 Task: Explore salesforce appexchange for third party applications and install some of the applications.
Action: Mouse moved to (649, 51)
Screenshot: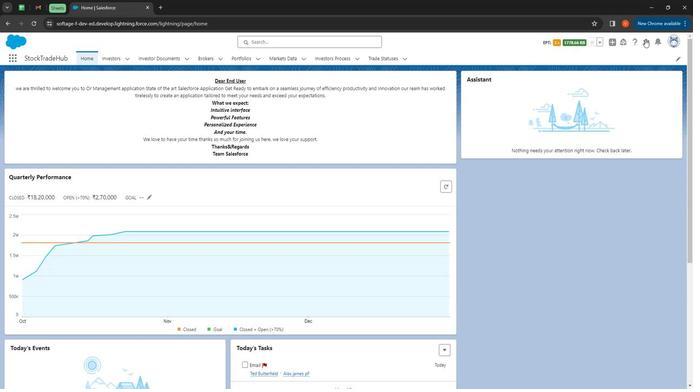 
Action: Mouse pressed left at (649, 51)
Screenshot: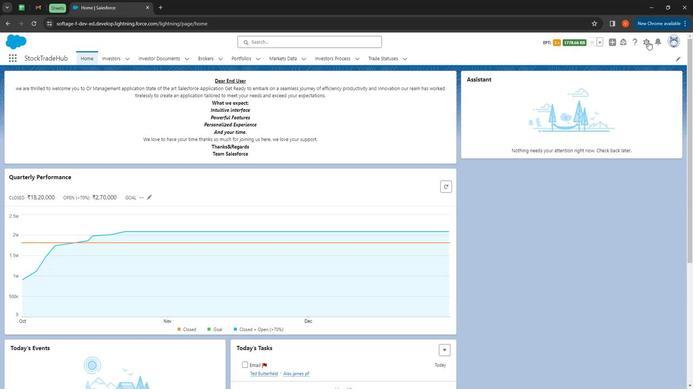 
Action: Mouse moved to (643, 65)
Screenshot: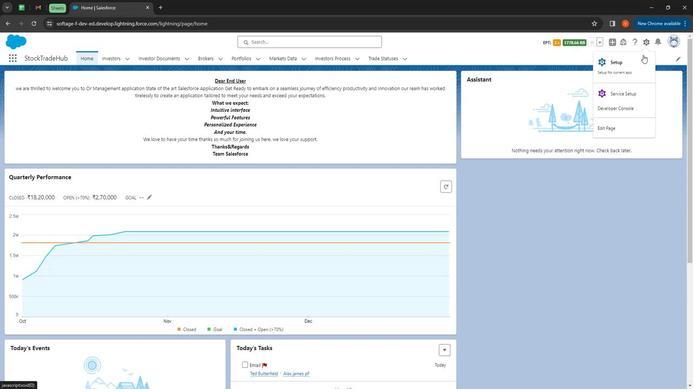 
Action: Mouse pressed left at (643, 65)
Screenshot: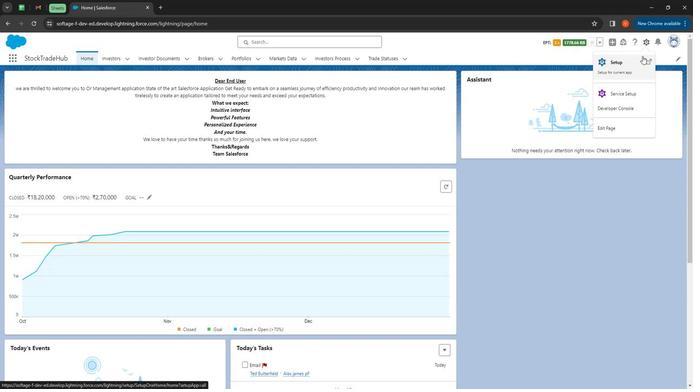 
Action: Mouse moved to (34, 82)
Screenshot: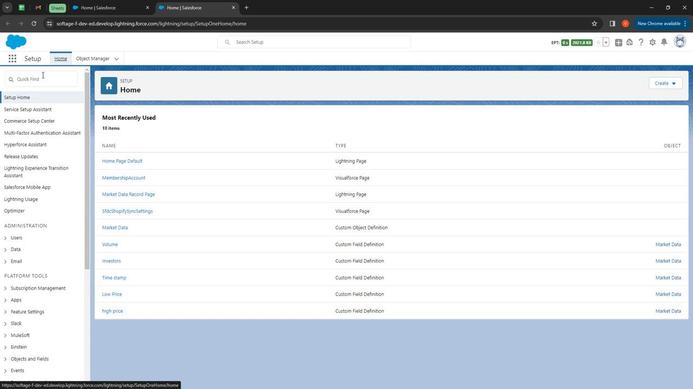 
Action: Mouse pressed left at (34, 82)
Screenshot: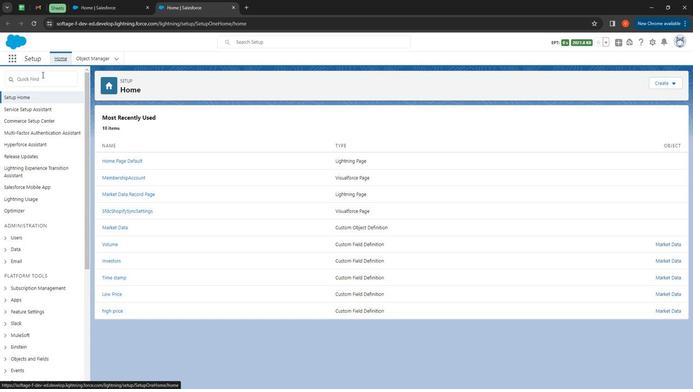 
Action: Mouse moved to (37, 86)
Screenshot: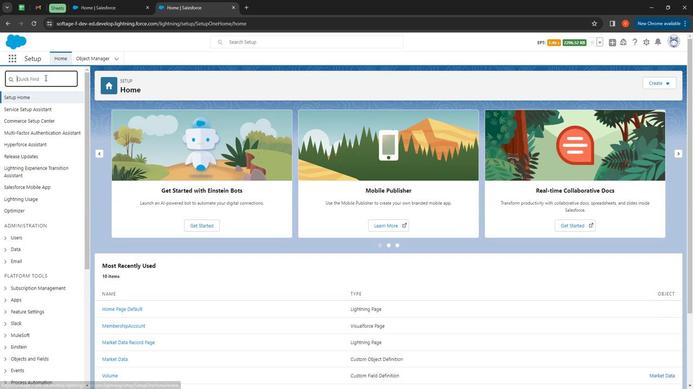 
Action: Mouse pressed left at (37, 86)
Screenshot: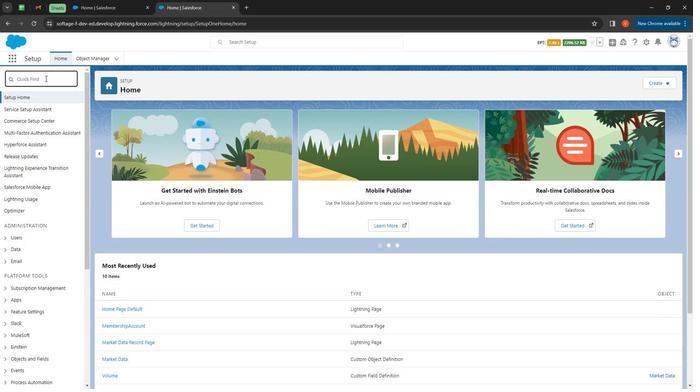 
Action: Key pressed installed
Screenshot: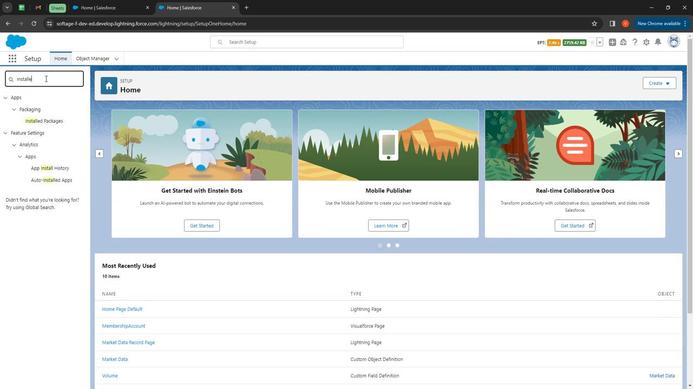 
Action: Mouse moved to (42, 126)
Screenshot: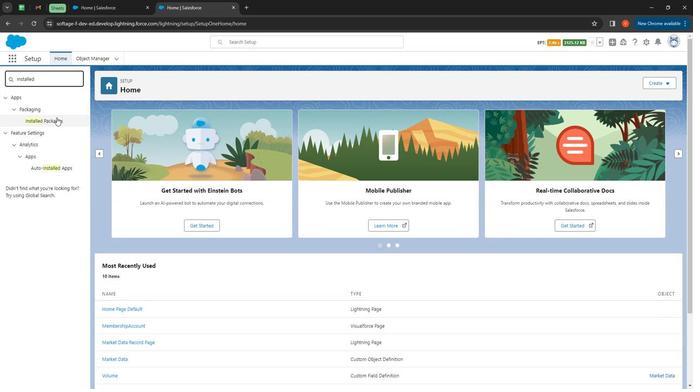 
Action: Mouse pressed left at (42, 126)
Screenshot: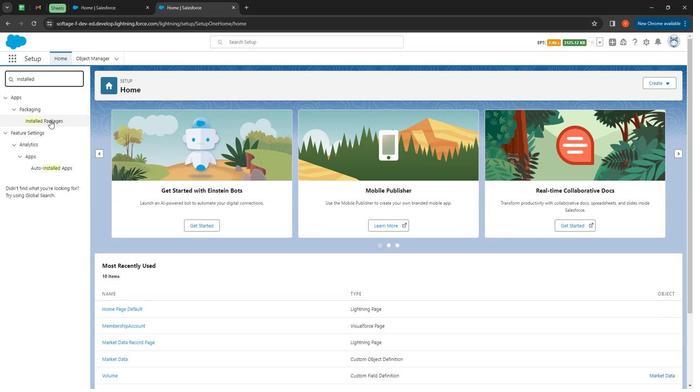 
Action: Mouse moved to (668, 161)
Screenshot: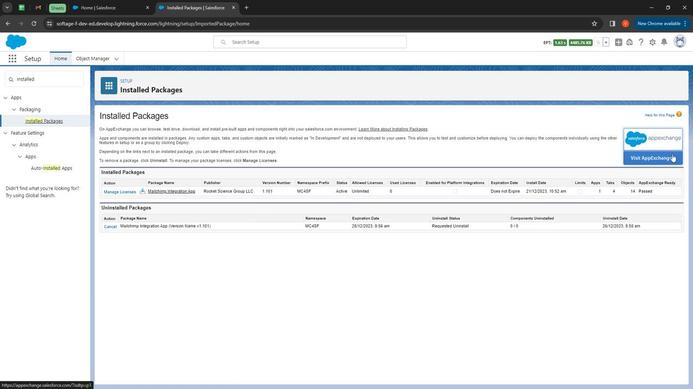 
Action: Mouse pressed left at (668, 161)
Screenshot: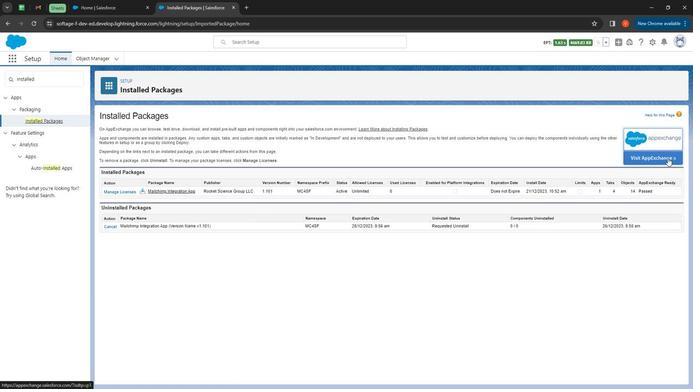 
Action: Mouse moved to (234, 273)
Screenshot: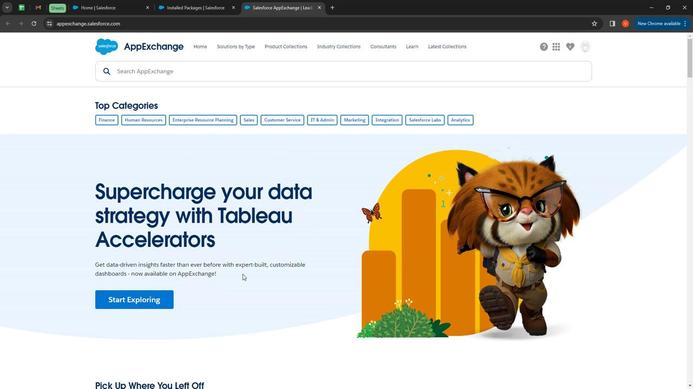 
Action: Mouse scrolled (234, 273) with delta (0, 0)
Screenshot: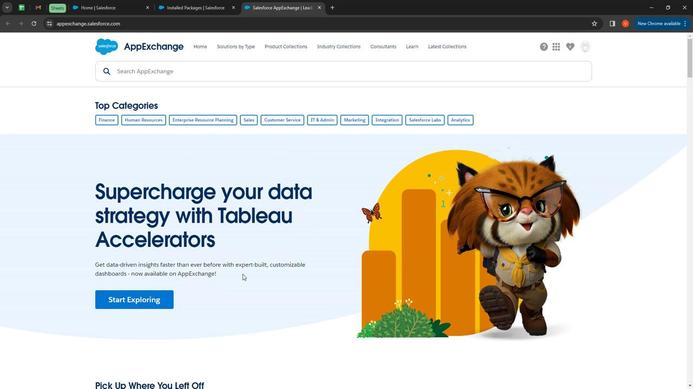 
Action: Mouse moved to (198, 279)
Screenshot: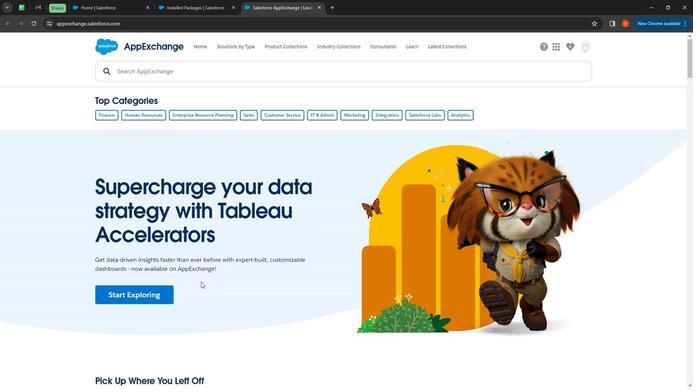 
Action: Mouse scrolled (198, 278) with delta (0, 0)
Screenshot: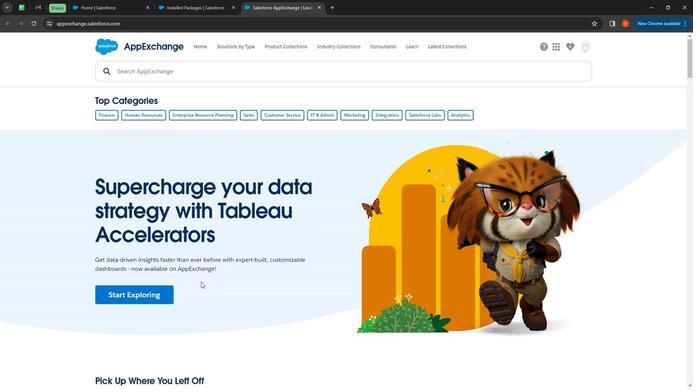 
Action: Mouse moved to (191, 281)
Screenshot: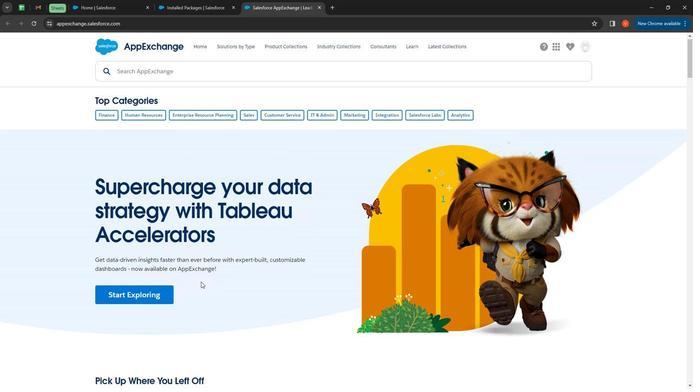 
Action: Mouse scrolled (191, 280) with delta (0, 0)
Screenshot: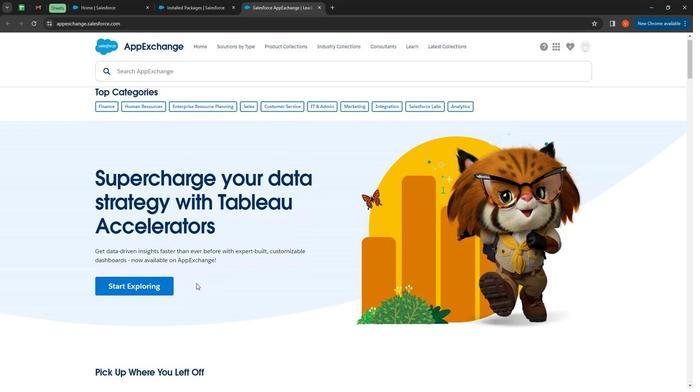 
Action: Mouse moved to (189, 281)
Screenshot: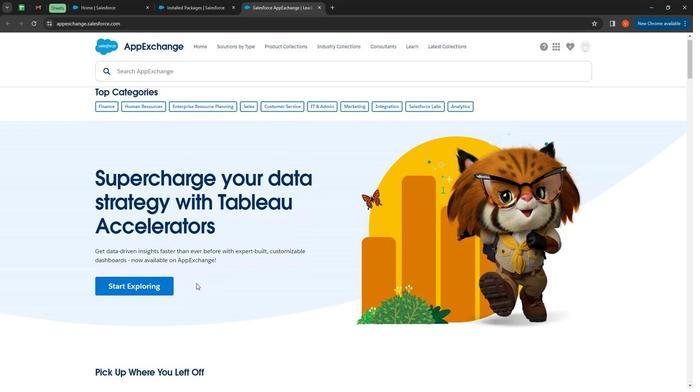 
Action: Mouse scrolled (189, 281) with delta (0, 0)
Screenshot: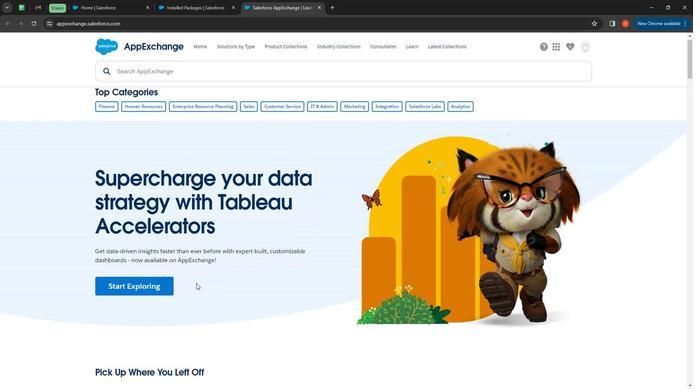 
Action: Mouse moved to (186, 171)
Screenshot: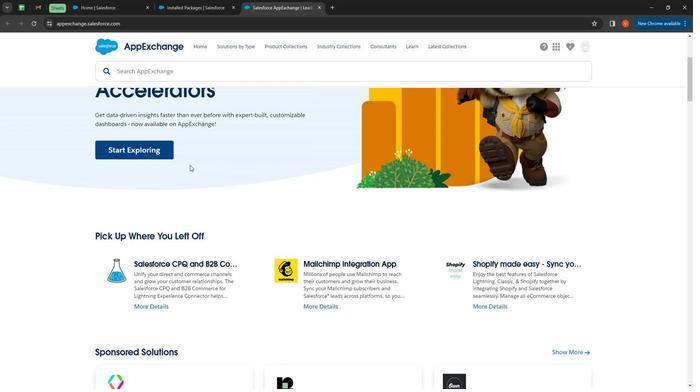 
Action: Mouse scrolled (186, 170) with delta (0, 0)
Screenshot: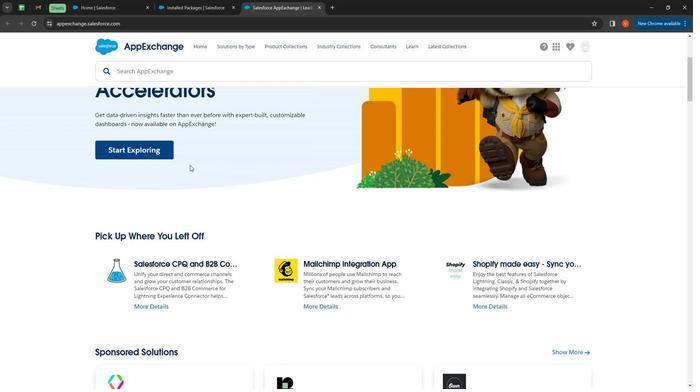 
Action: Mouse moved to (196, 180)
Screenshot: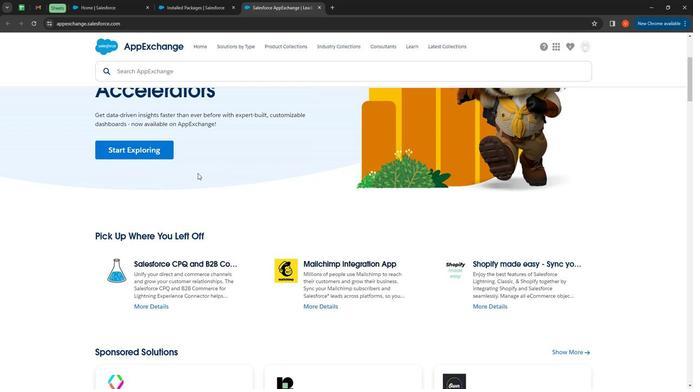 
Action: Mouse scrolled (196, 180) with delta (0, 0)
Screenshot: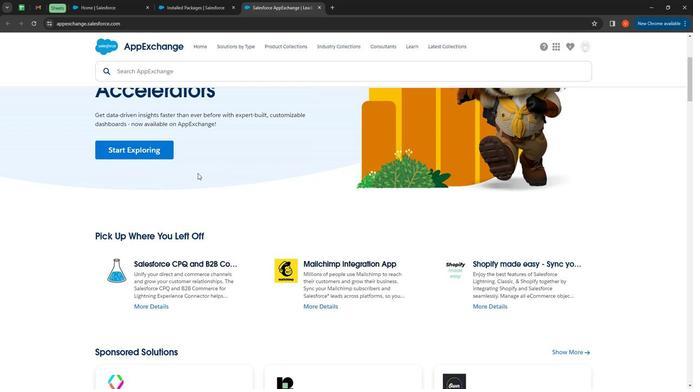 
Action: Mouse moved to (199, 183)
Screenshot: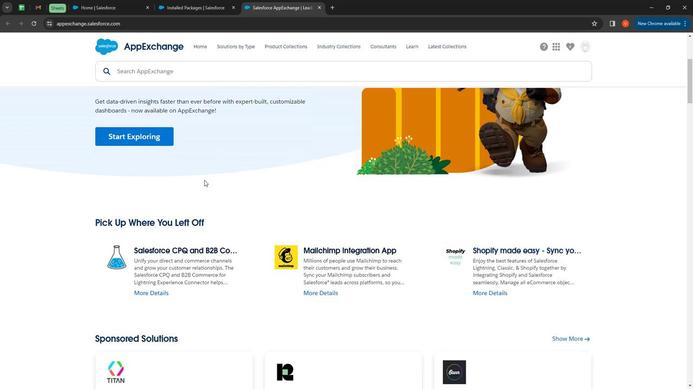 
Action: Mouse scrolled (199, 183) with delta (0, 0)
Screenshot: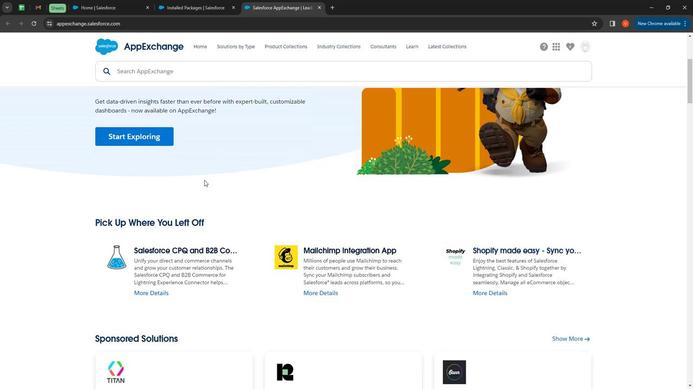 
Action: Mouse moved to (244, 202)
Screenshot: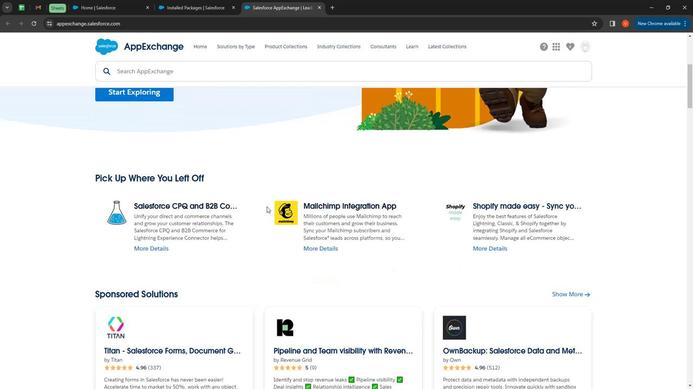 
Action: Mouse scrolled (244, 202) with delta (0, 0)
Screenshot: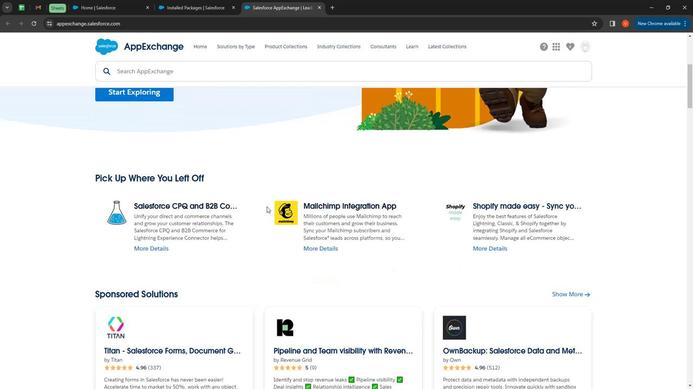 
Action: Mouse moved to (333, 252)
Screenshot: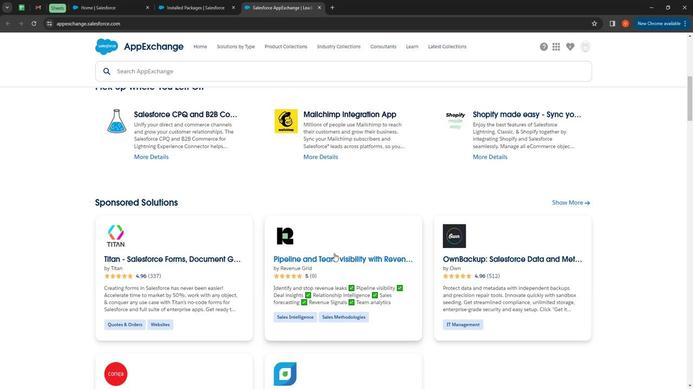 
Action: Mouse scrolled (333, 252) with delta (0, 0)
Screenshot: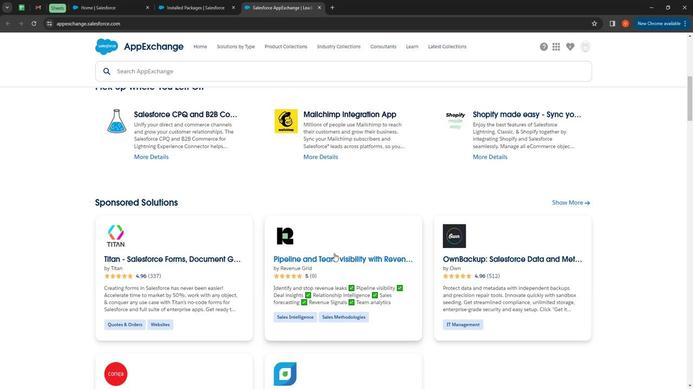 
Action: Mouse moved to (367, 250)
Screenshot: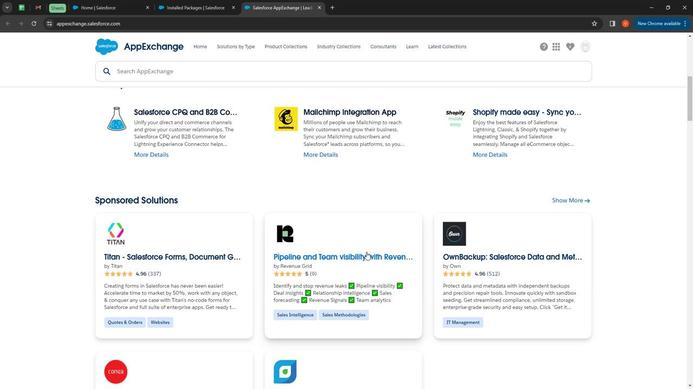 
Action: Mouse scrolled (367, 250) with delta (0, 0)
Screenshot: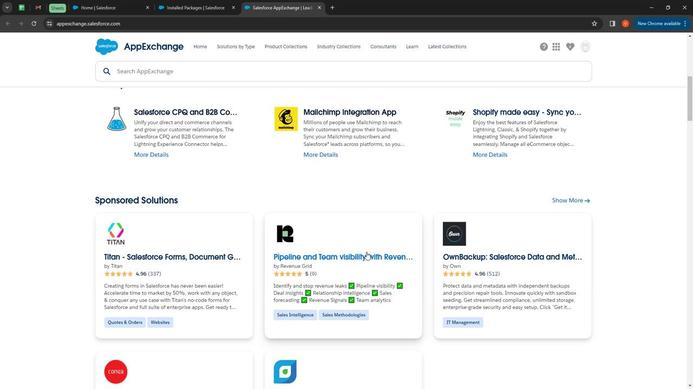 
Action: Mouse moved to (394, 252)
Screenshot: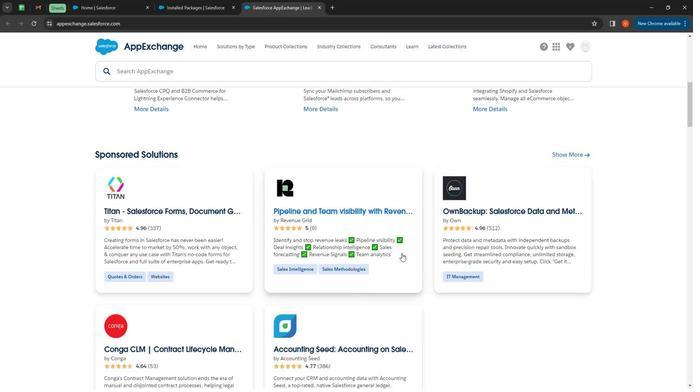 
Action: Mouse scrolled (394, 252) with delta (0, 0)
Screenshot: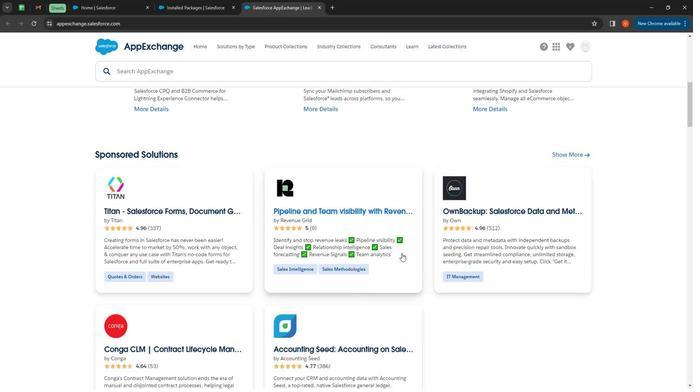 
Action: Mouse moved to (497, 258)
Screenshot: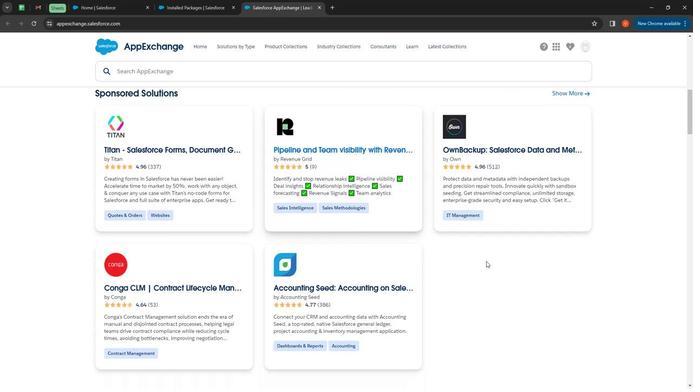 
Action: Mouse scrolled (497, 258) with delta (0, 0)
Screenshot: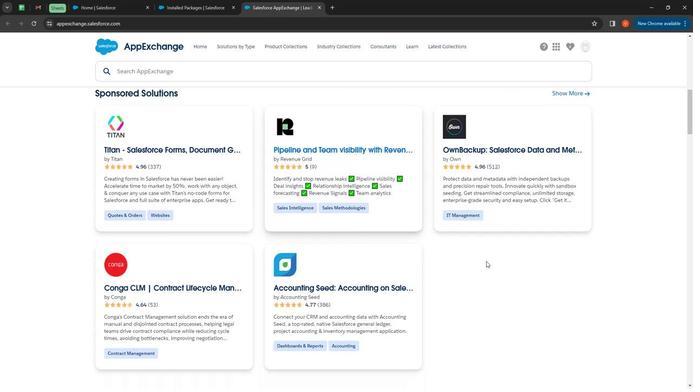 
Action: Mouse moved to (512, 256)
Screenshot: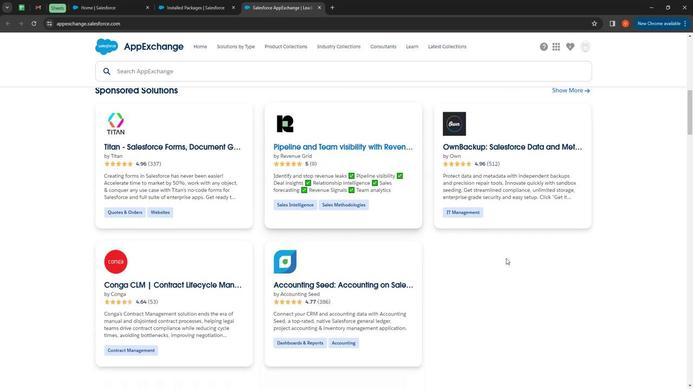 
Action: Mouse scrolled (512, 255) with delta (0, 0)
Screenshot: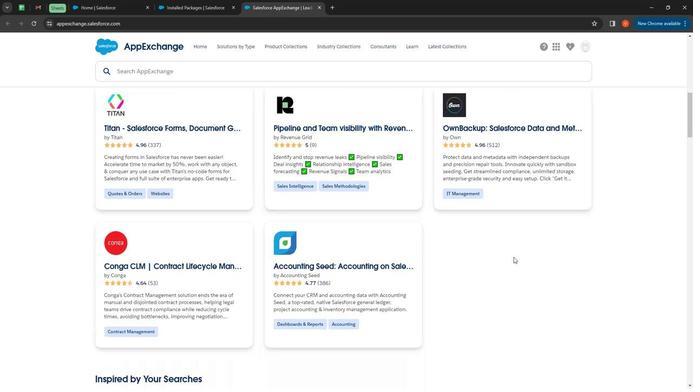 
Action: Mouse moved to (299, 286)
Screenshot: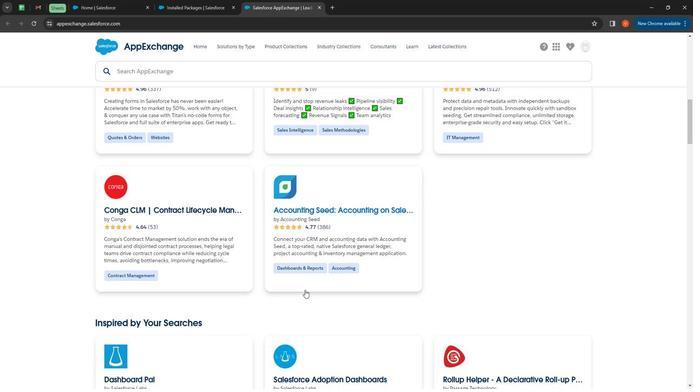 
Action: Mouse scrolled (299, 286) with delta (0, 0)
Screenshot: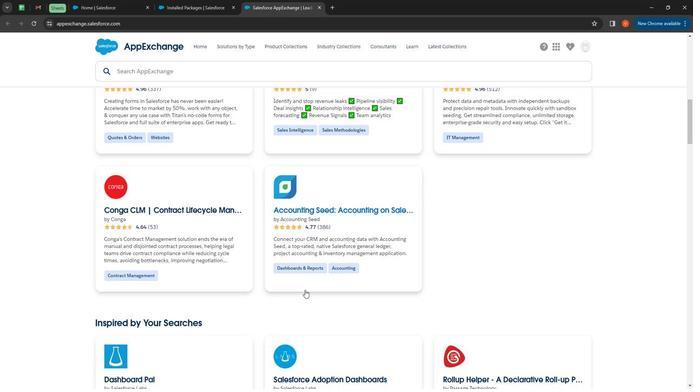 
Action: Mouse moved to (294, 284)
Screenshot: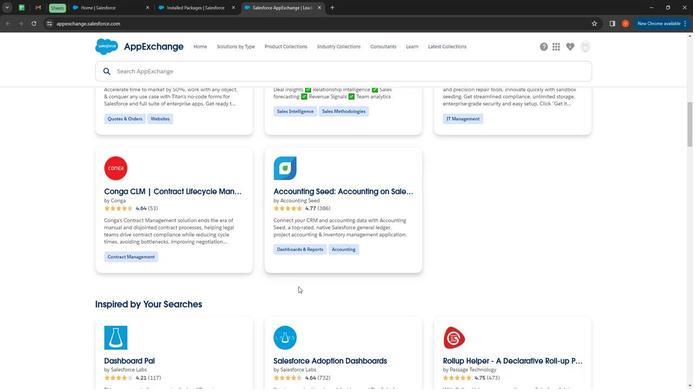 
Action: Mouse scrolled (294, 283) with delta (0, 0)
Screenshot: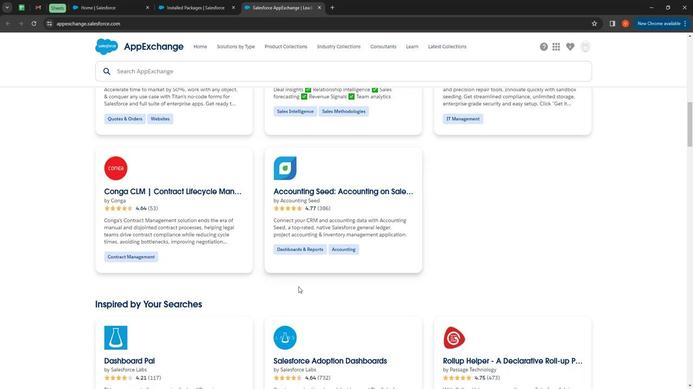 
Action: Mouse moved to (295, 282)
Screenshot: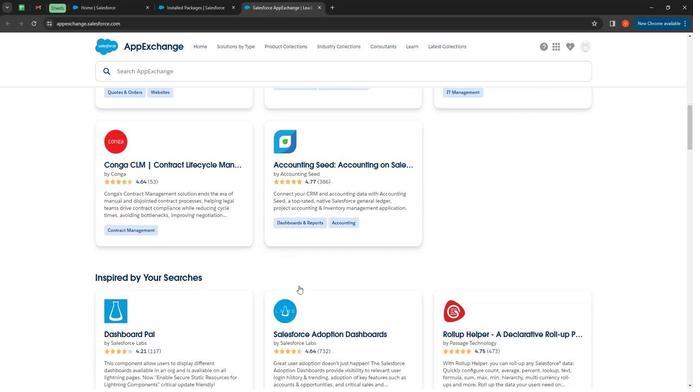 
Action: Mouse scrolled (295, 282) with delta (0, 0)
Screenshot: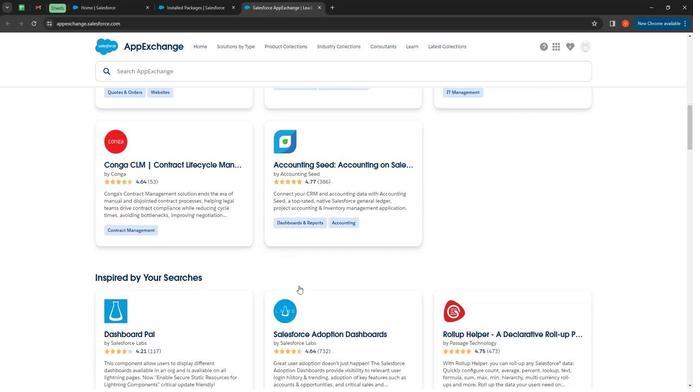 
Action: Mouse moved to (299, 280)
Screenshot: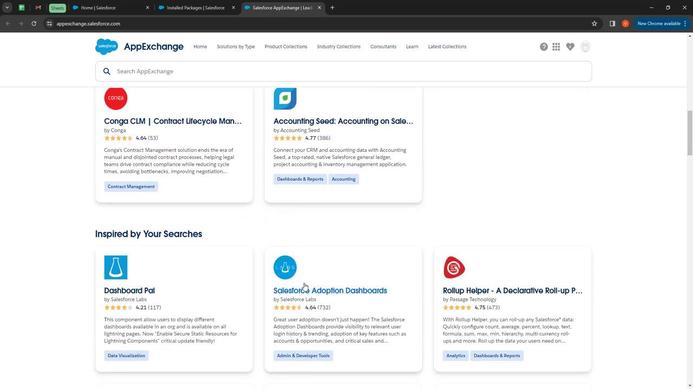 
Action: Mouse scrolled (299, 279) with delta (0, 0)
Screenshot: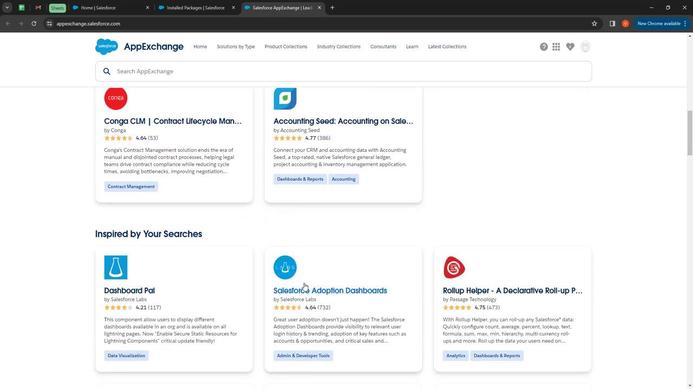 
Action: Mouse moved to (331, 275)
Screenshot: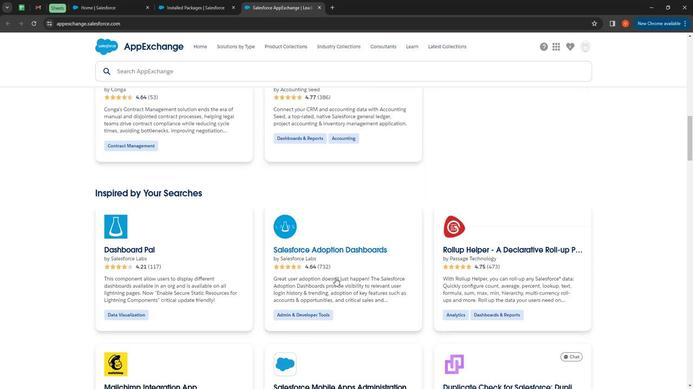
Action: Mouse scrolled (331, 275) with delta (0, 0)
Screenshot: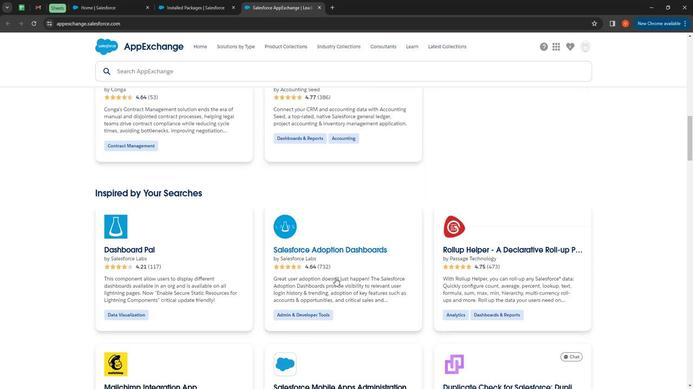 
Action: Mouse moved to (467, 285)
Screenshot: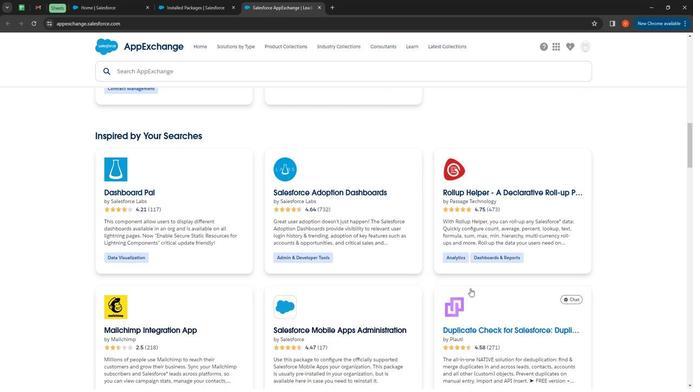 
Action: Mouse scrolled (467, 285) with delta (0, 0)
Screenshot: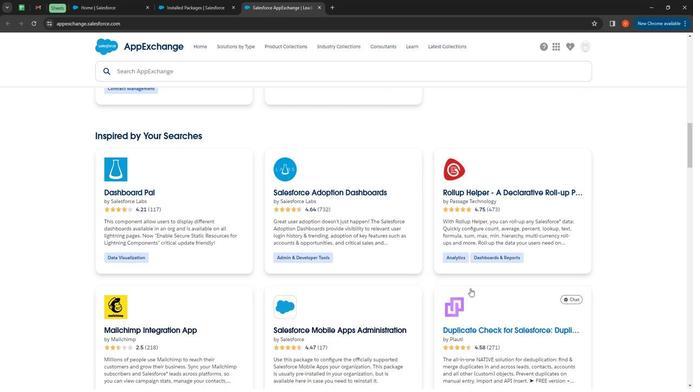 
Action: Mouse moved to (461, 286)
Screenshot: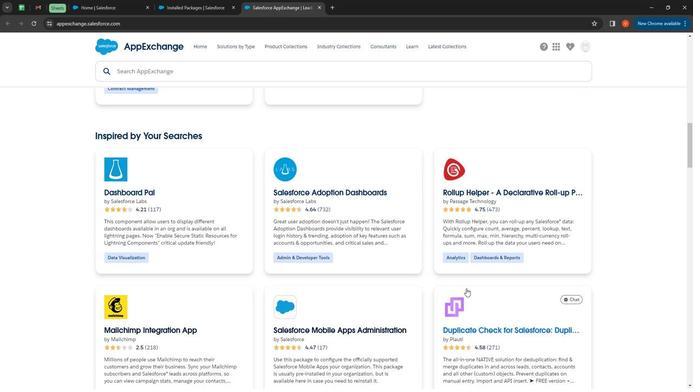 
Action: Mouse scrolled (461, 285) with delta (0, 0)
Screenshot: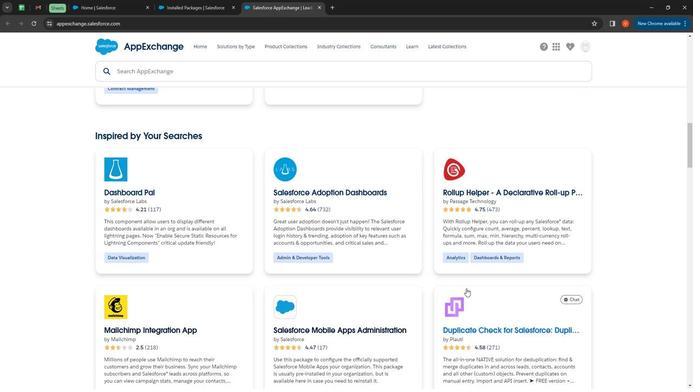 
Action: Mouse moved to (290, 308)
Screenshot: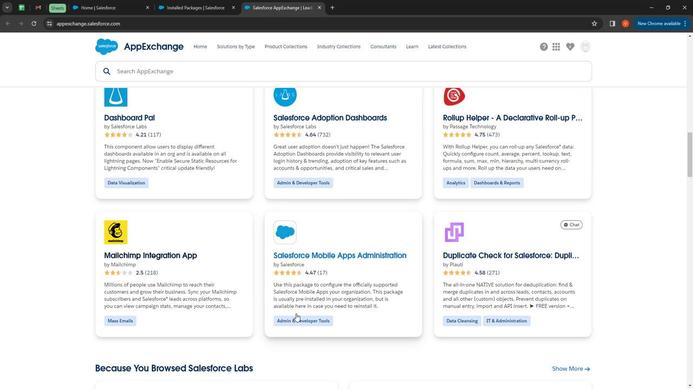 
Action: Mouse scrolled (290, 307) with delta (0, 0)
Screenshot: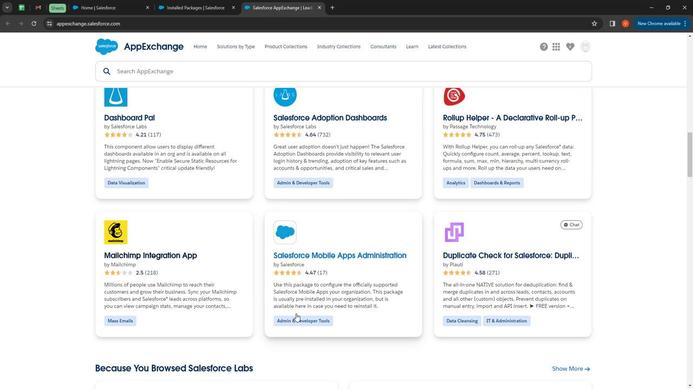 
Action: Mouse moved to (299, 315)
Screenshot: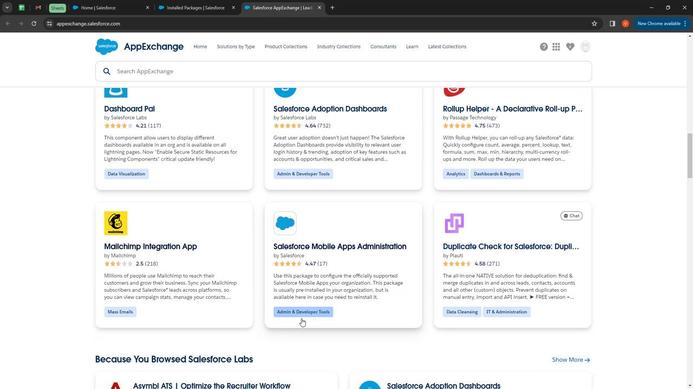 
Action: Mouse scrolled (299, 315) with delta (0, 0)
Screenshot: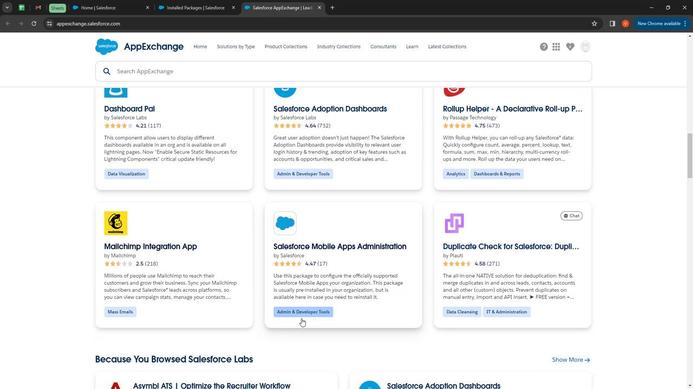 
Action: Mouse moved to (333, 315)
Screenshot: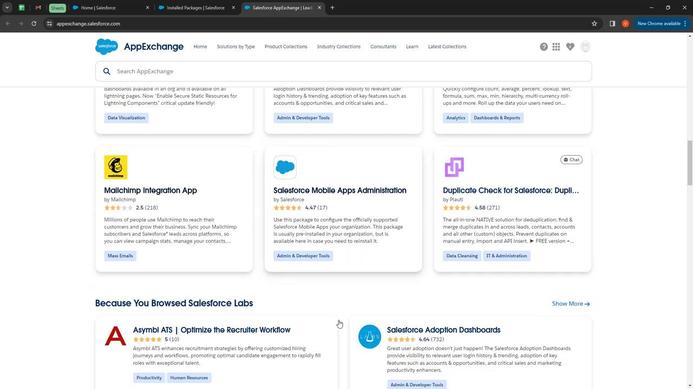 
Action: Mouse scrolled (333, 315) with delta (0, 0)
Screenshot: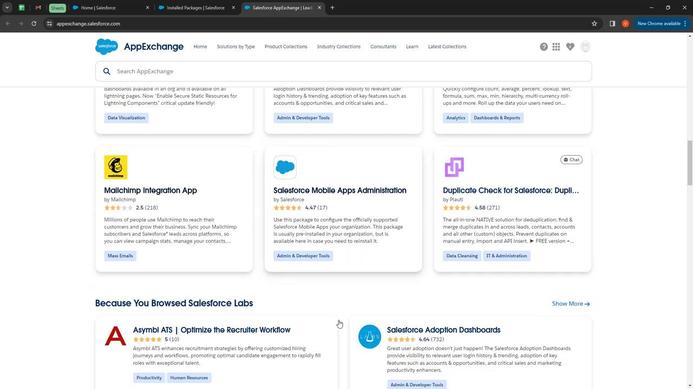
Action: Mouse moved to (314, 240)
Screenshot: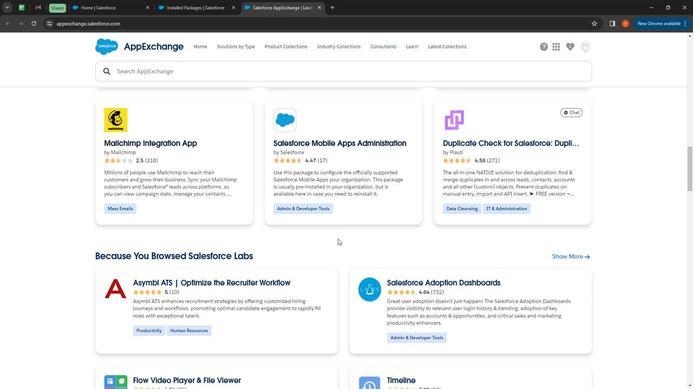 
Action: Mouse scrolled (314, 240) with delta (0, 0)
Screenshot: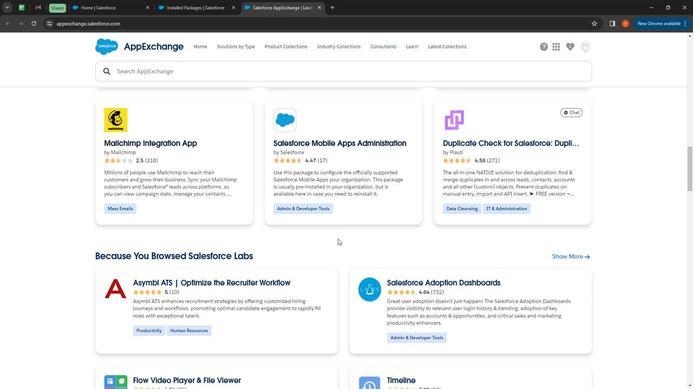 
Action: Mouse moved to (303, 244)
Screenshot: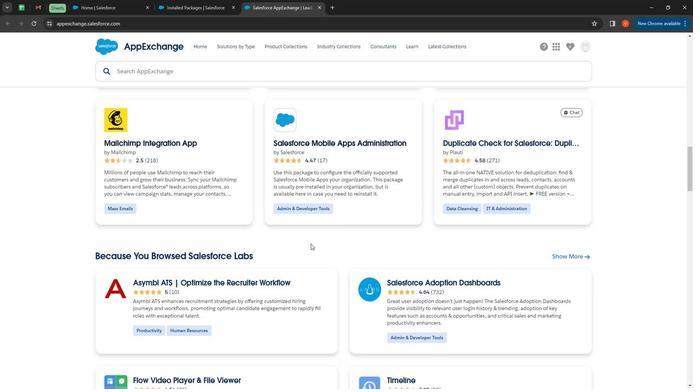 
Action: Mouse scrolled (303, 244) with delta (0, 0)
Screenshot: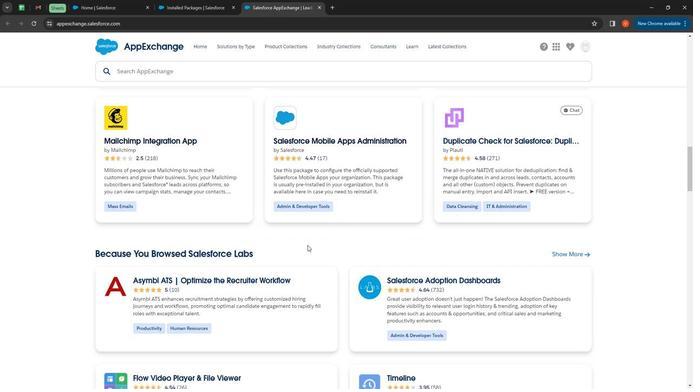 
Action: Mouse scrolled (303, 244) with delta (0, 0)
Screenshot: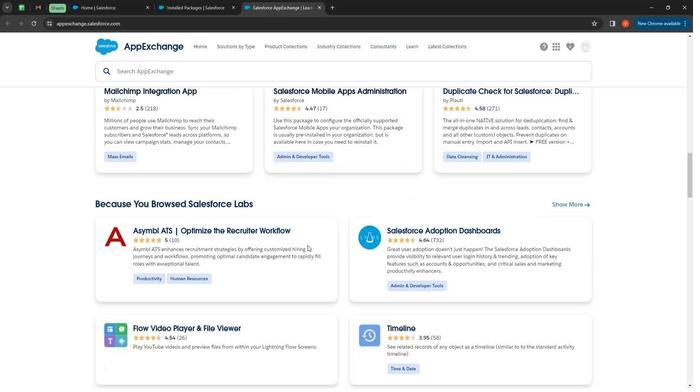 
Action: Mouse moved to (303, 244)
Screenshot: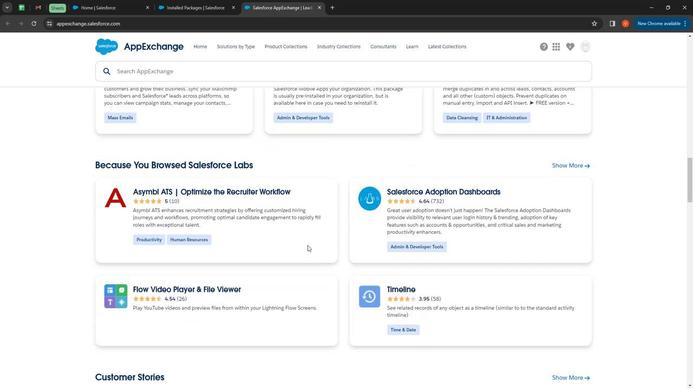 
Action: Mouse scrolled (303, 244) with delta (0, 0)
Screenshot: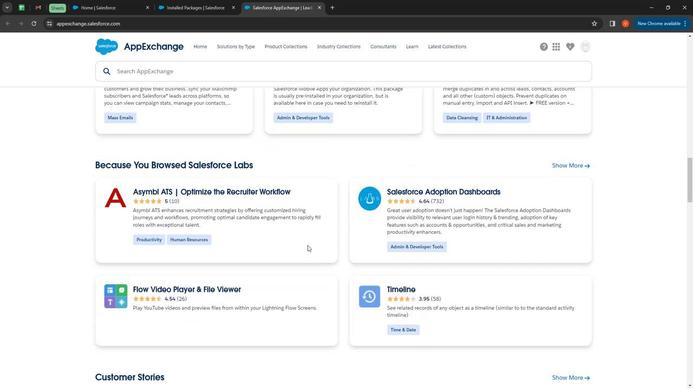 
Action: Mouse moved to (327, 256)
Screenshot: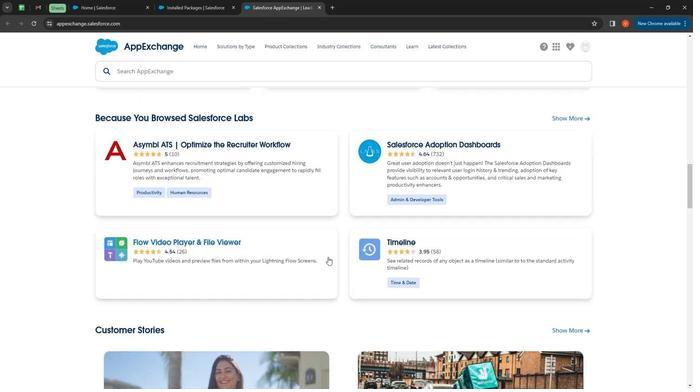 
Action: Mouse scrolled (327, 255) with delta (0, 0)
Screenshot: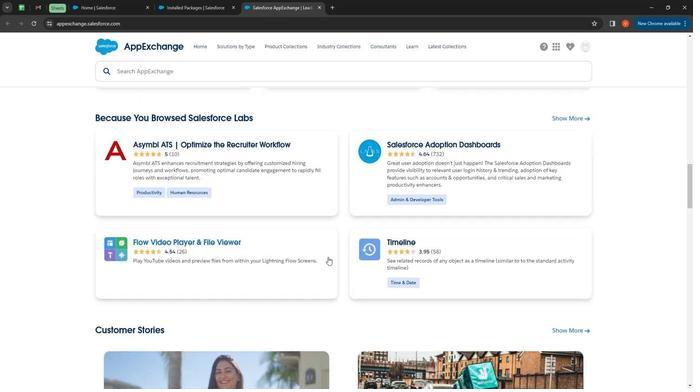 
Action: Mouse moved to (372, 258)
Screenshot: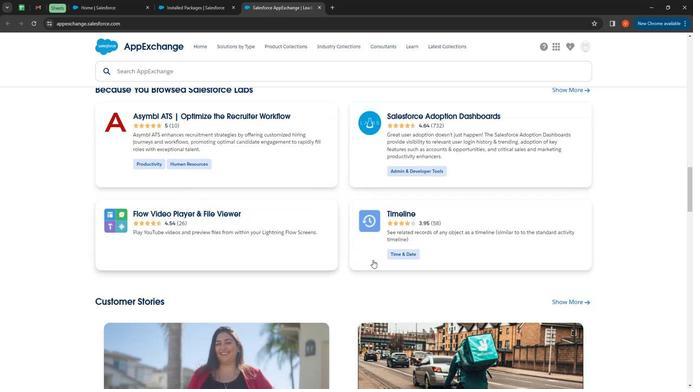 
Action: Mouse scrolled (372, 258) with delta (0, 0)
Screenshot: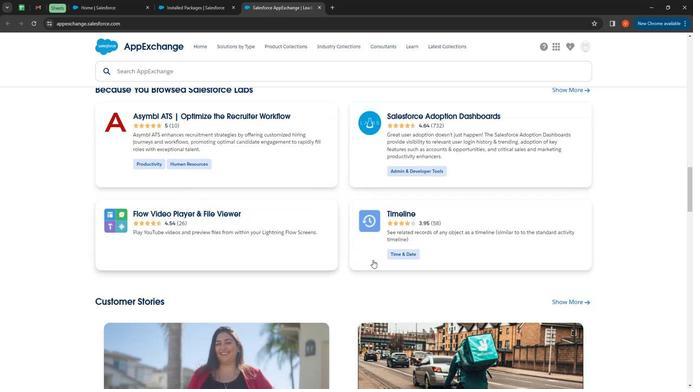 
Action: Mouse moved to (543, 276)
Screenshot: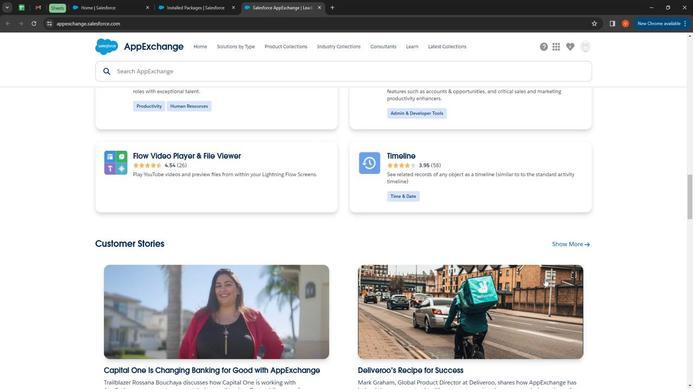 
Action: Mouse scrolled (543, 276) with delta (0, 0)
Screenshot: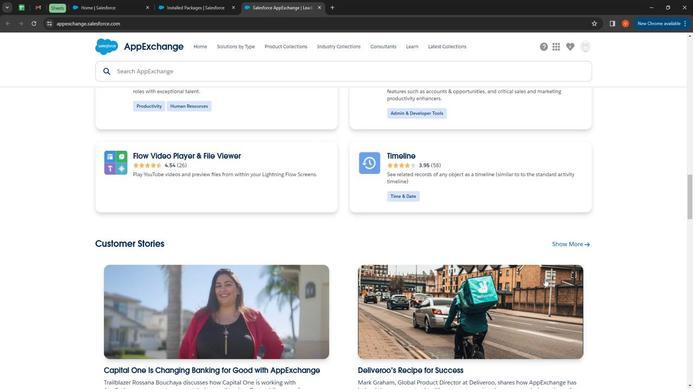 
Action: Mouse moved to (540, 277)
Screenshot: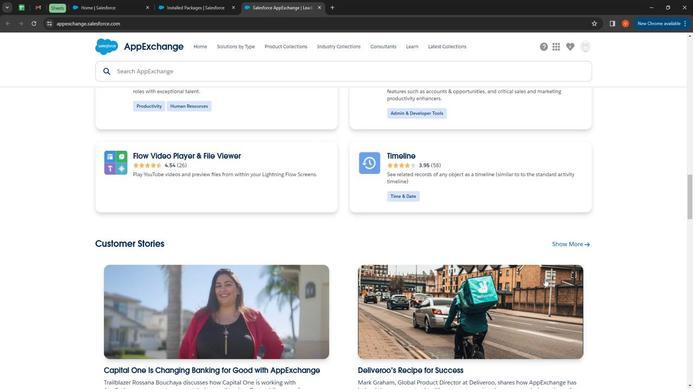 
Action: Mouse scrolled (540, 276) with delta (0, 0)
Screenshot: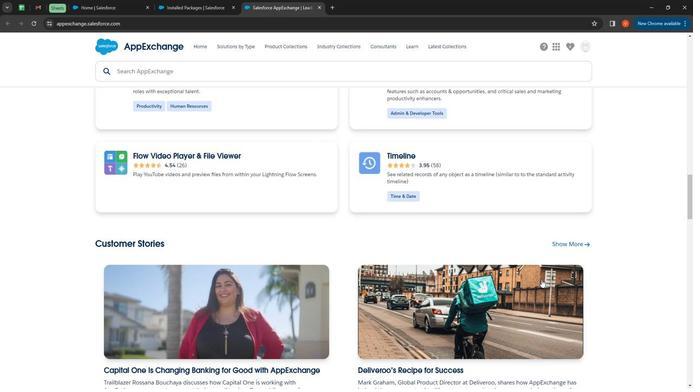 
Action: Mouse moved to (531, 278)
Screenshot: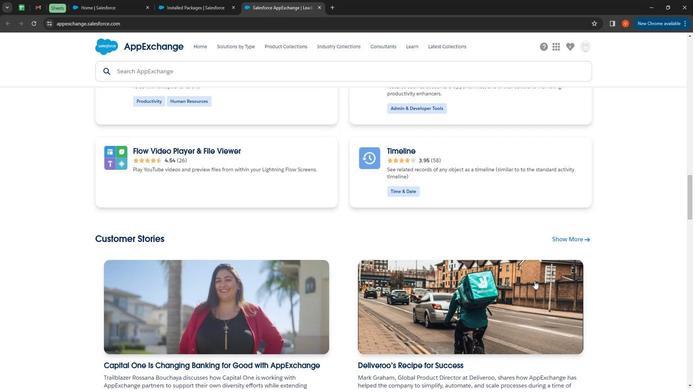 
Action: Mouse scrolled (531, 278) with delta (0, 0)
Screenshot: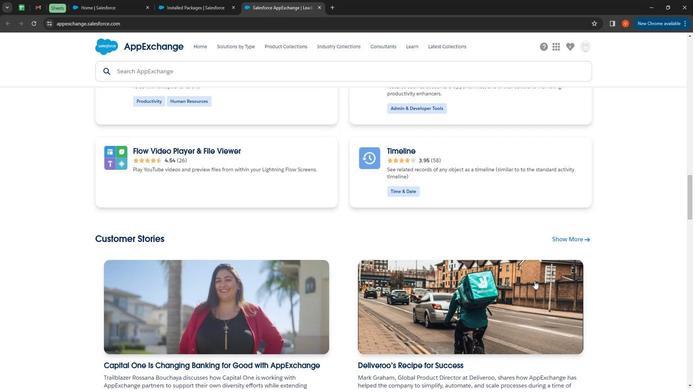 
Action: Mouse moved to (503, 281)
Screenshot: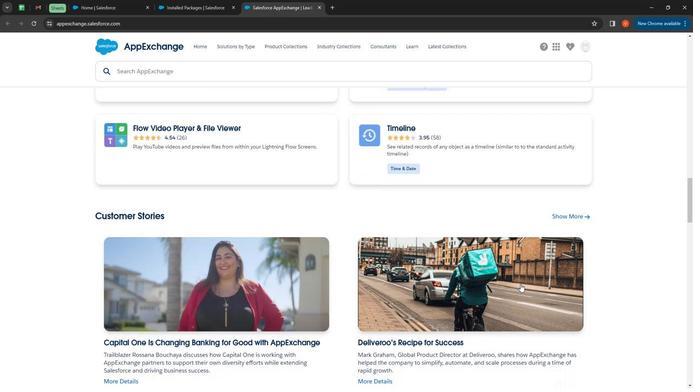 
Action: Mouse scrolled (503, 281) with delta (0, 0)
Screenshot: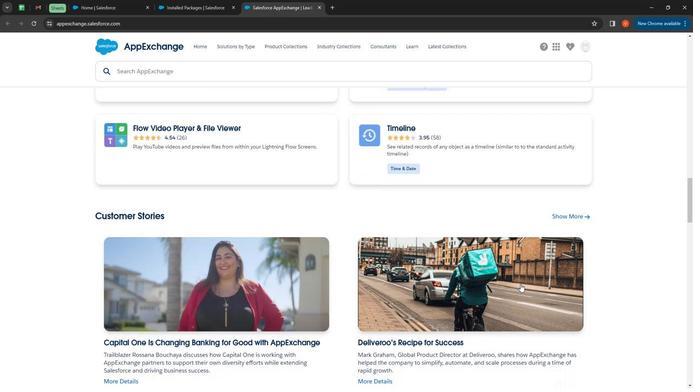 
Action: Mouse moved to (475, 277)
Screenshot: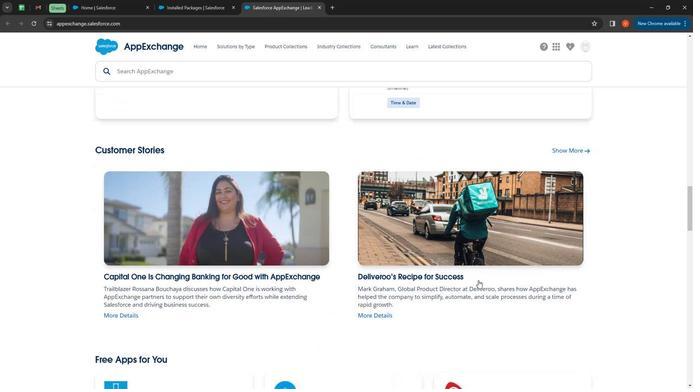
Action: Mouse scrolled (475, 277) with delta (0, 0)
Screenshot: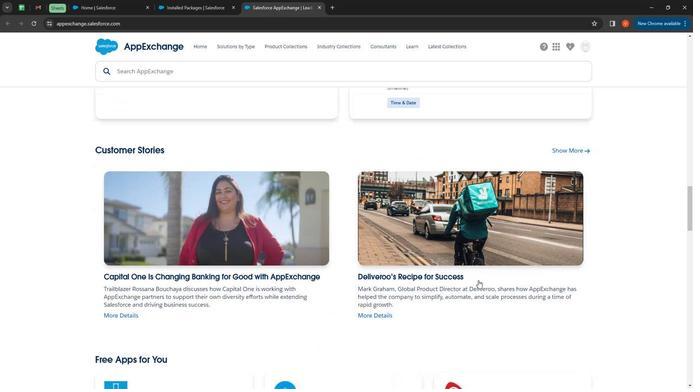 
Action: Mouse moved to (347, 268)
Screenshot: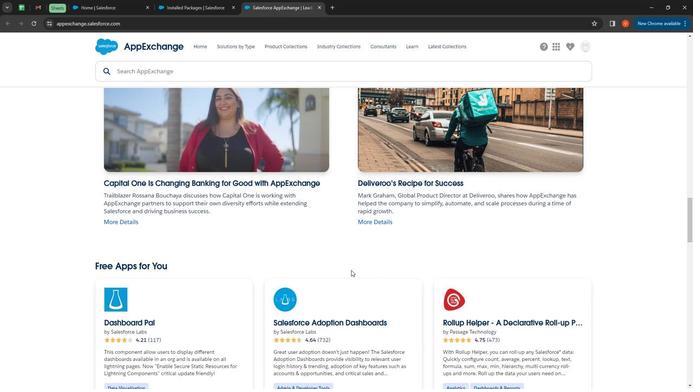 
Action: Mouse scrolled (347, 268) with delta (0, 0)
Screenshot: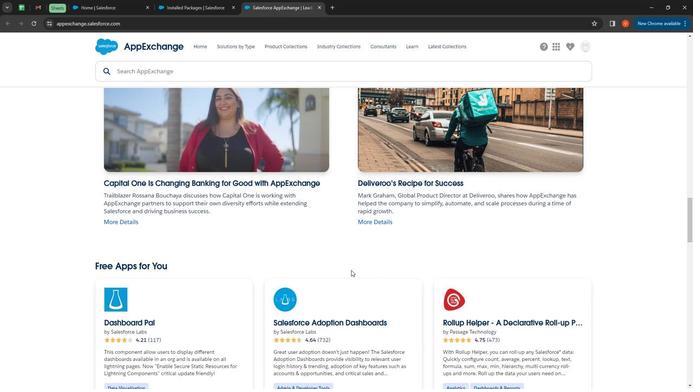 
Action: Mouse moved to (346, 268)
Screenshot: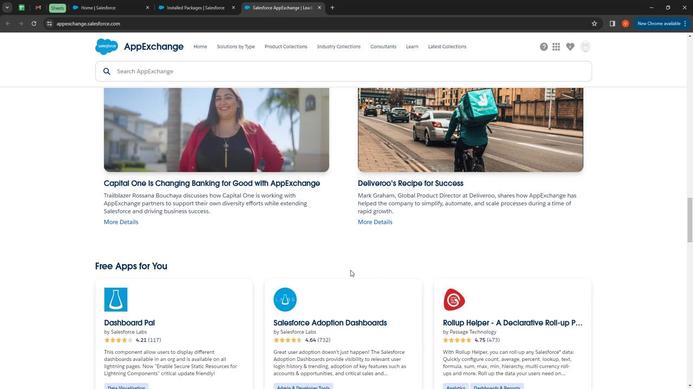 
Action: Mouse scrolled (346, 268) with delta (0, 0)
Screenshot: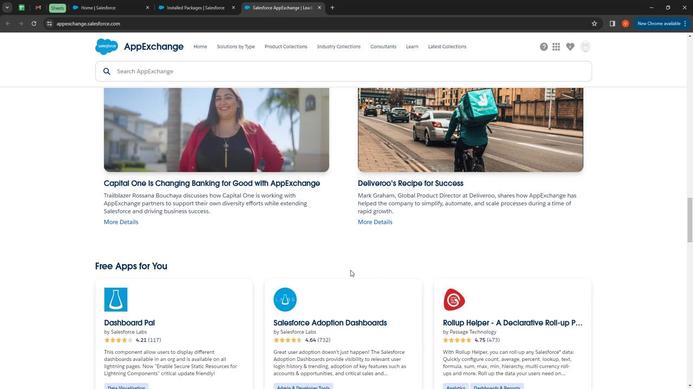 
Action: Mouse moved to (321, 268)
Screenshot: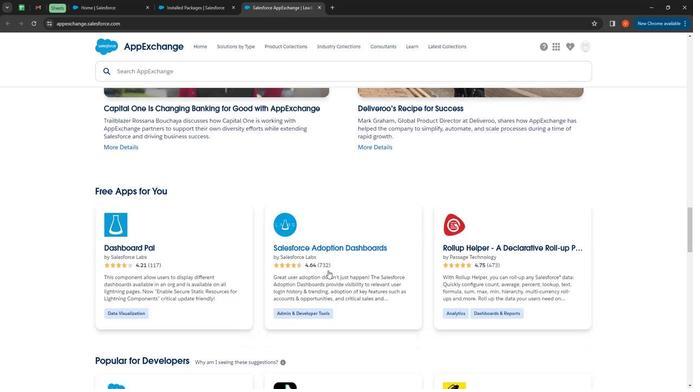 
Action: Mouse scrolled (321, 268) with delta (0, 0)
Screenshot: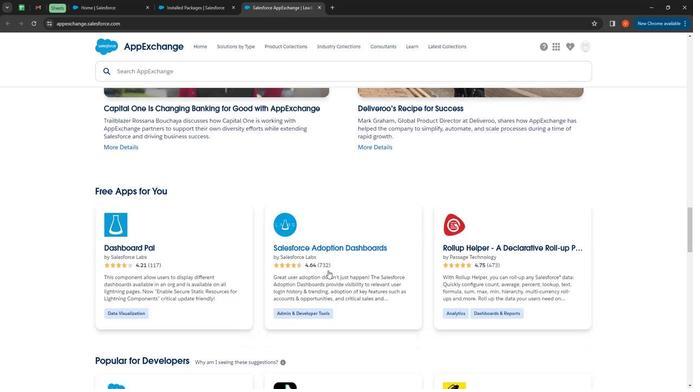 
Action: Mouse moved to (245, 264)
Screenshot: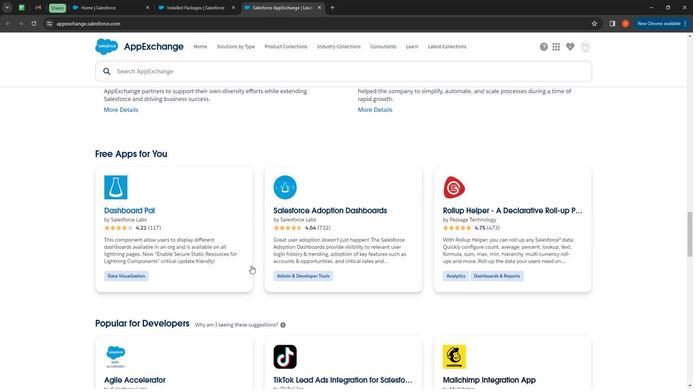 
Action: Mouse scrolled (245, 263) with delta (0, 0)
Screenshot: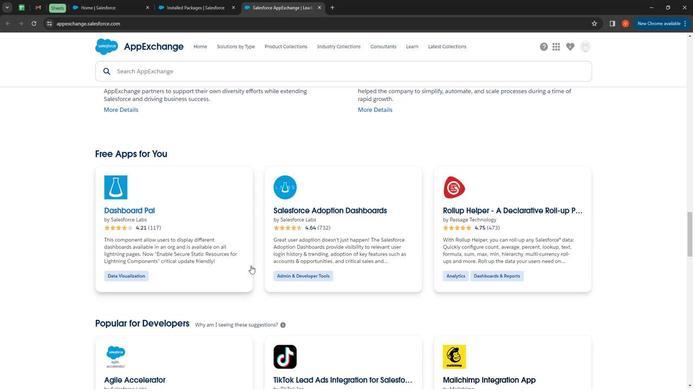 
Action: Mouse scrolled (245, 263) with delta (0, 0)
Screenshot: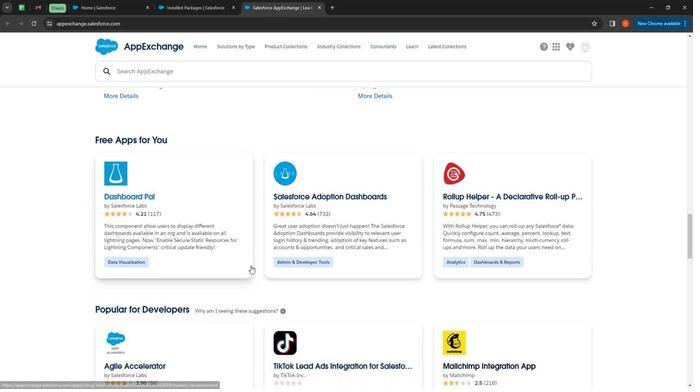 
Action: Mouse moved to (418, 312)
Screenshot: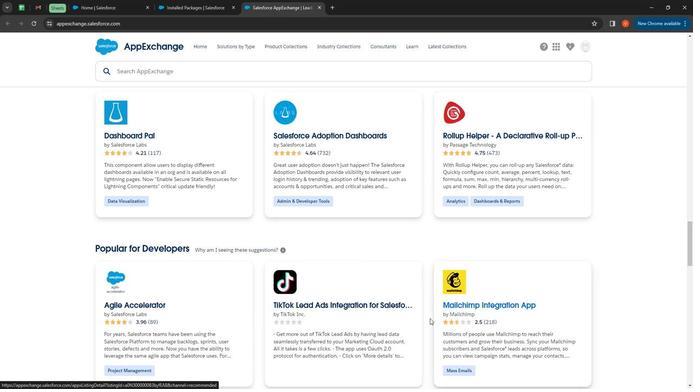 
Action: Mouse scrolled (418, 312) with delta (0, 0)
Screenshot: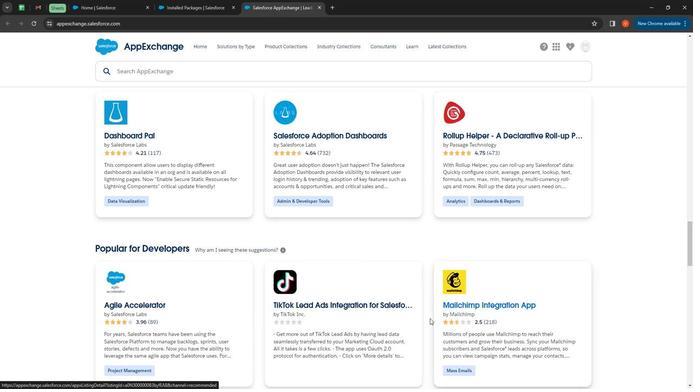 
Action: Mouse moved to (386, 309)
Screenshot: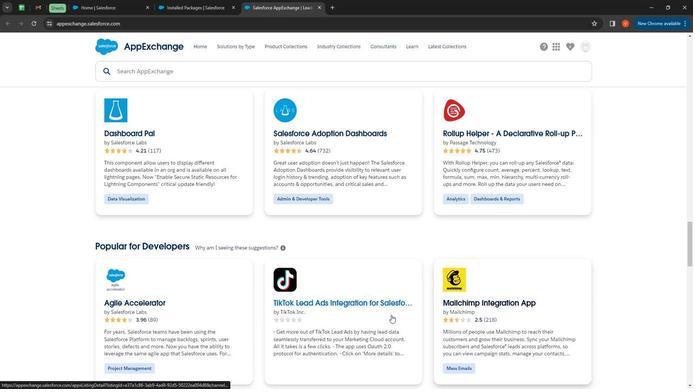 
Action: Mouse scrolled (386, 309) with delta (0, 0)
Screenshot: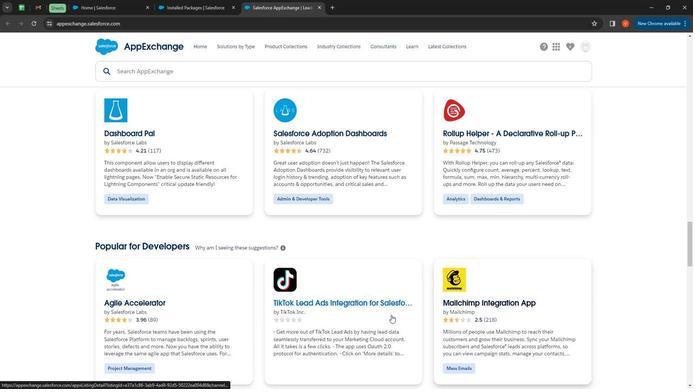 
Action: Mouse moved to (472, 289)
Screenshot: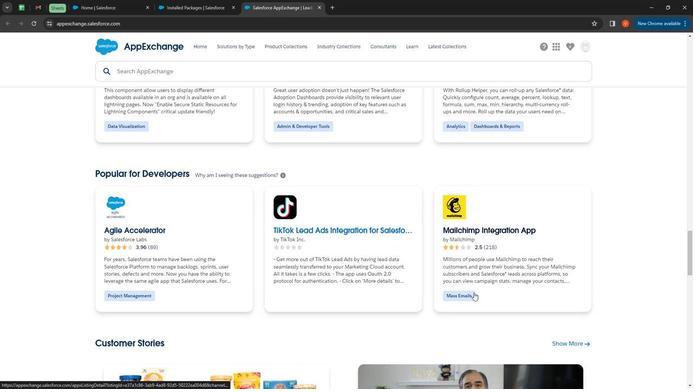 
Action: Mouse scrolled (472, 289) with delta (0, 0)
Screenshot: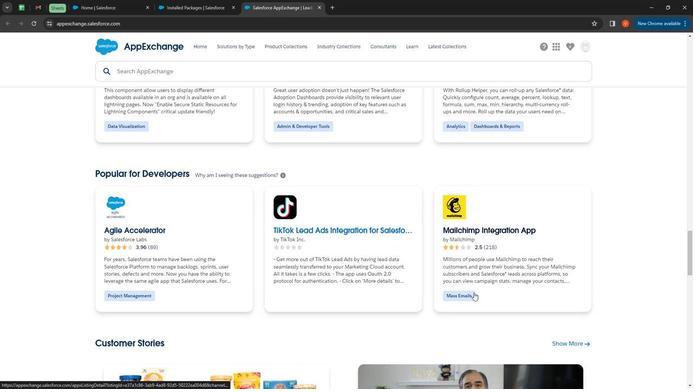 
Action: Mouse moved to (480, 289)
Screenshot: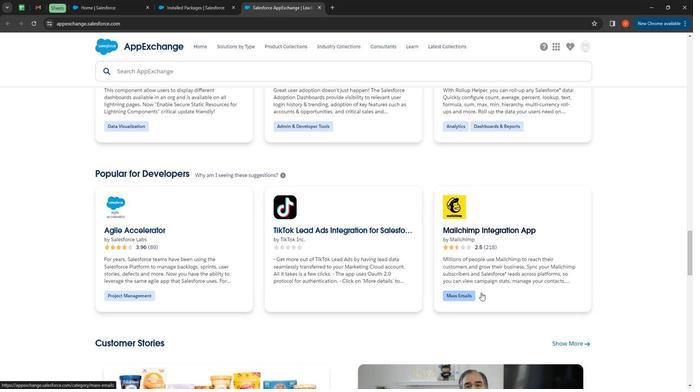 
Action: Mouse scrolled (480, 289) with delta (0, 0)
Screenshot: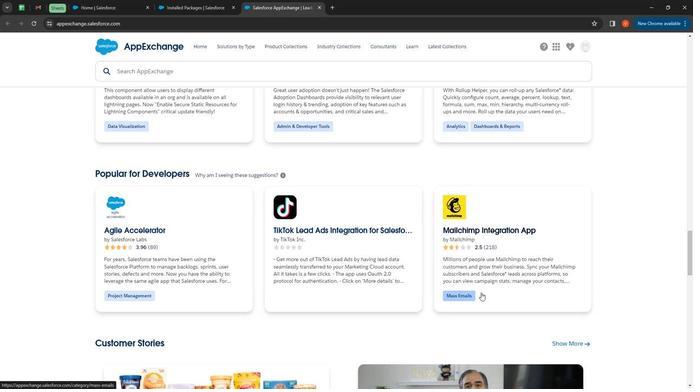 
Action: Mouse moved to (491, 290)
Screenshot: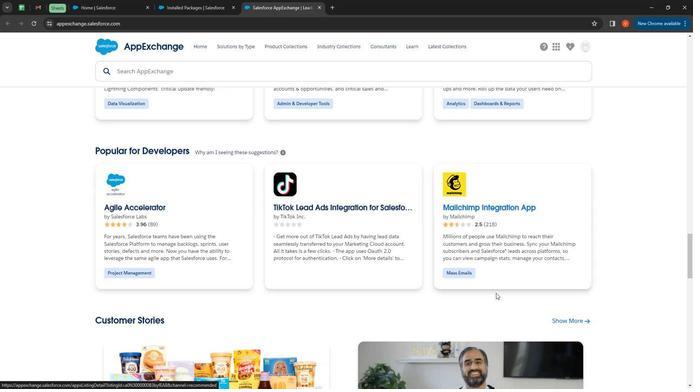 
Action: Mouse scrolled (491, 289) with delta (0, 0)
Screenshot: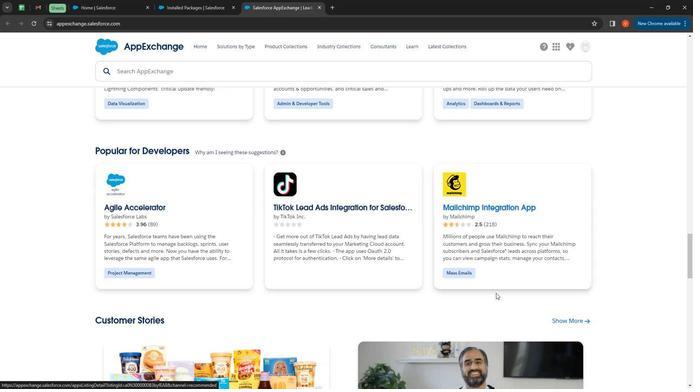 
Action: Mouse moved to (504, 288)
Screenshot: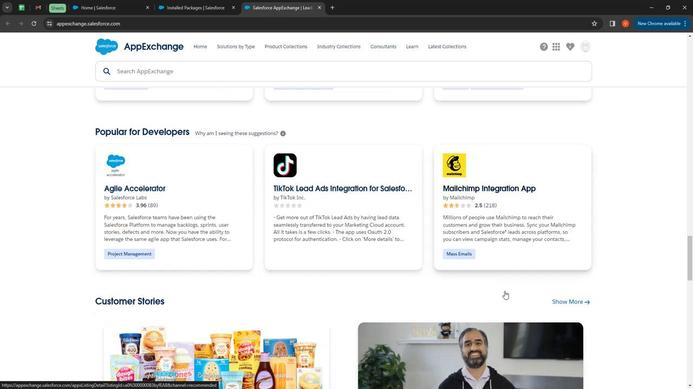 
Action: Mouse scrolled (504, 288) with delta (0, 0)
Screenshot: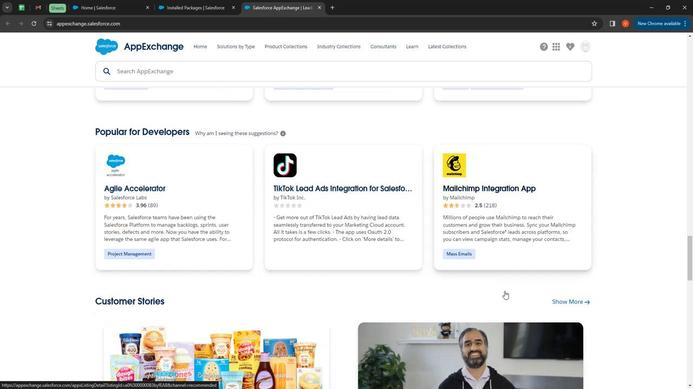 
Action: Mouse moved to (314, 309)
Screenshot: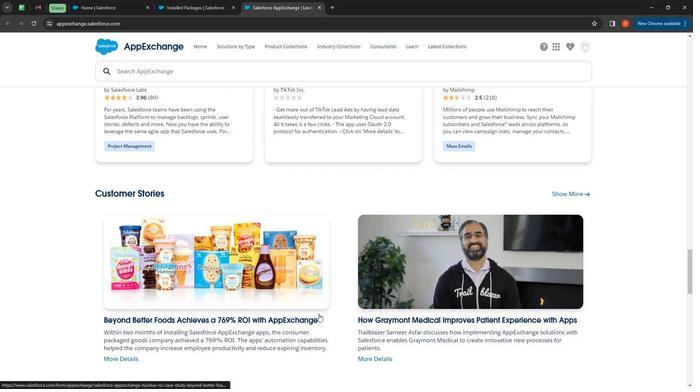 
Action: Mouse scrolled (314, 309) with delta (0, 0)
Screenshot: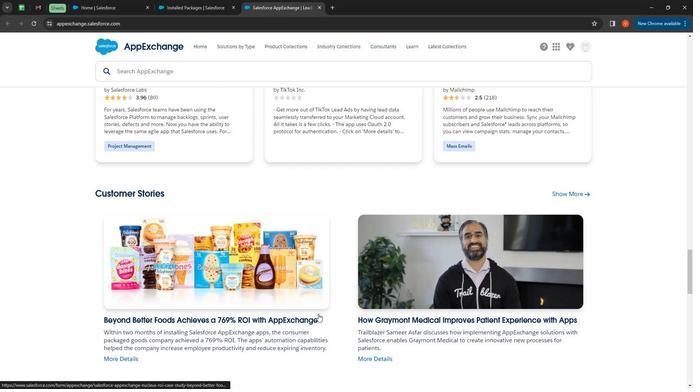 
Action: Mouse moved to (313, 309)
Screenshot: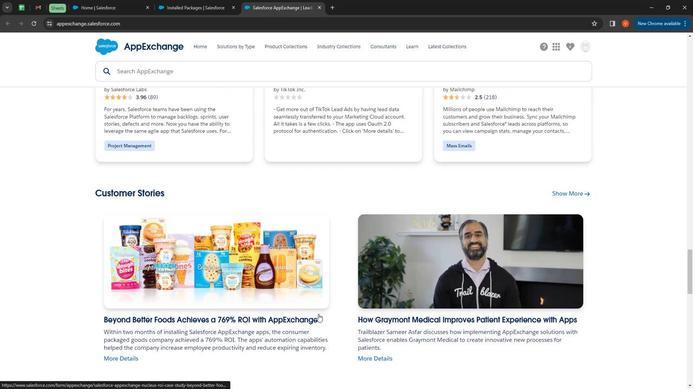 
Action: Mouse scrolled (313, 308) with delta (0, 0)
Screenshot: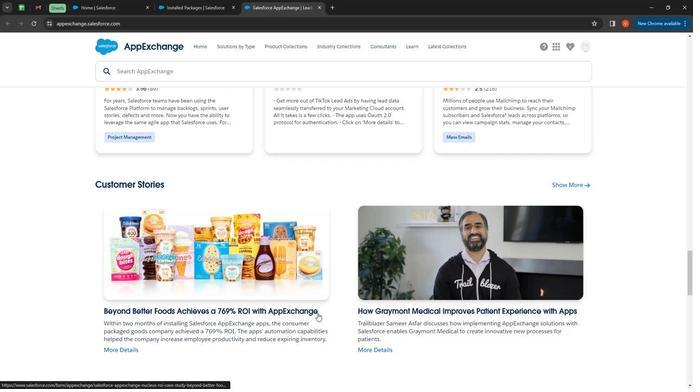
Action: Mouse moved to (321, 208)
Screenshot: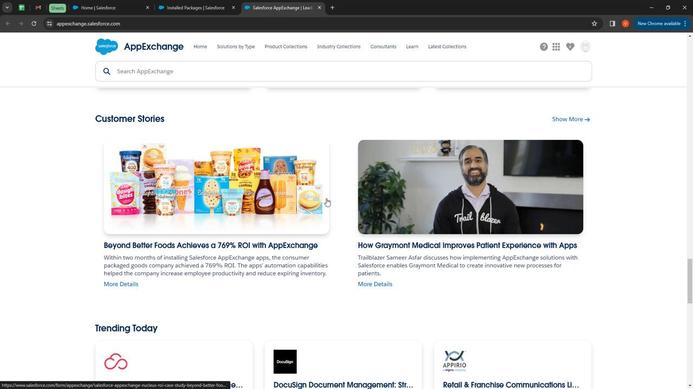 
Action: Mouse scrolled (321, 209) with delta (0, 0)
Screenshot: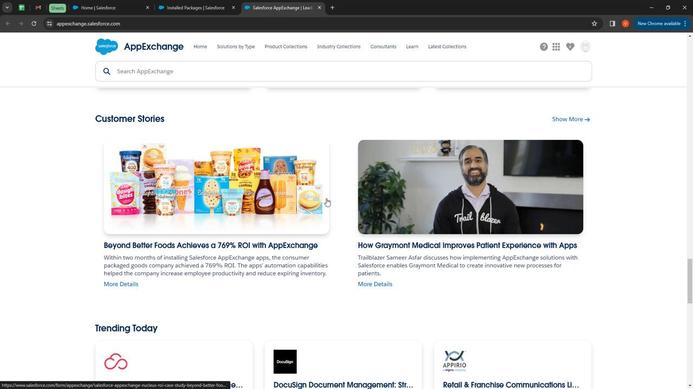 
Action: Mouse moved to (342, 224)
Screenshot: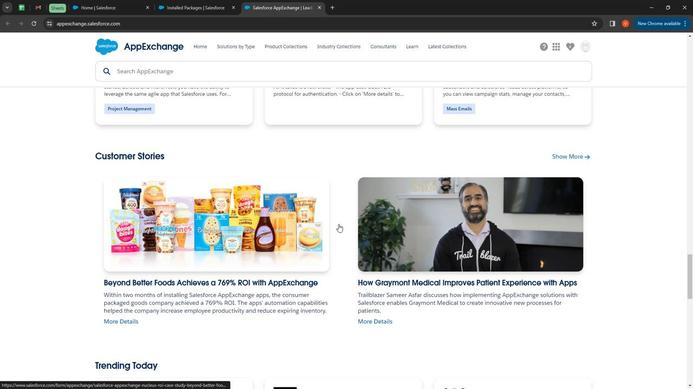 
Action: Mouse scrolled (342, 224) with delta (0, 0)
Screenshot: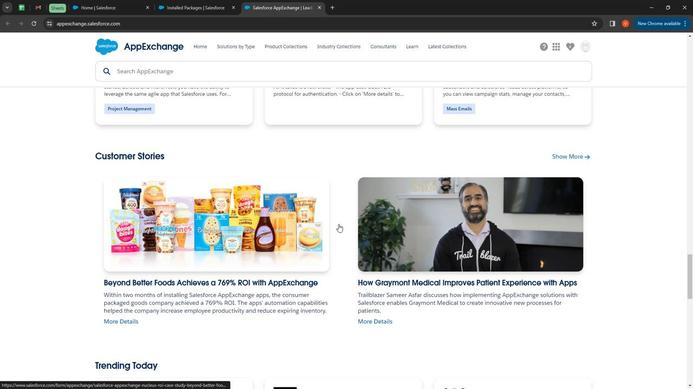 
Action: Mouse moved to (357, 224)
Screenshot: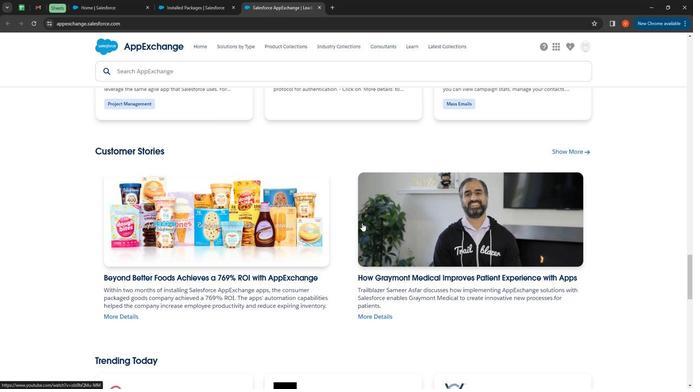 
Action: Mouse scrolled (357, 223) with delta (0, 0)
Screenshot: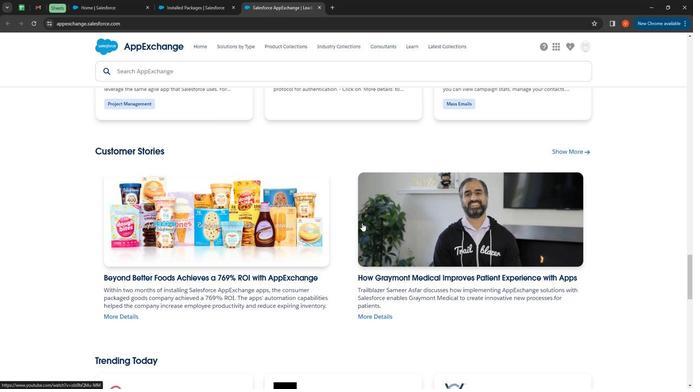 
Action: Mouse moved to (366, 224)
Screenshot: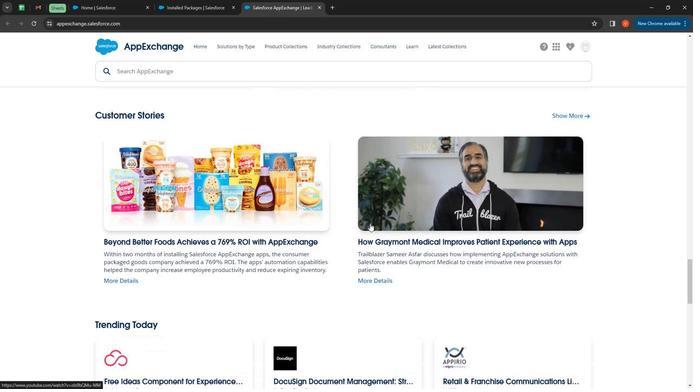
Action: Mouse scrolled (366, 223) with delta (0, 0)
Screenshot: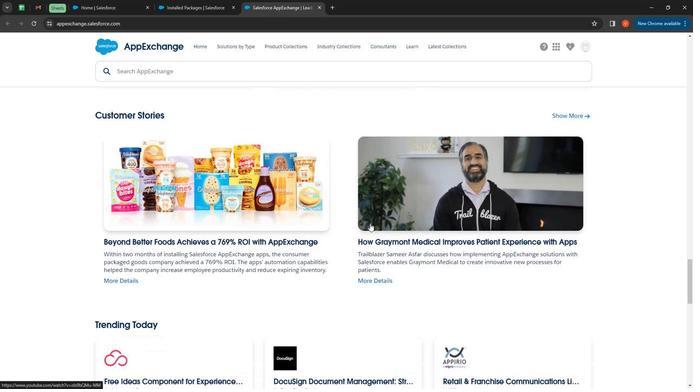 
Action: Mouse moved to (445, 242)
Screenshot: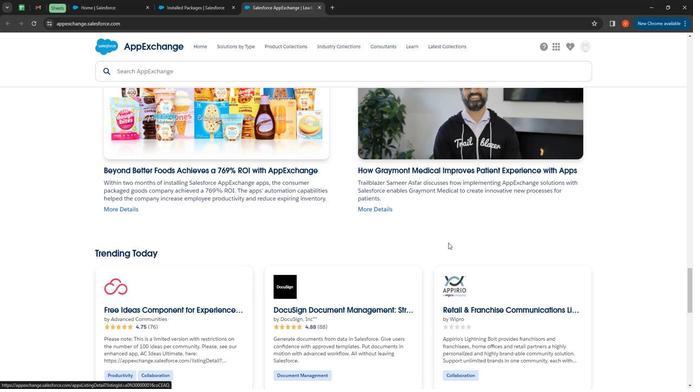 
Action: Mouse scrolled (445, 242) with delta (0, 0)
Screenshot: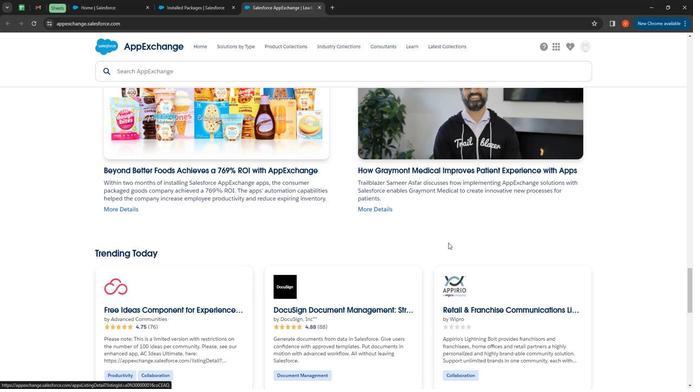 
Action: Mouse moved to (441, 241)
Screenshot: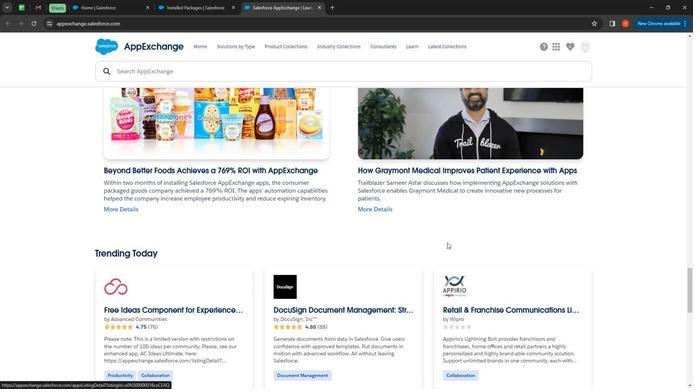 
Action: Mouse scrolled (441, 242) with delta (0, 0)
Screenshot: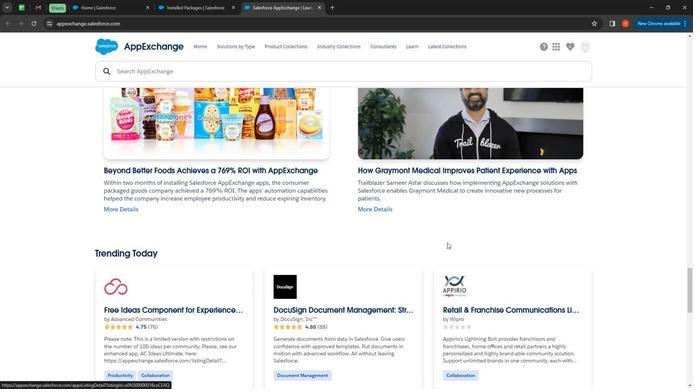 
Action: Mouse moved to (440, 240)
Screenshot: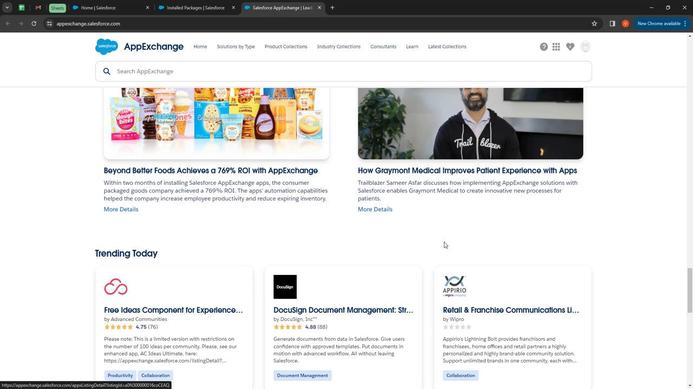 
Action: Mouse scrolled (440, 241) with delta (0, 0)
Screenshot: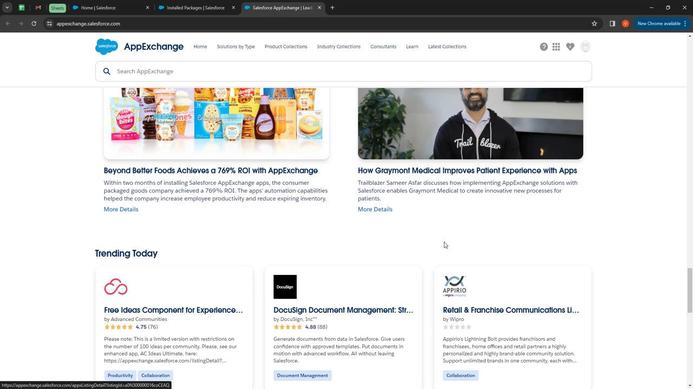 
Action: Mouse scrolled (440, 241) with delta (0, 0)
Screenshot: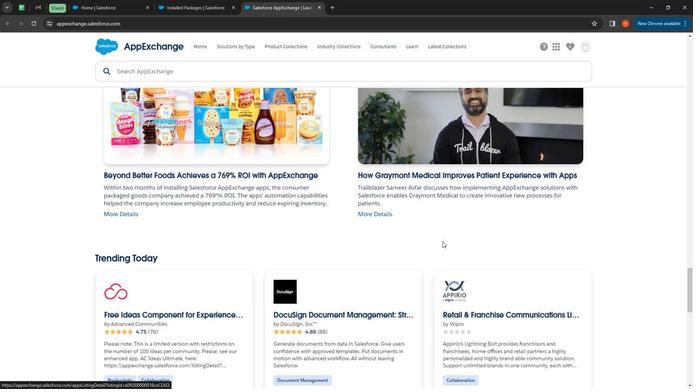 
Action: Mouse scrolled (440, 241) with delta (0, 0)
Screenshot: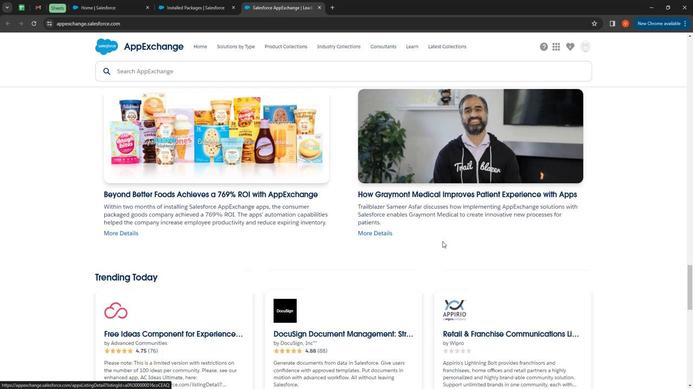 
Action: Mouse scrolled (440, 241) with delta (0, 0)
Screenshot: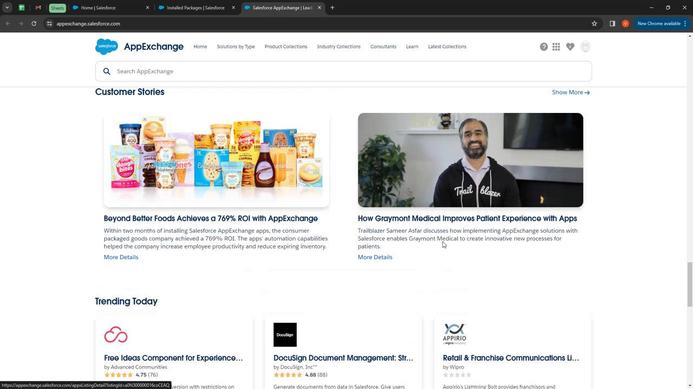 
Action: Mouse scrolled (440, 241) with delta (0, 0)
Screenshot: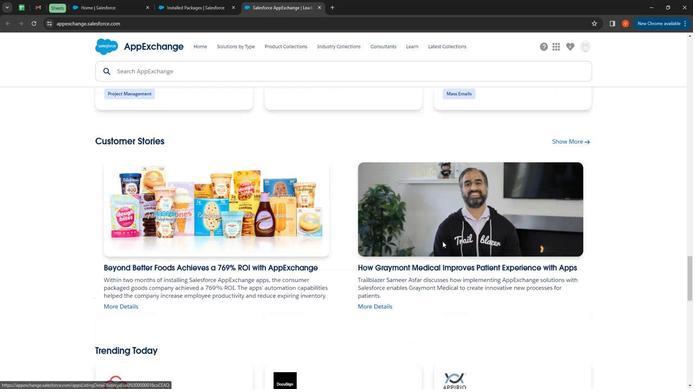 
Action: Mouse scrolled (440, 241) with delta (0, 0)
Screenshot: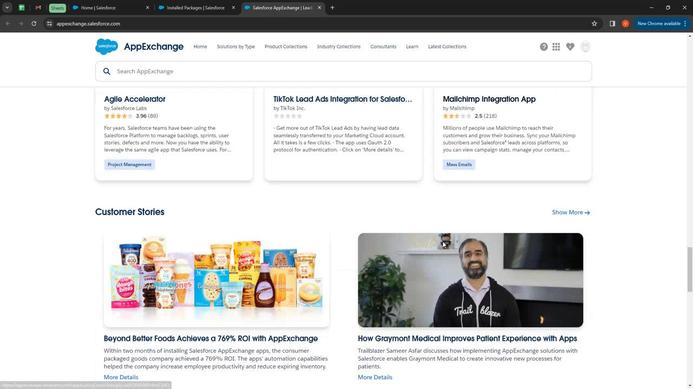 
Action: Mouse moved to (427, 240)
Screenshot: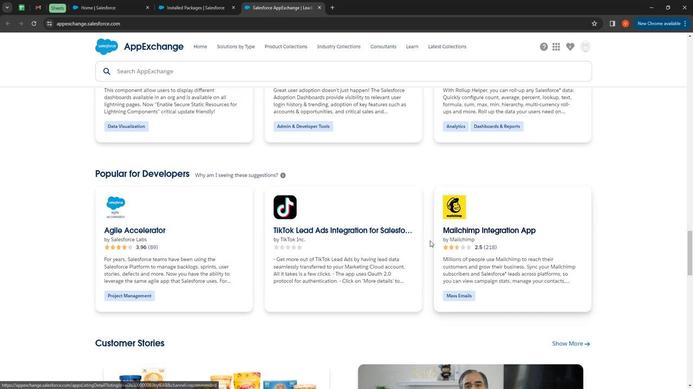 
Action: Mouse scrolled (427, 240) with delta (0, 0)
Screenshot: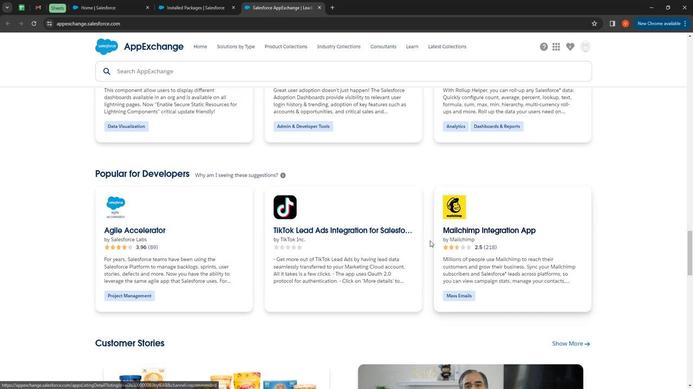 
Action: Mouse moved to (427, 240)
Screenshot: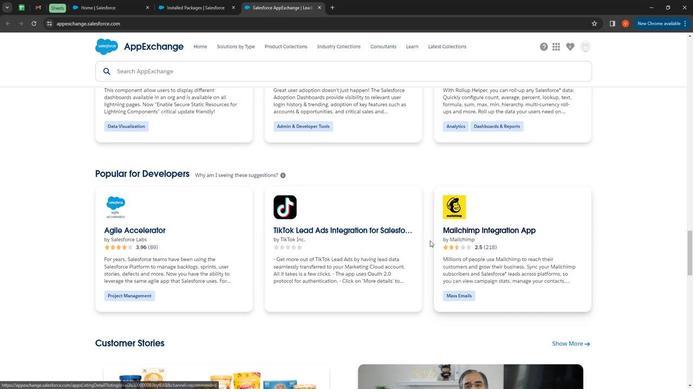 
Action: Mouse scrolled (427, 240) with delta (0, 0)
Screenshot: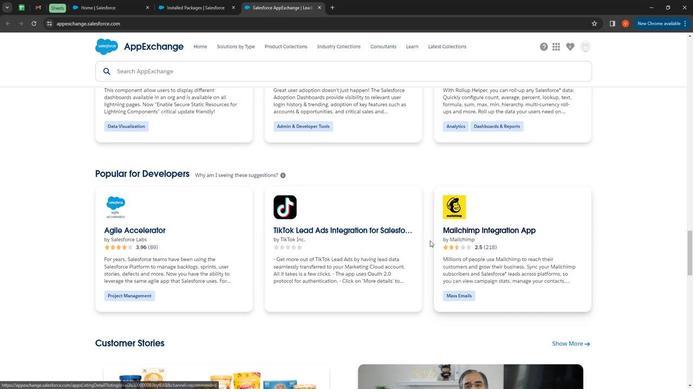 
Action: Mouse moved to (424, 239)
Screenshot: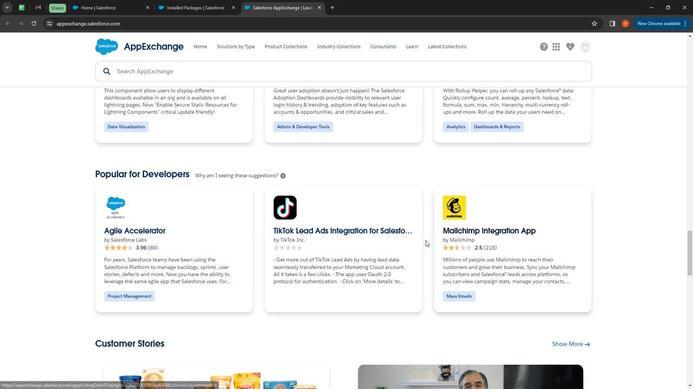 
Action: Mouse scrolled (424, 240) with delta (0, 0)
Screenshot: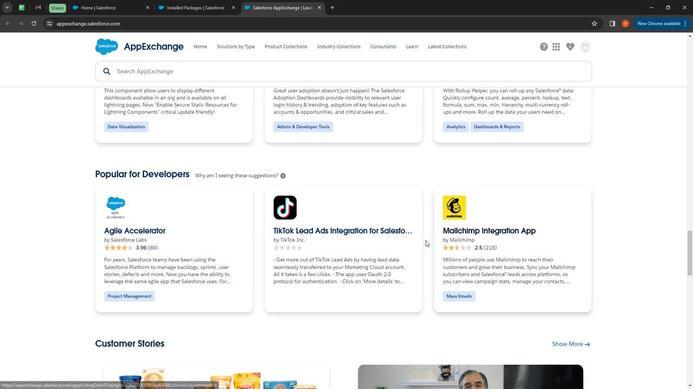 
Action: Mouse moved to (421, 239)
Screenshot: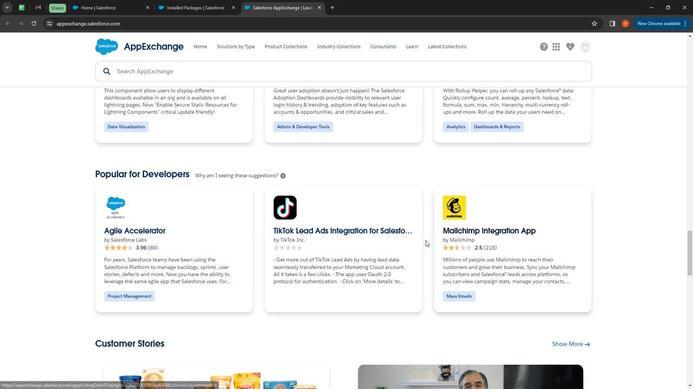 
Action: Mouse scrolled (421, 240) with delta (0, 0)
Screenshot: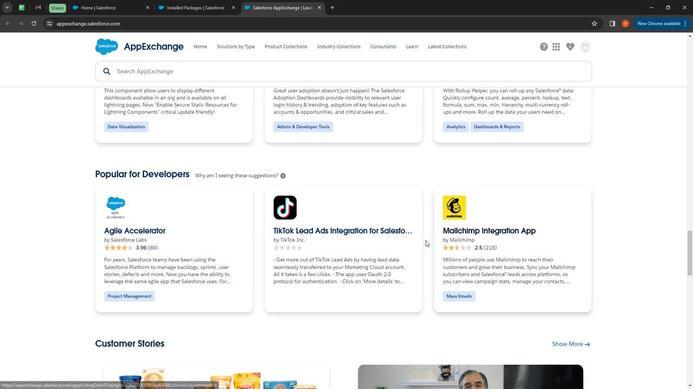 
Action: Mouse moved to (419, 239)
Screenshot: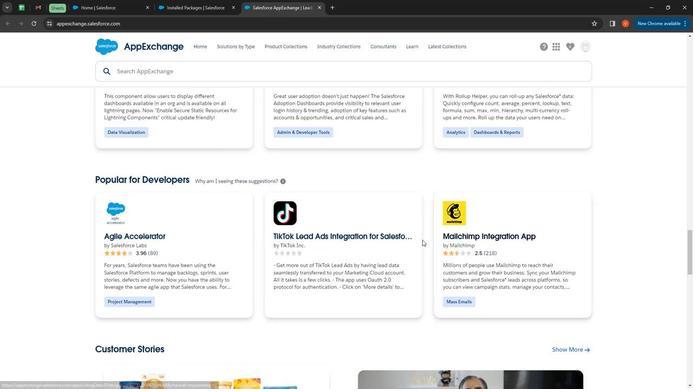 
Action: Mouse scrolled (419, 239) with delta (0, 0)
Screenshot: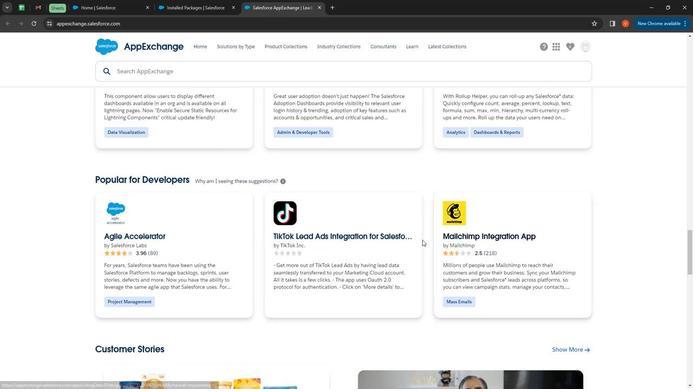 
Action: Mouse moved to (419, 239)
Screenshot: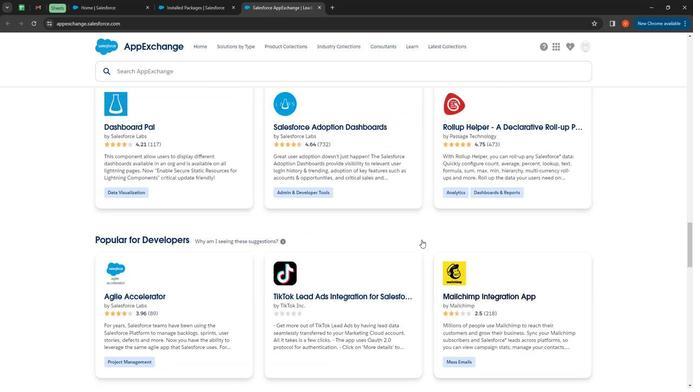 
Action: Mouse scrolled (419, 239) with delta (0, 0)
Screenshot: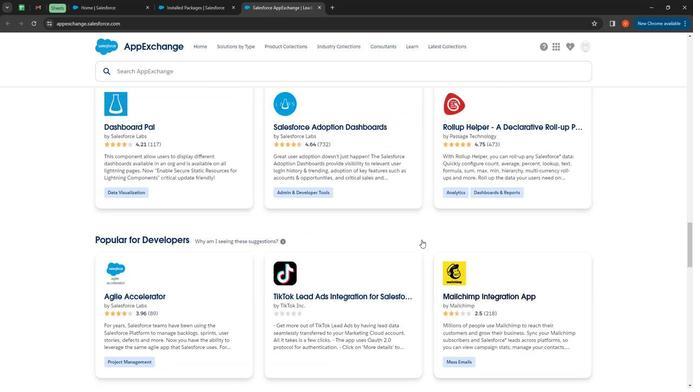 
Action: Mouse moved to (334, 205)
Screenshot: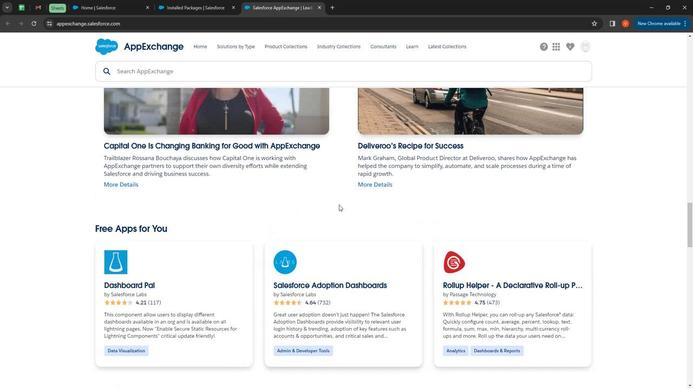 
Action: Mouse scrolled (334, 205) with delta (0, 0)
Screenshot: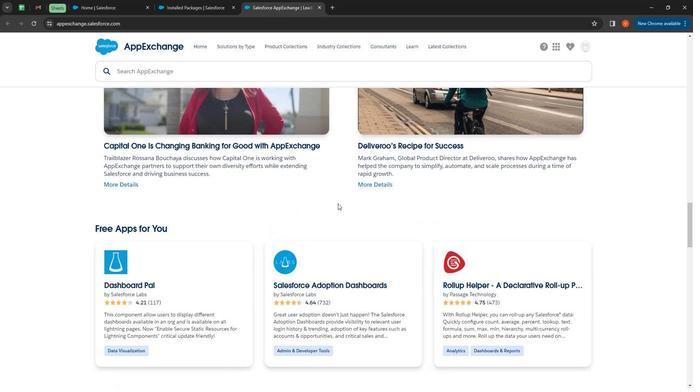 
Action: Mouse scrolled (334, 205) with delta (0, 0)
Screenshot: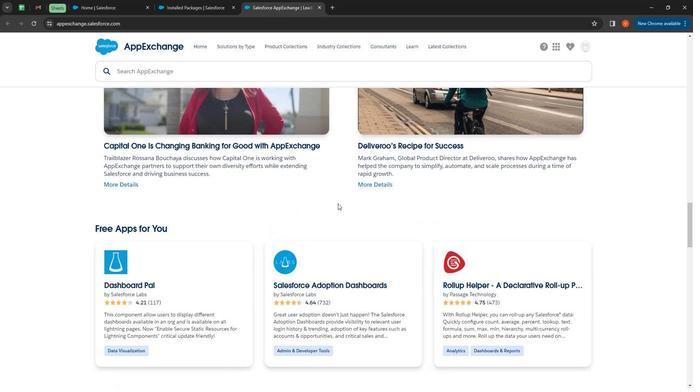 
Action: Mouse scrolled (334, 205) with delta (0, 0)
Screenshot: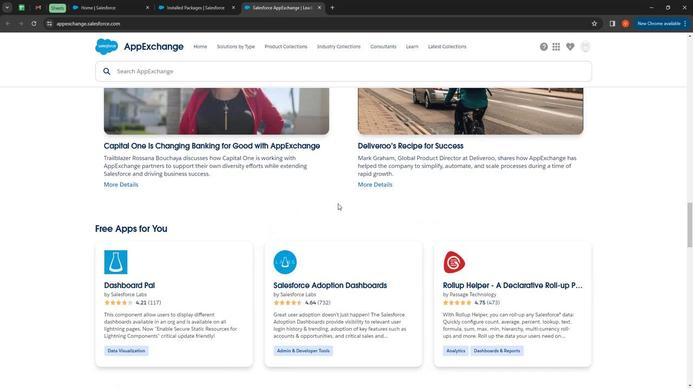 
Action: Mouse scrolled (334, 205) with delta (0, 0)
Screenshot: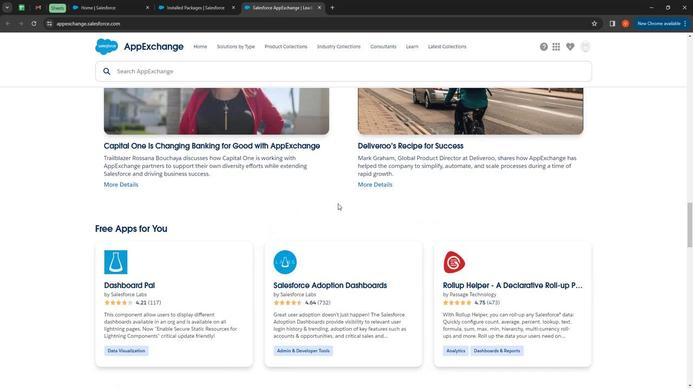 
Action: Mouse moved to (335, 203)
Screenshot: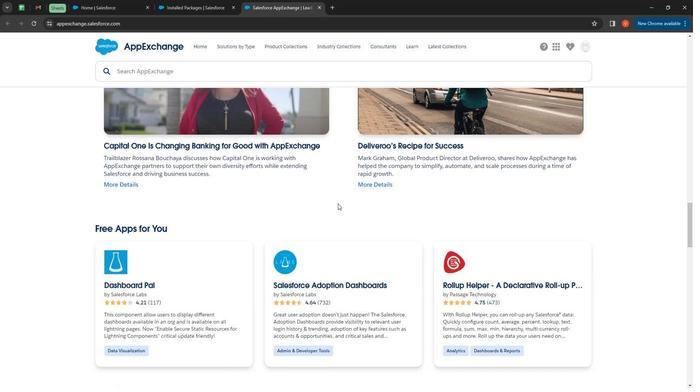
Action: Mouse scrolled (335, 204) with delta (0, 0)
Screenshot: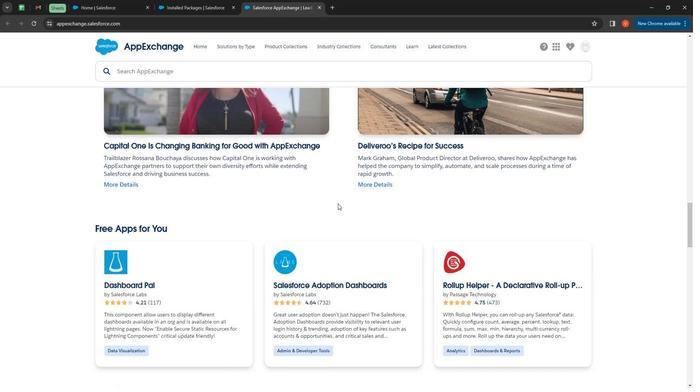 
Action: Mouse moved to (350, 196)
Screenshot: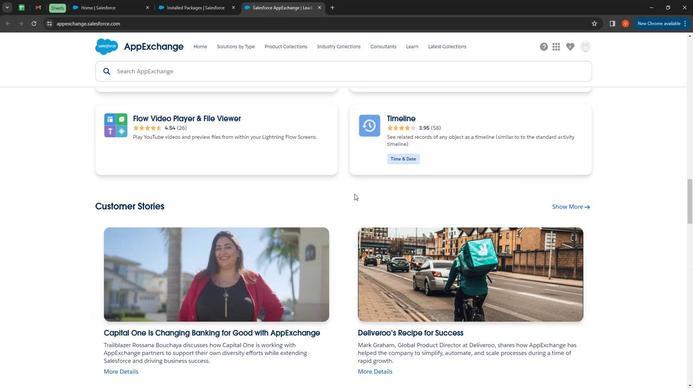 
Action: Mouse scrolled (350, 196) with delta (0, 0)
Screenshot: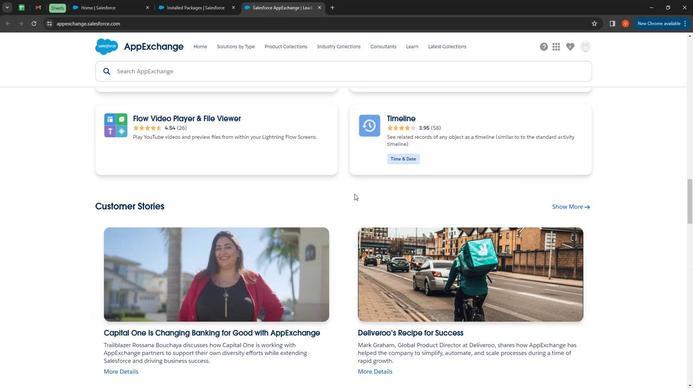 
Action: Mouse scrolled (350, 196) with delta (0, 0)
Screenshot: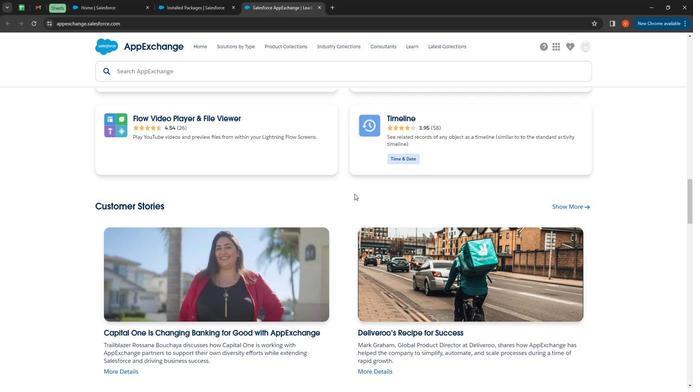 
Action: Mouse scrolled (350, 196) with delta (0, 0)
Screenshot: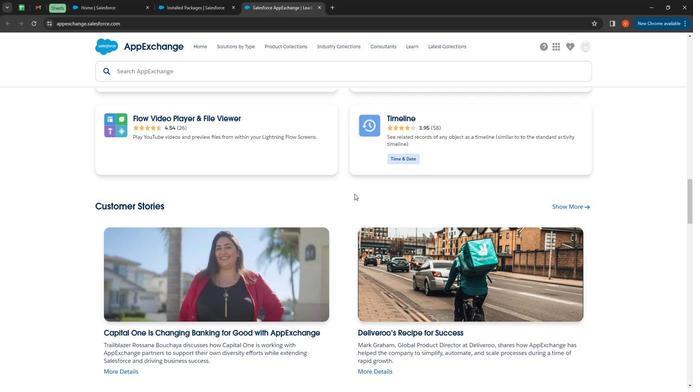 
Action: Mouse scrolled (350, 196) with delta (0, 0)
Screenshot: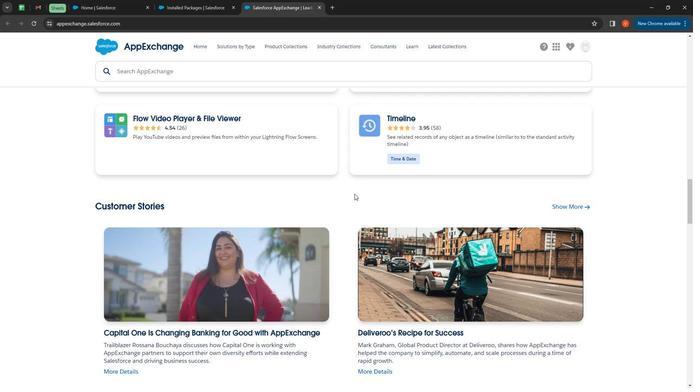 
Action: Mouse scrolled (350, 196) with delta (0, 0)
Screenshot: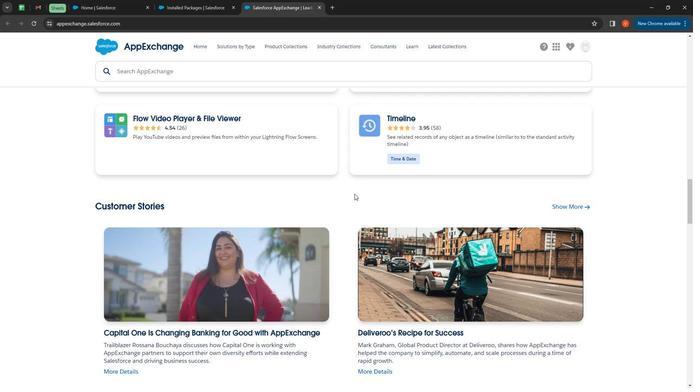 
Action: Mouse scrolled (350, 196) with delta (0, 0)
Screenshot: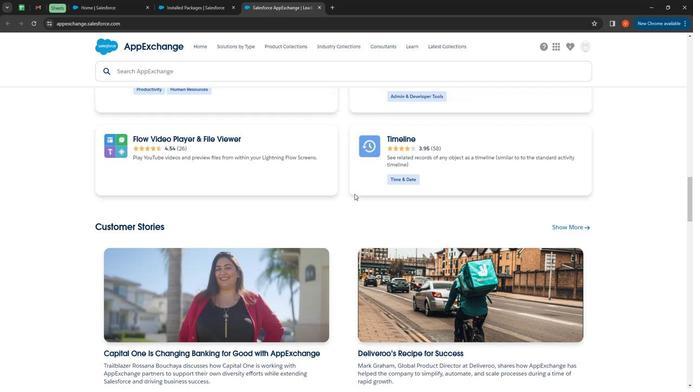 
Action: Mouse moved to (354, 183)
Screenshot: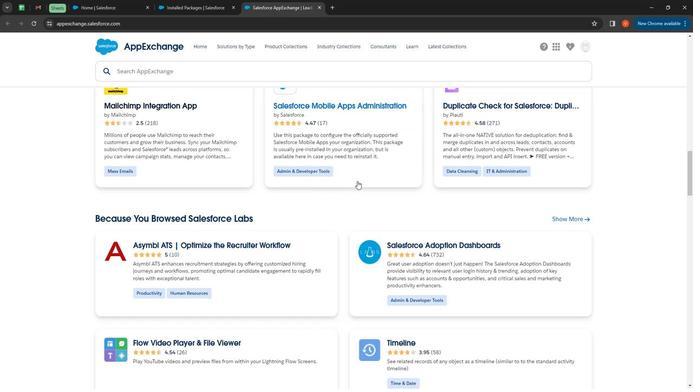 
Action: Mouse scrolled (354, 183) with delta (0, 0)
Screenshot: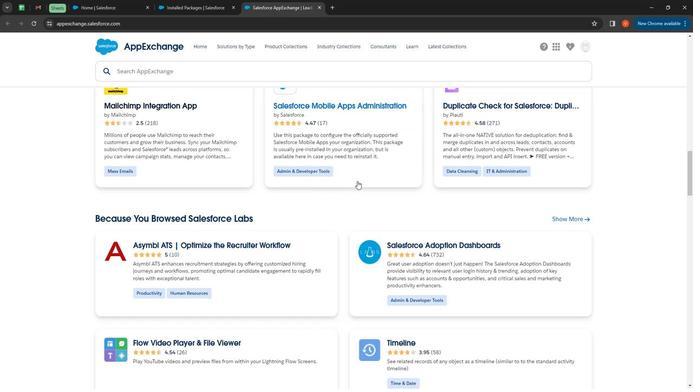 
Action: Mouse moved to (355, 181)
Screenshot: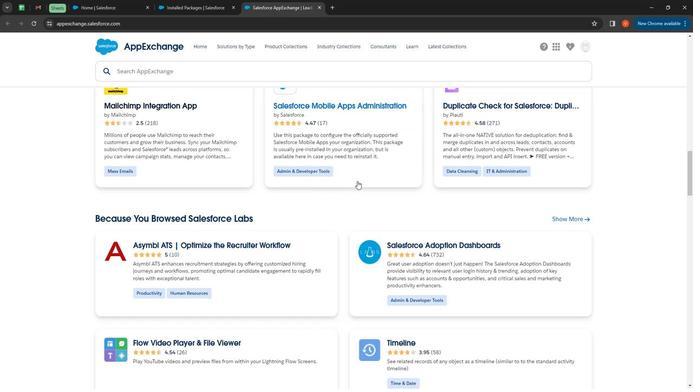 
Action: Mouse scrolled (355, 182) with delta (0, 0)
Screenshot: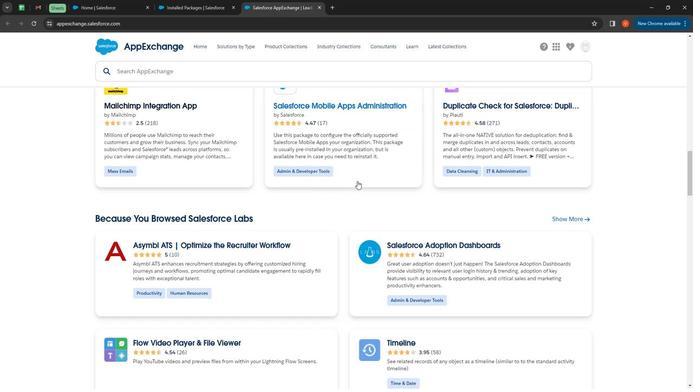 
Action: Mouse moved to (357, 181)
Screenshot: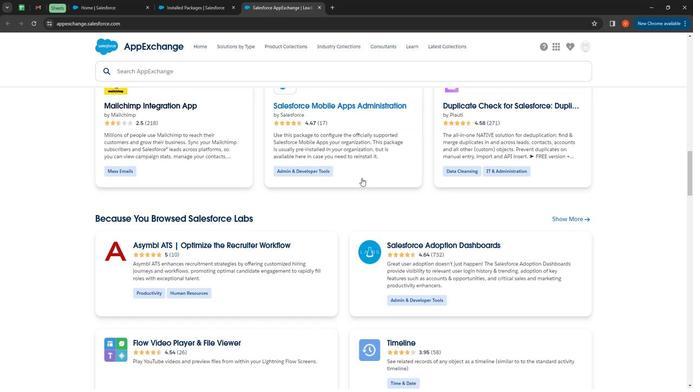 
Action: Mouse scrolled (357, 181) with delta (0, 0)
Screenshot: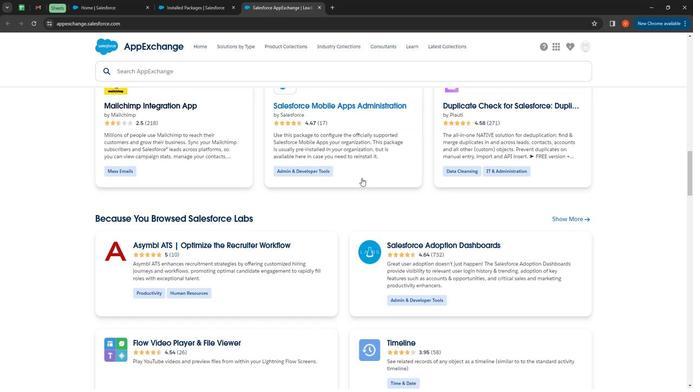 
Action: Mouse moved to (360, 180)
Screenshot: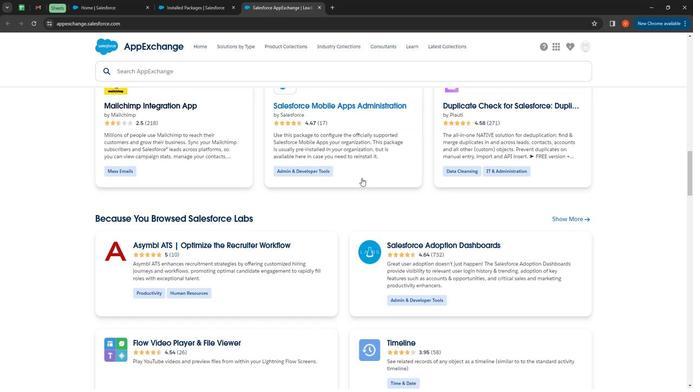 
Action: Mouse scrolled (360, 180) with delta (0, 0)
Screenshot: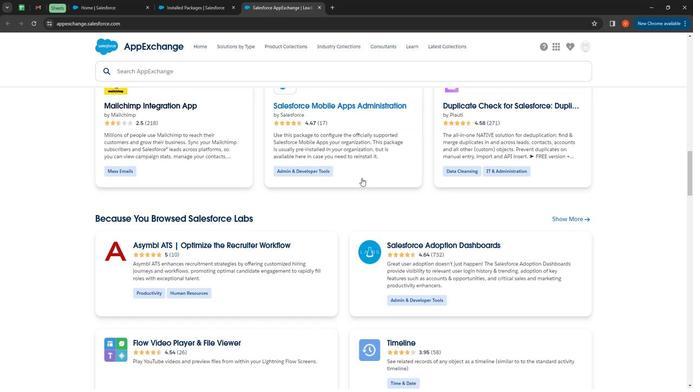 
Action: Mouse moved to (364, 179)
Screenshot: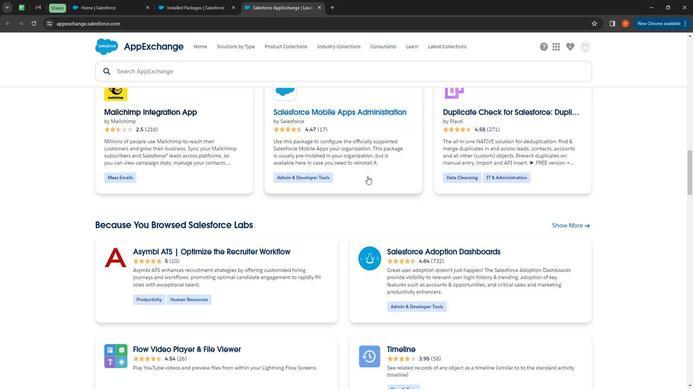 
Action: Mouse scrolled (364, 179) with delta (0, 0)
Screenshot: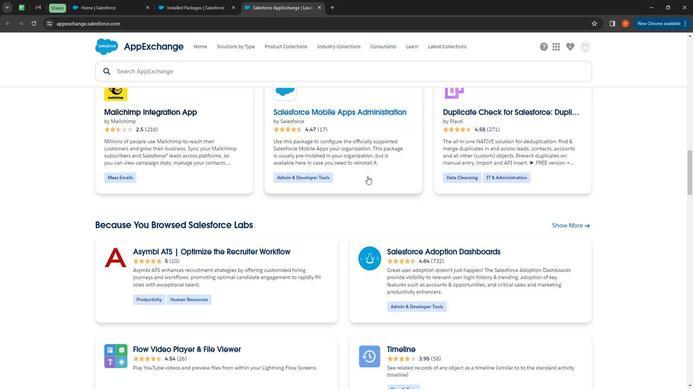 
Action: Mouse moved to (398, 116)
Screenshot: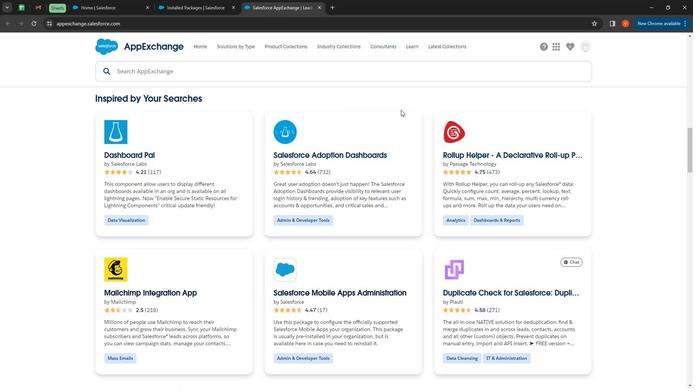 
Action: Mouse scrolled (398, 116) with delta (0, 0)
Screenshot: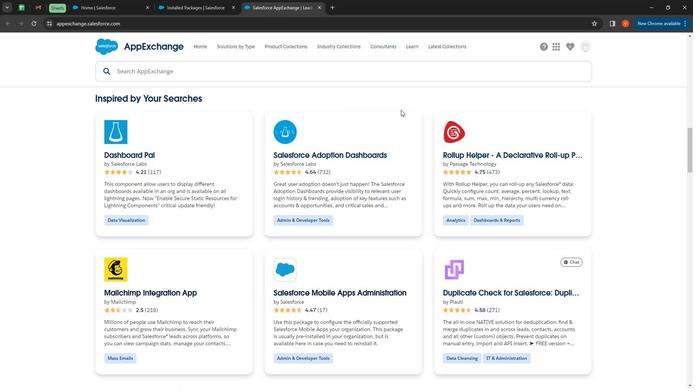 
Action: Mouse scrolled (398, 116) with delta (0, 0)
Screenshot: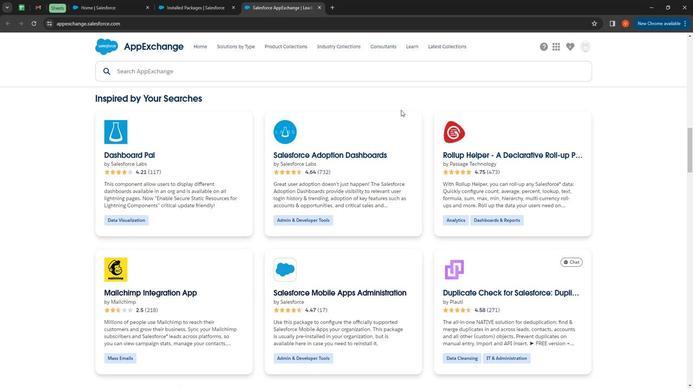 
Action: Mouse moved to (399, 117)
Screenshot: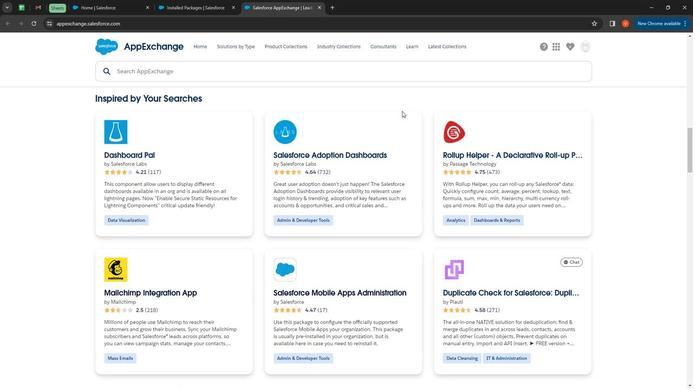 
Action: Mouse scrolled (399, 118) with delta (0, 0)
Screenshot: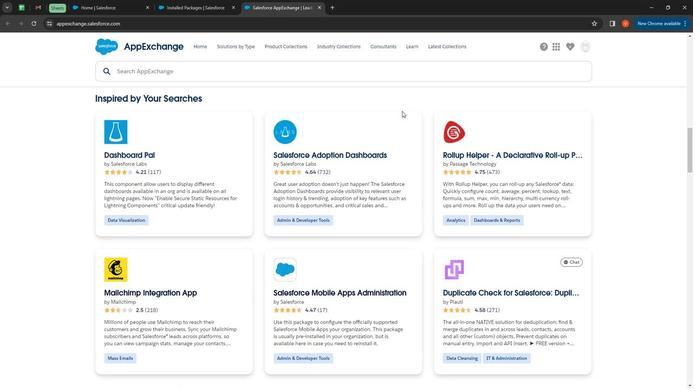 
Action: Mouse moved to (400, 118)
Screenshot: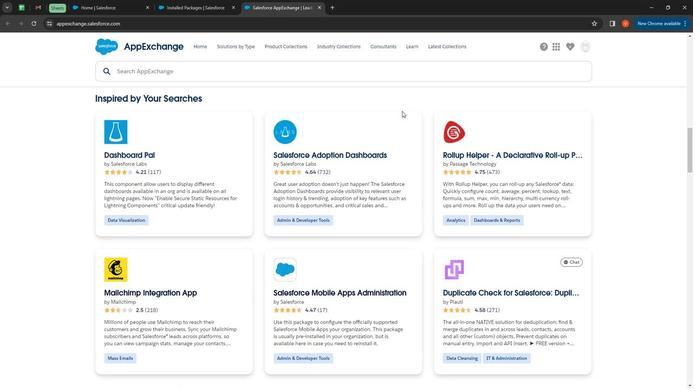 
Action: Mouse scrolled (400, 118) with delta (0, 0)
Screenshot: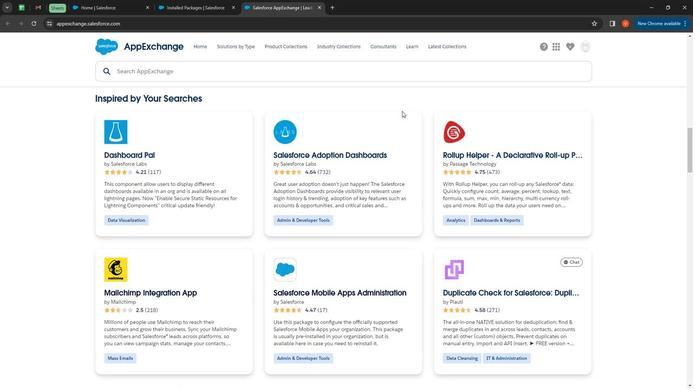 
Action: Mouse moved to (401, 119)
Screenshot: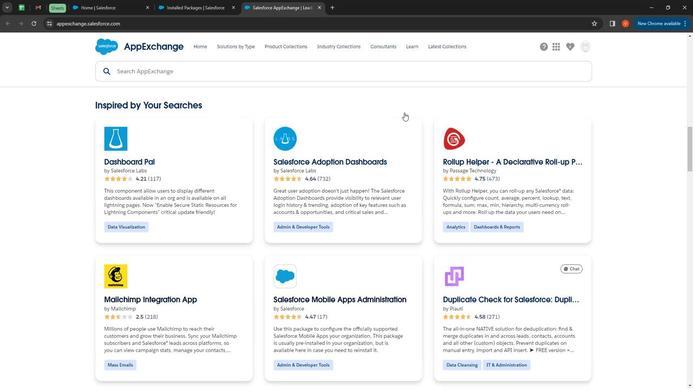 
Action: Mouse scrolled (401, 119) with delta (0, 0)
Screenshot: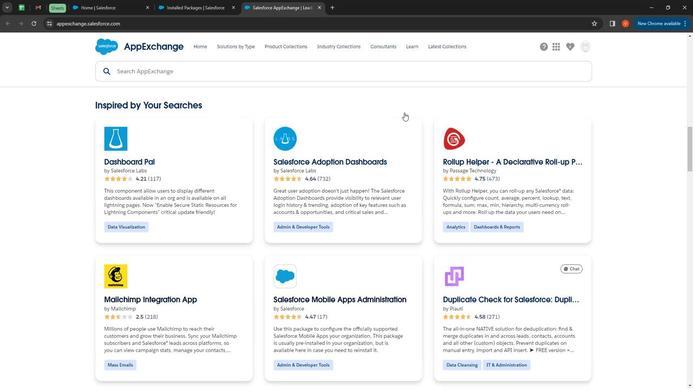 
Action: Mouse moved to (410, 131)
Screenshot: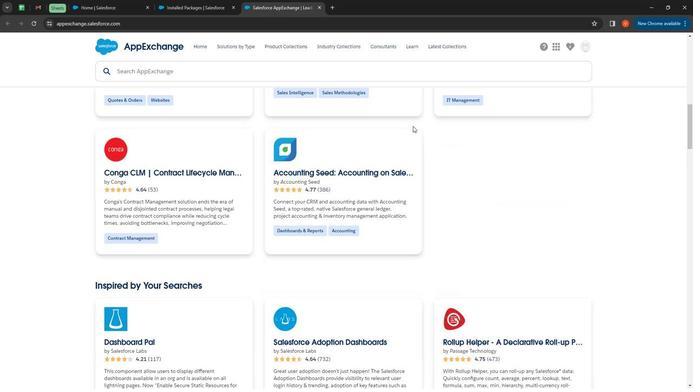 
Action: Mouse scrolled (410, 132) with delta (0, 0)
Screenshot: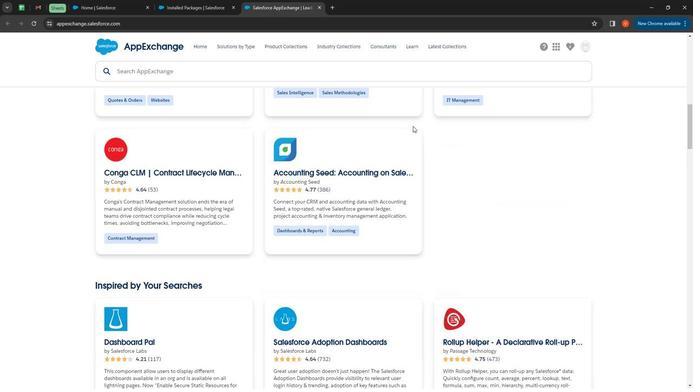 
Action: Mouse moved to (410, 131)
Screenshot: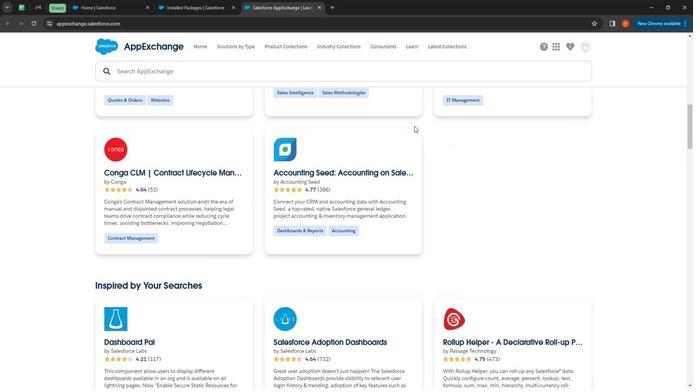 
Action: Mouse scrolled (410, 132) with delta (0, 0)
Screenshot: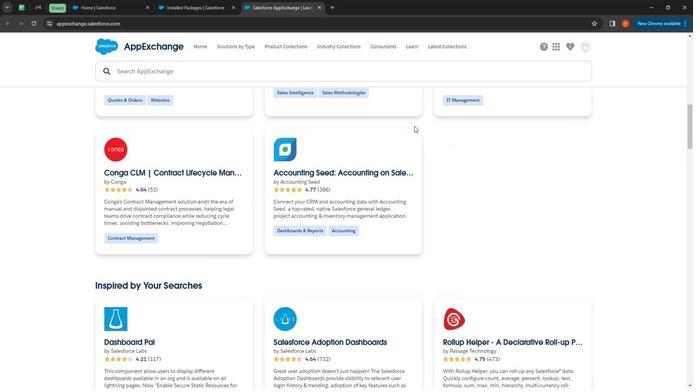 
Action: Mouse moved to (412, 131)
Screenshot: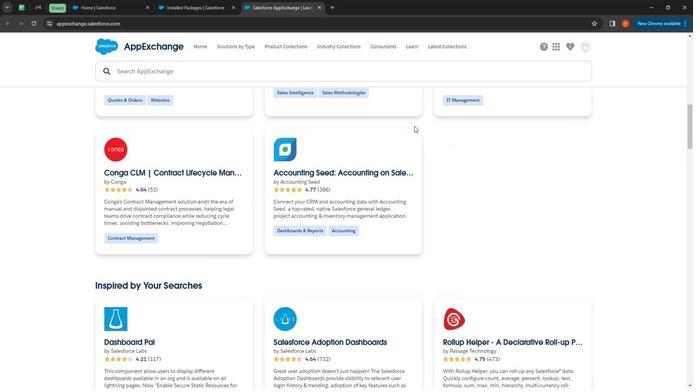 
Action: Mouse scrolled (412, 132) with delta (0, 0)
Screenshot: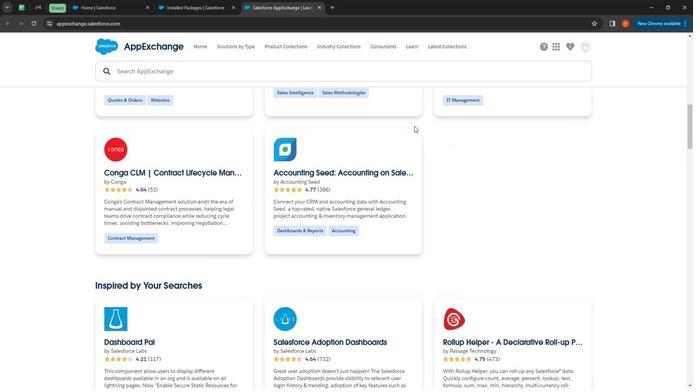 
Action: Mouse moved to (413, 131)
Screenshot: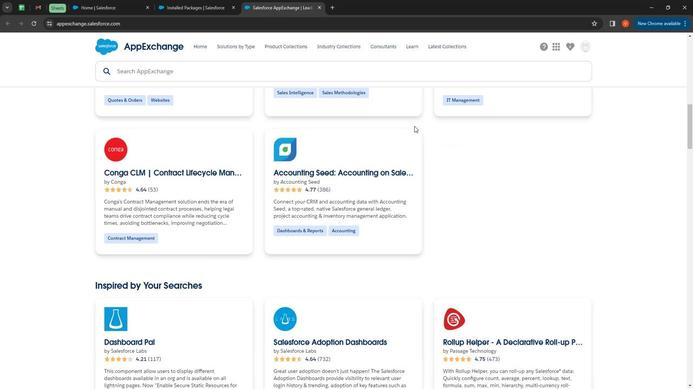 
Action: Mouse scrolled (413, 131) with delta (0, 0)
Screenshot: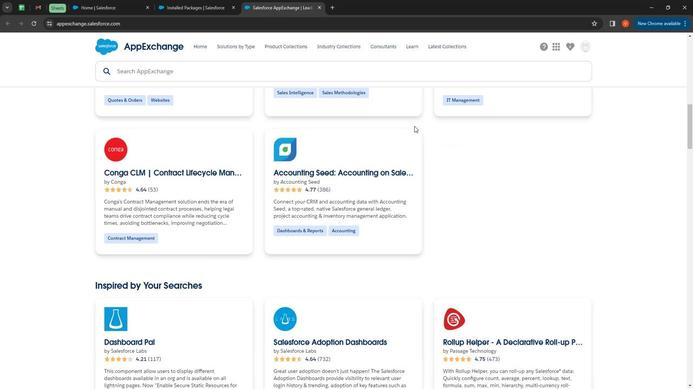 
Action: Mouse moved to (537, 79)
Screenshot: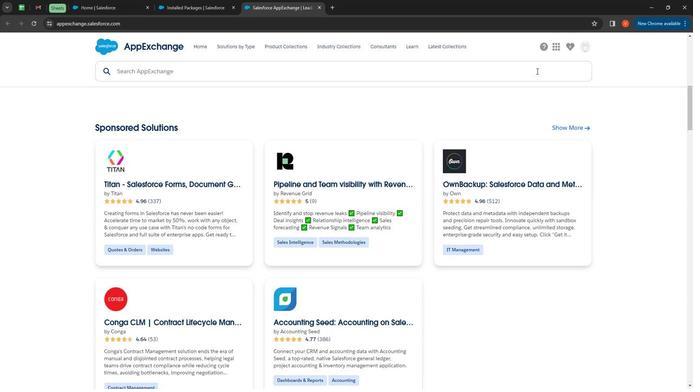 
Action: Mouse scrolled (537, 80) with delta (0, 0)
Screenshot: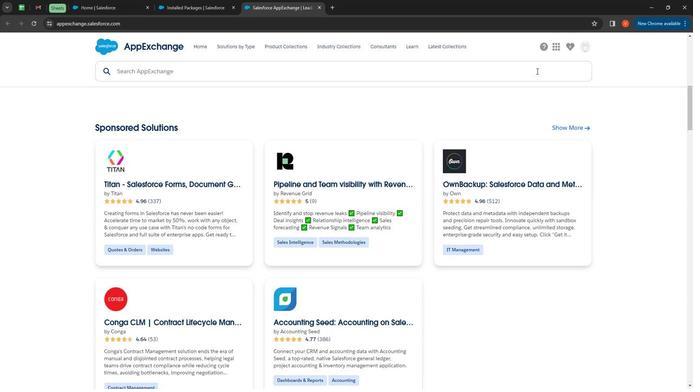 
Action: Mouse moved to (539, 81)
Screenshot: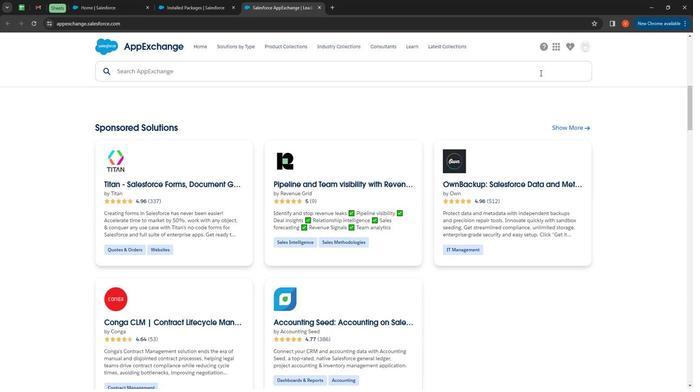 
Action: Mouse scrolled (539, 81) with delta (0, 0)
Screenshot: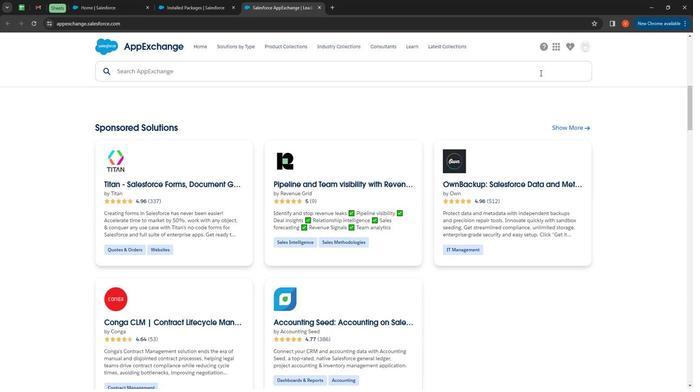 
Action: Mouse moved to (542, 81)
Screenshot: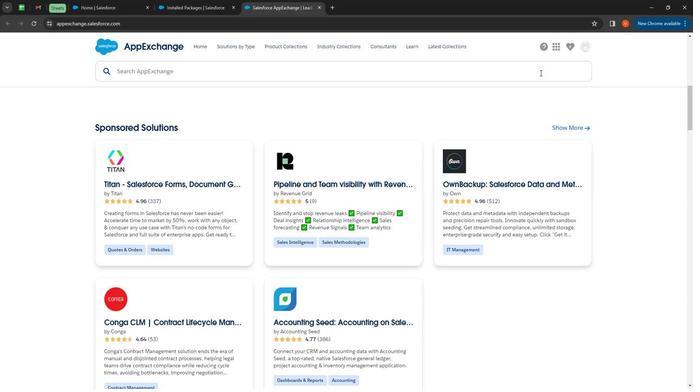 
Action: Mouse scrolled (542, 82) with delta (0, 0)
Screenshot: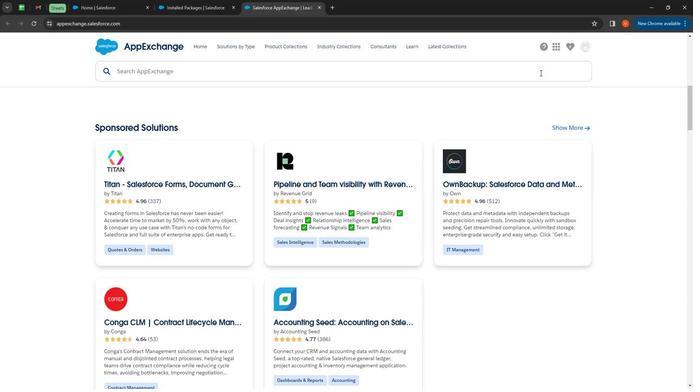 
Action: Mouse moved to (555, 58)
Screenshot: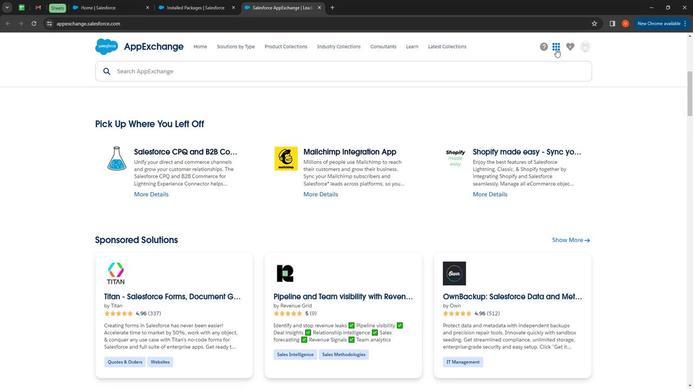 
Action: Mouse pressed left at (555, 58)
Screenshot: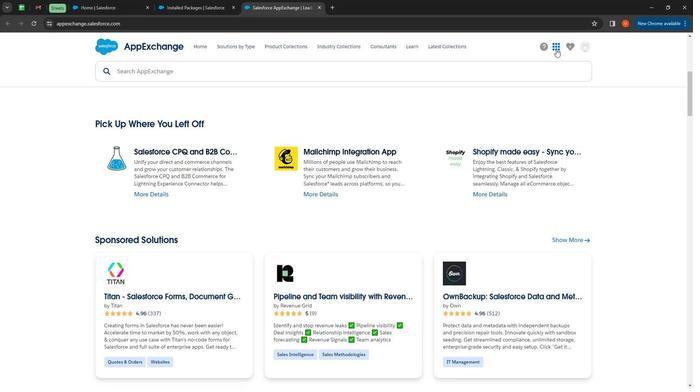 
Action: Mouse moved to (180, 81)
Screenshot: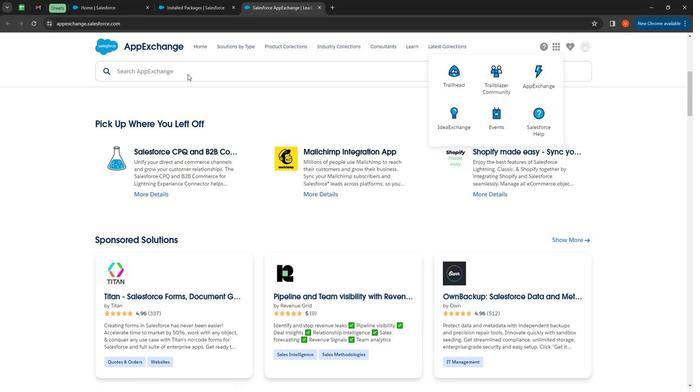 
Action: Mouse pressed left at (180, 81)
Screenshot: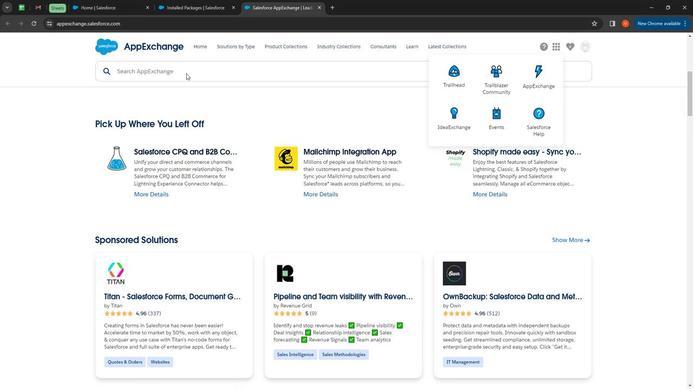 
Action: Mouse moved to (160, 83)
Screenshot: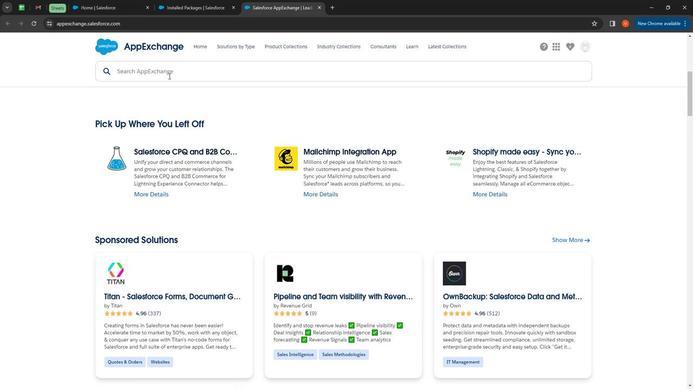 
Action: Mouse pressed left at (160, 83)
Screenshot: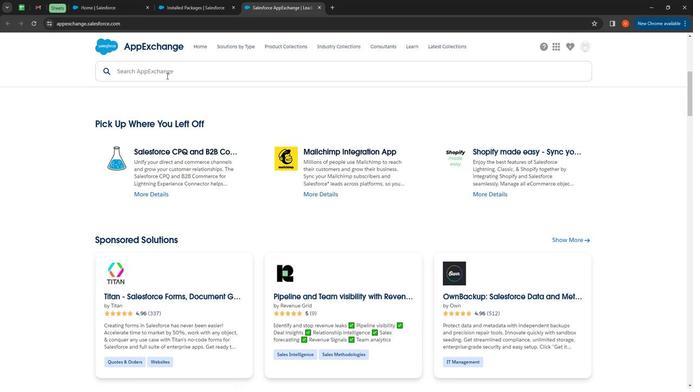
Action: Mouse moved to (164, 78)
Screenshot: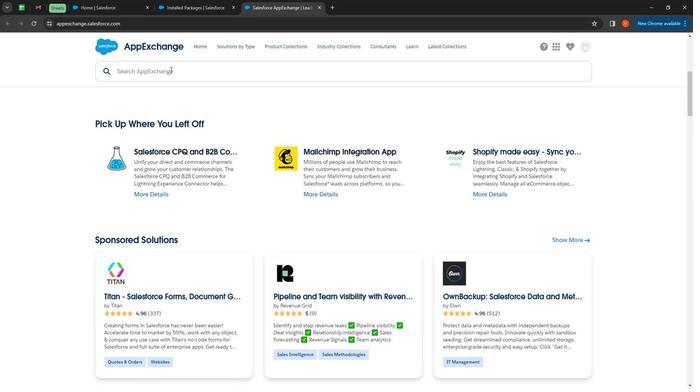 
Action: Mouse pressed left at (164, 78)
Screenshot: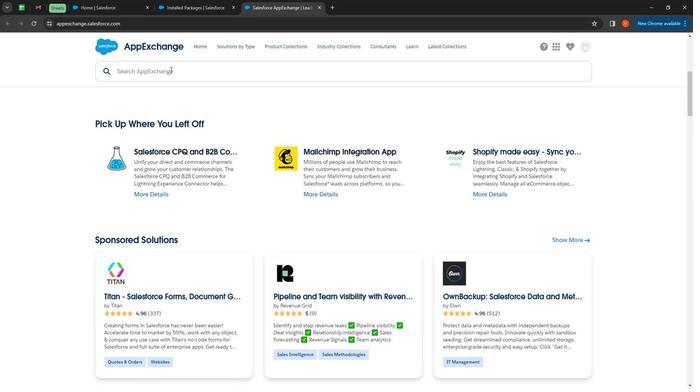 
Action: Mouse moved to (185, 111)
Screenshot: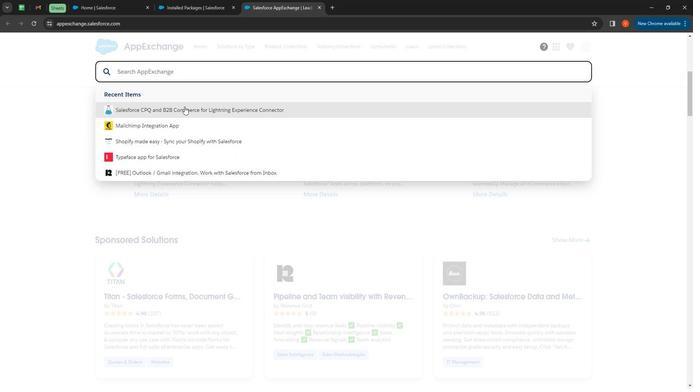 
Action: Key pressed h
Screenshot: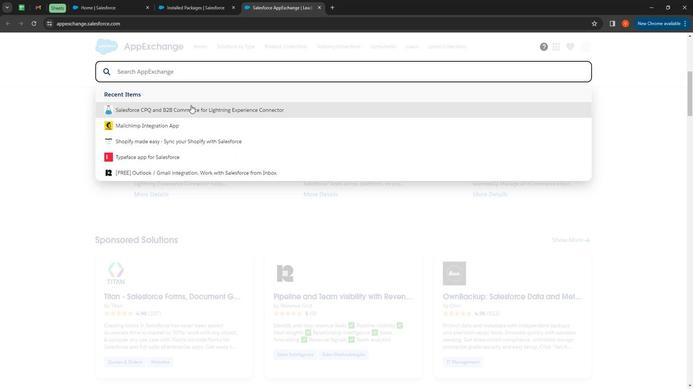 
Action: Mouse moved to (185, 111)
Screenshot: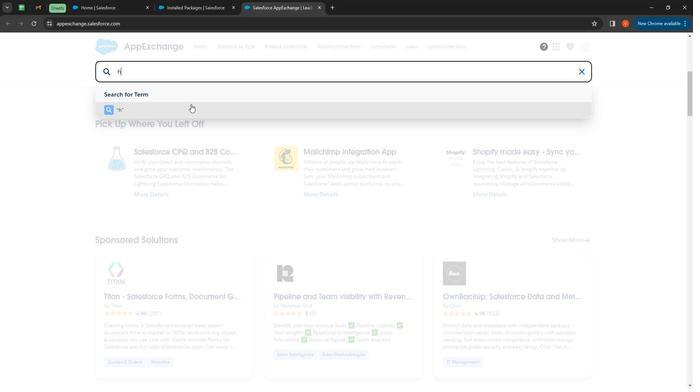 
Action: Key pressed c
Screenshot: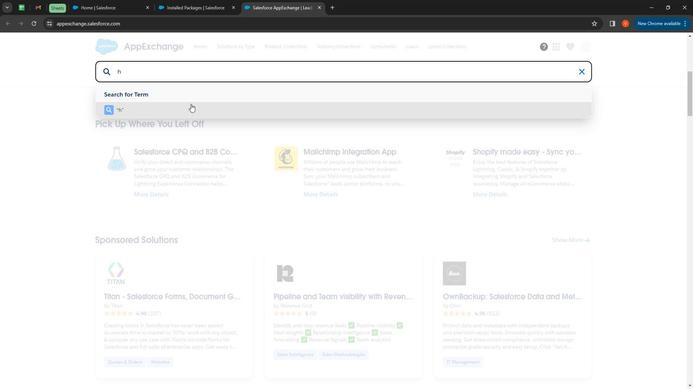 
Action: Mouse moved to (184, 110)
Screenshot: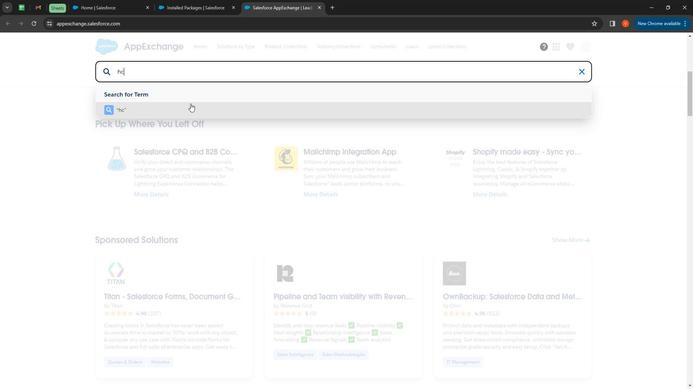 
Action: Key pressed i
Screenshot: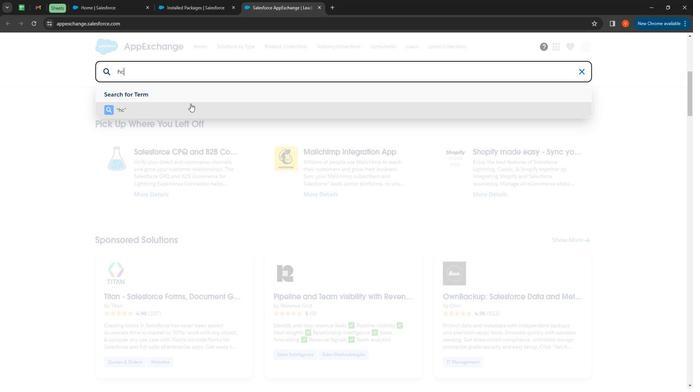 
Action: Mouse moved to (142, 116)
Screenshot: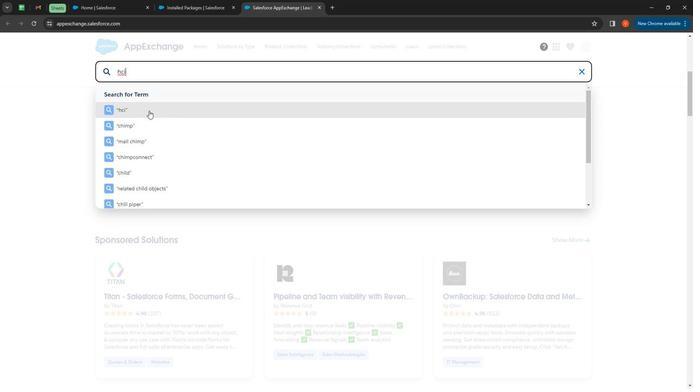 
Action: Mouse pressed left at (142, 116)
Screenshot: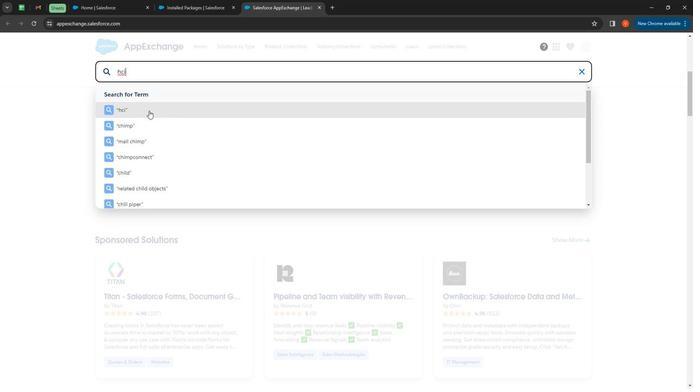 
Action: Mouse moved to (99, 182)
Screenshot: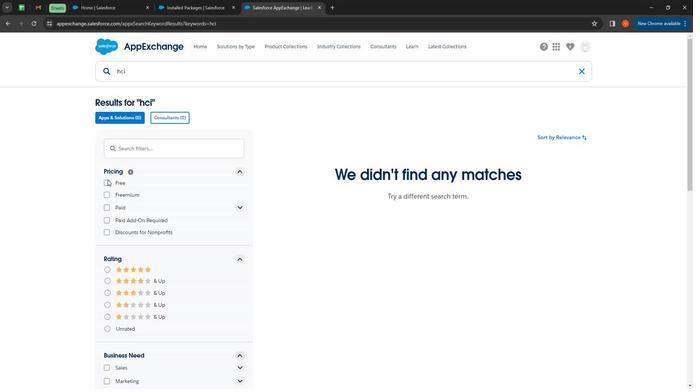 
Action: Mouse pressed left at (99, 182)
Screenshot: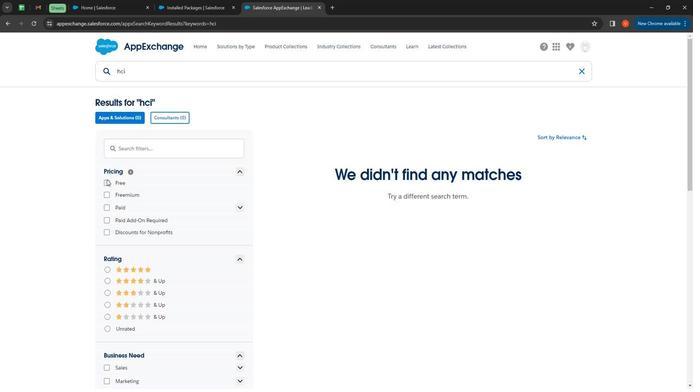 
Action: Mouse moved to (101, 186)
Screenshot: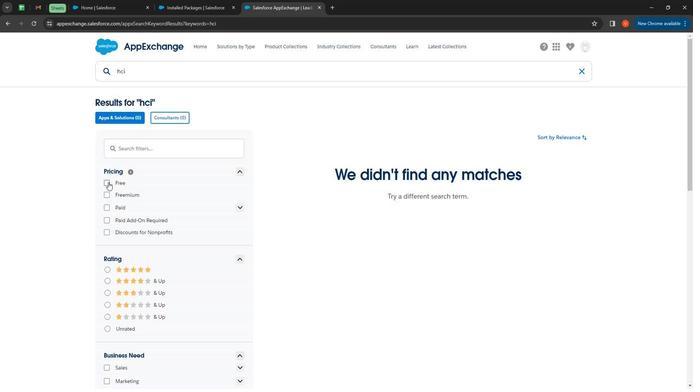 
Action: Mouse pressed left at (101, 186)
Screenshot: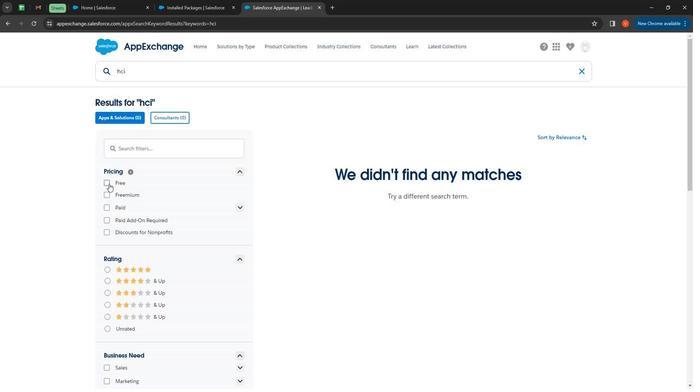 
Action: Mouse moved to (133, 82)
Screenshot: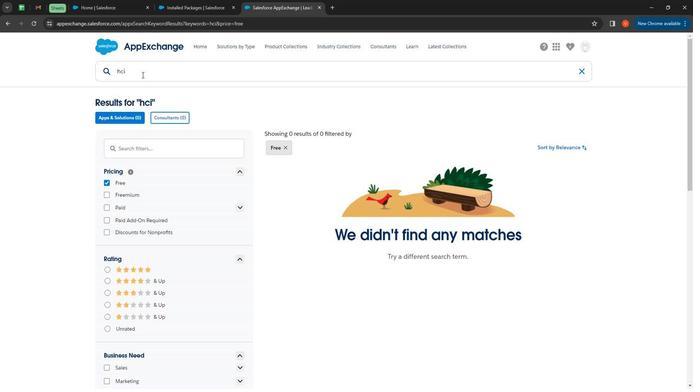 
Action: Mouse pressed left at (133, 82)
Screenshot: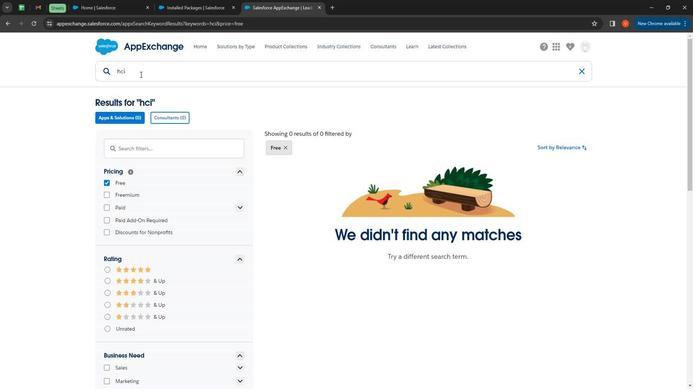
Action: Mouse pressed left at (133, 82)
Screenshot: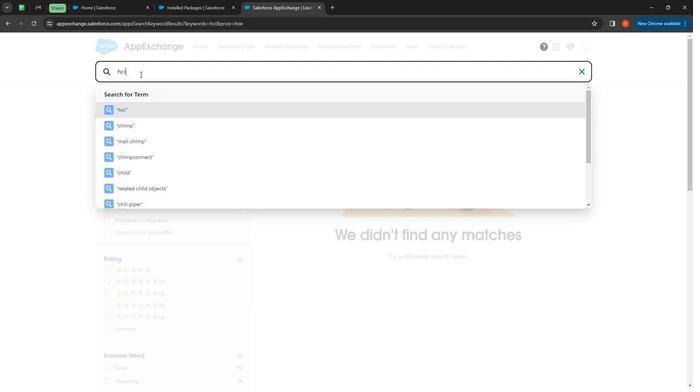 
Action: Key pressed h
Screenshot: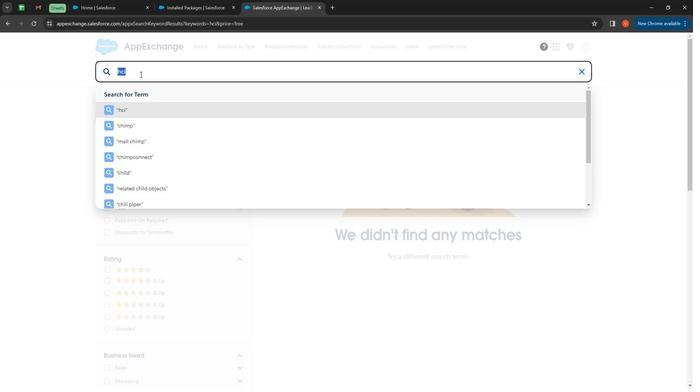 
Action: Mouse moved to (133, 80)
Screenshot: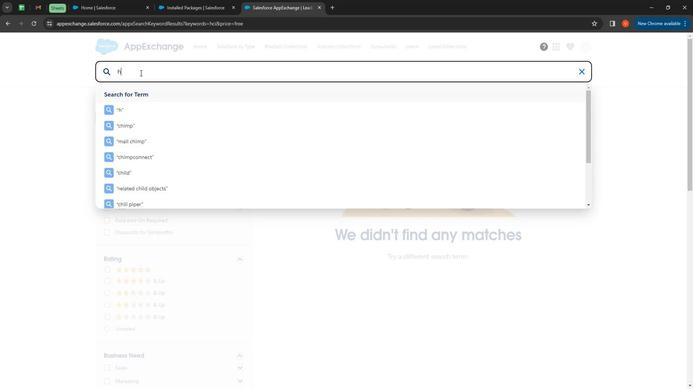 
Action: Key pressed iv
Screenshot: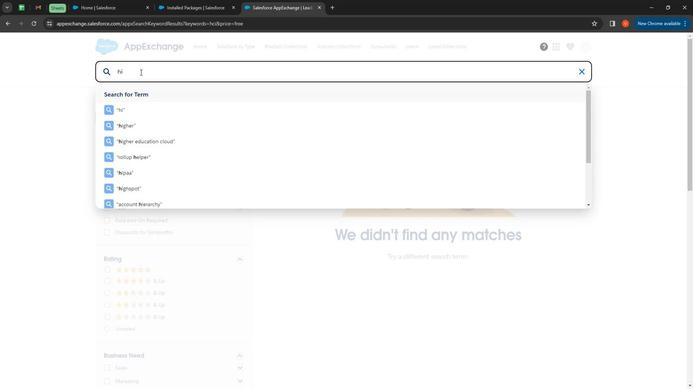 
Action: Mouse moved to (134, 76)
Screenshot: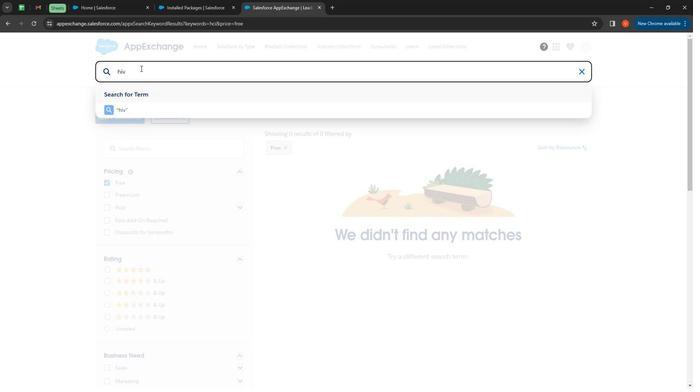 
Action: Key pressed <Key.backspace>
Screenshot: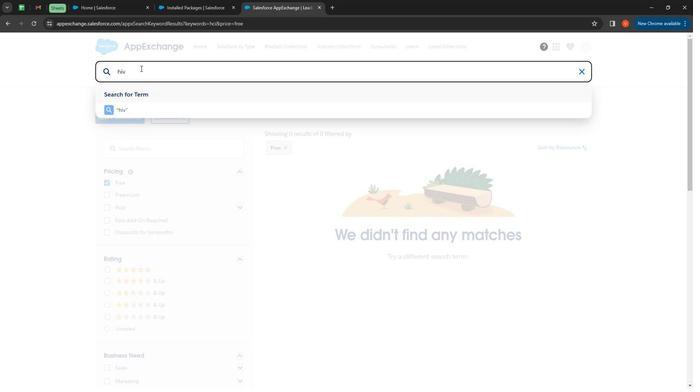 
Action: Mouse moved to (135, 77)
Screenshot: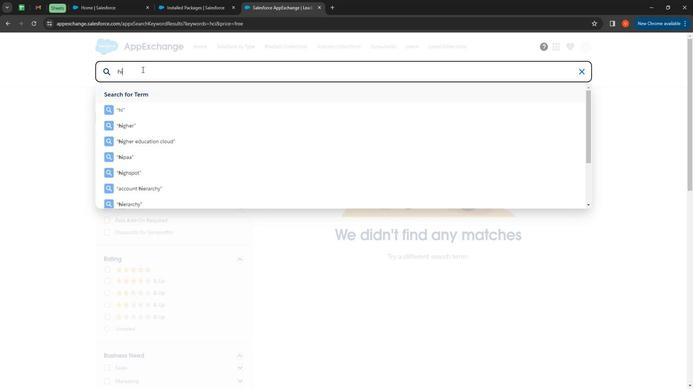 
Action: Key pressed c
Screenshot: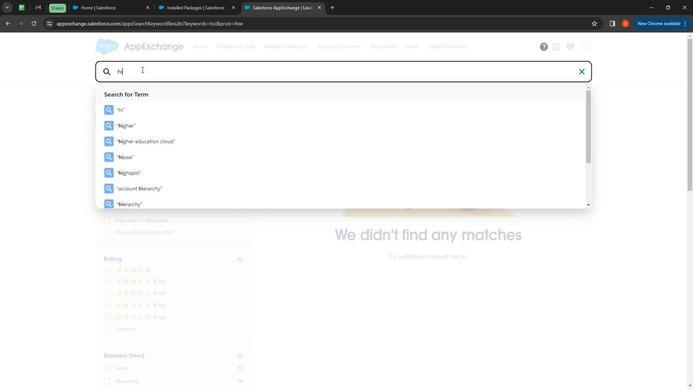 
Action: Mouse moved to (126, 115)
Screenshot: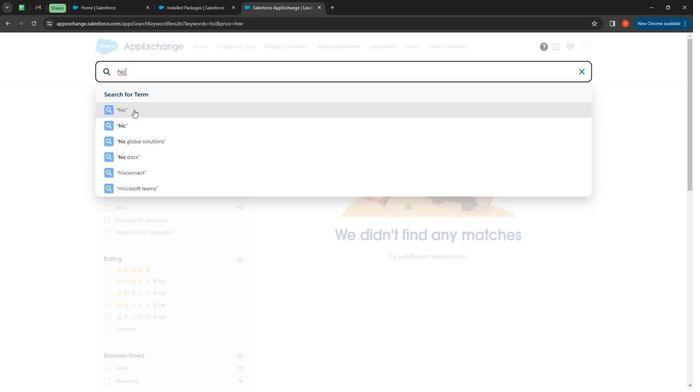 
Action: Mouse pressed left at (126, 115)
Screenshot: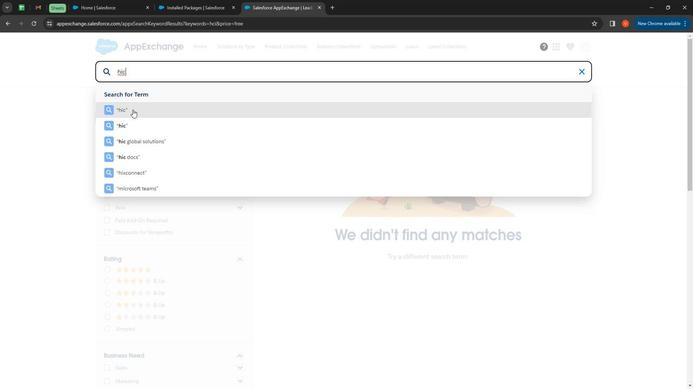 
Action: Mouse moved to (470, 198)
Screenshot: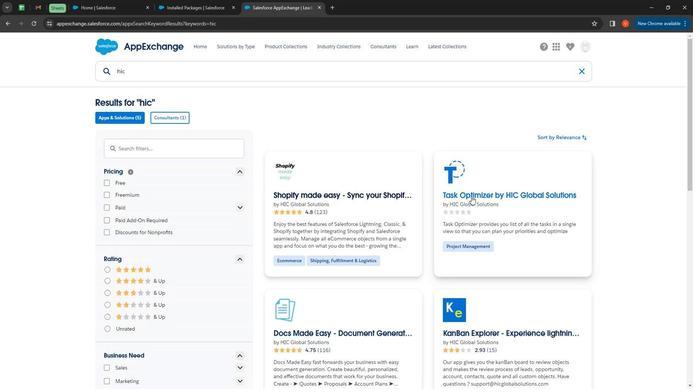 
Action: Mouse scrolled (470, 198) with delta (0, 0)
Screenshot: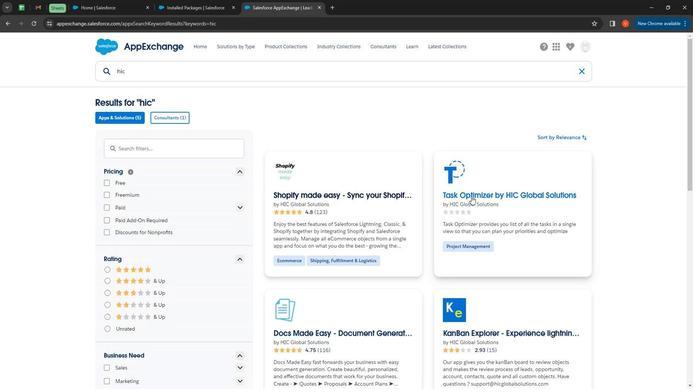 
Action: Mouse moved to (370, 219)
Screenshot: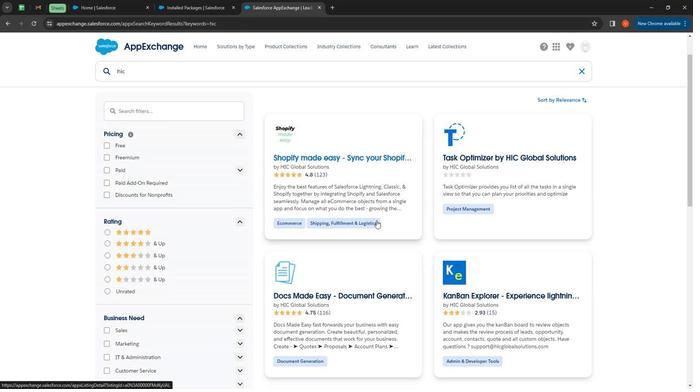 
Action: Mouse scrolled (370, 219) with delta (0, 0)
Screenshot: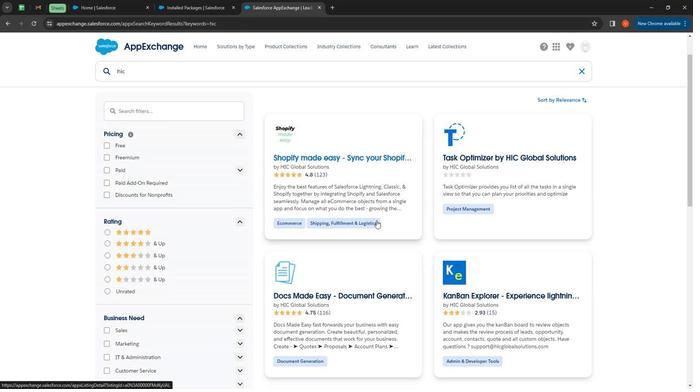 
Action: Mouse moved to (381, 229)
Screenshot: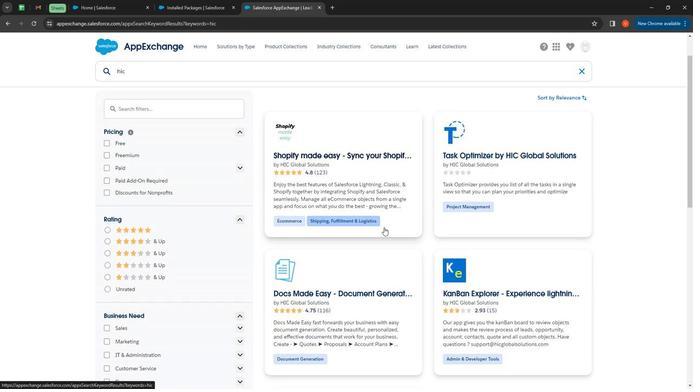 
Action: Mouse scrolled (381, 228) with delta (0, 0)
Screenshot: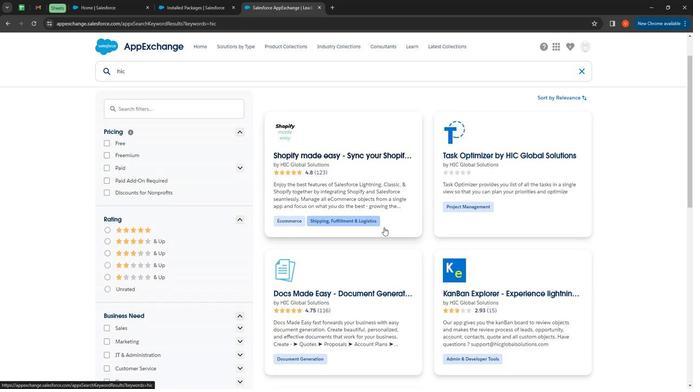 
Action: Mouse moved to (383, 230)
Screenshot: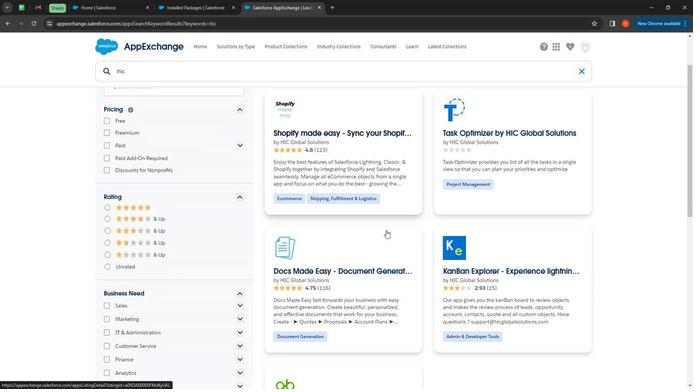 
Action: Mouse scrolled (383, 230) with delta (0, 0)
Screenshot: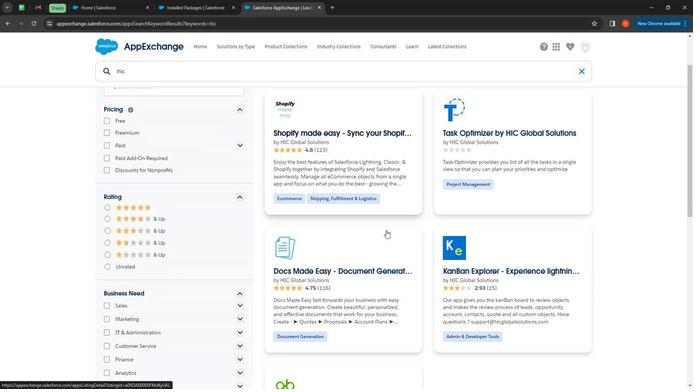 
Action: Mouse moved to (419, 220)
Screenshot: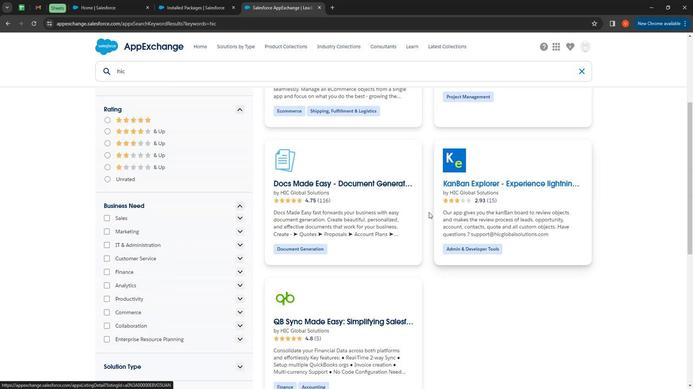 
Action: Mouse scrolled (419, 219) with delta (0, 0)
Screenshot: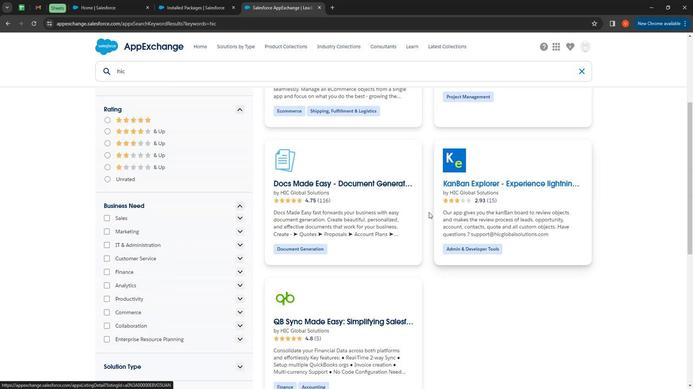 
Action: Mouse moved to (409, 246)
Screenshot: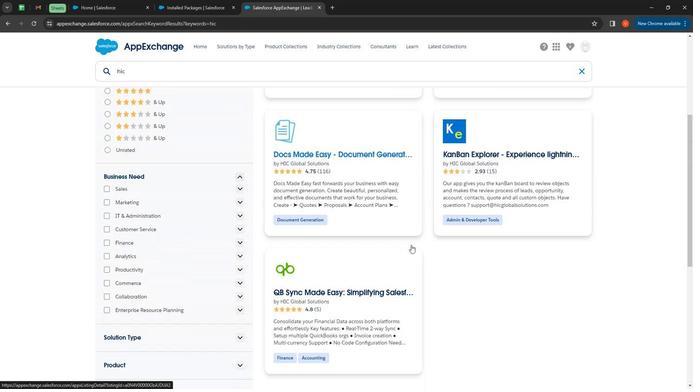 
Action: Mouse scrolled (409, 246) with delta (0, 0)
Screenshot: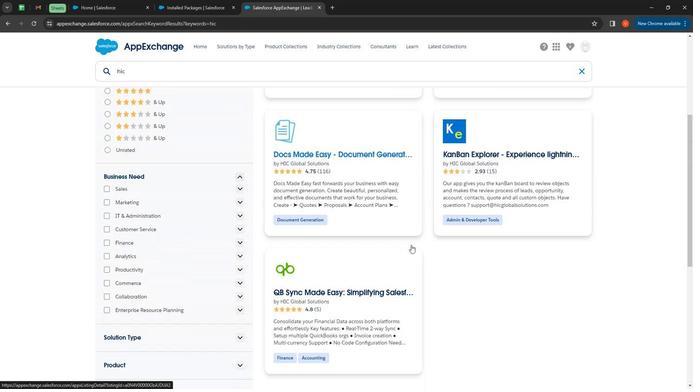 
Action: Mouse moved to (402, 241)
Screenshot: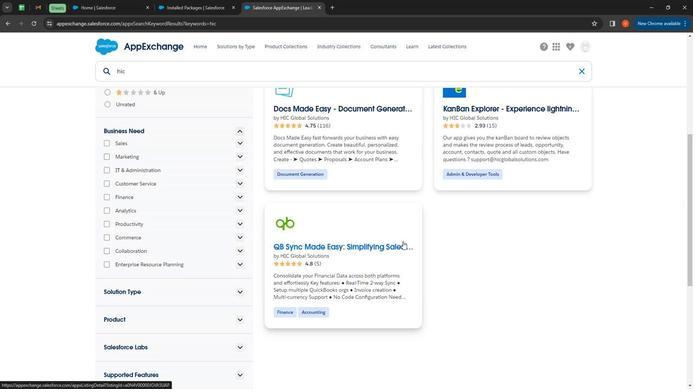 
Action: Mouse scrolled (402, 242) with delta (0, 0)
Screenshot: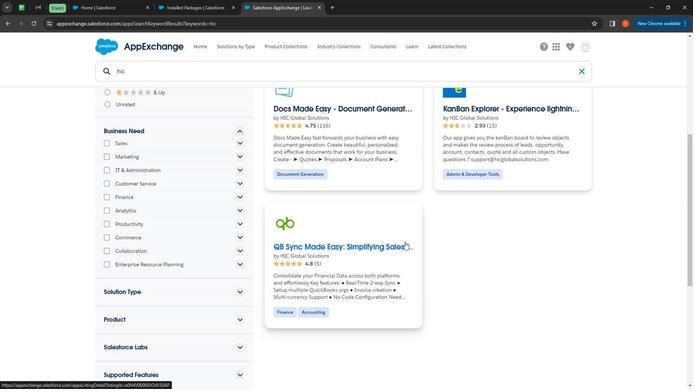 
Action: Mouse scrolled (402, 242) with delta (0, 0)
Screenshot: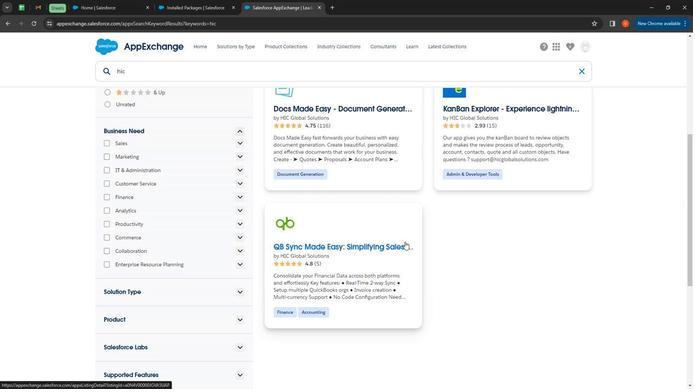 
Action: Mouse moved to (389, 238)
Screenshot: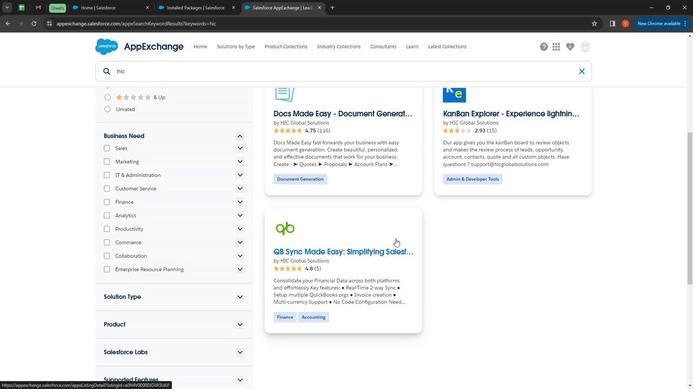 
Action: Mouse scrolled (389, 238) with delta (0, 0)
Screenshot: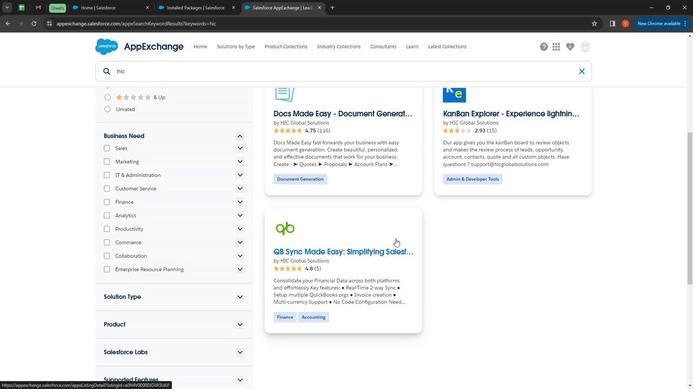 
Action: Mouse moved to (490, 233)
Screenshot: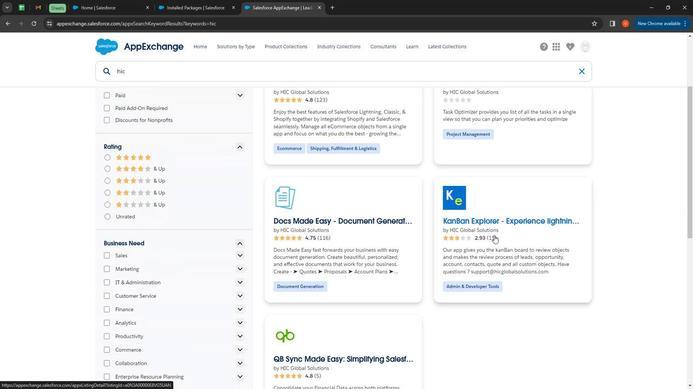 
Action: Mouse scrolled (490, 233) with delta (0, 0)
Screenshot: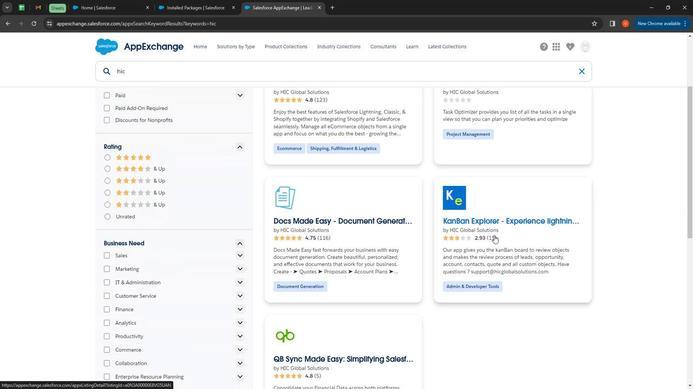 
Action: Mouse moved to (480, 230)
Screenshot: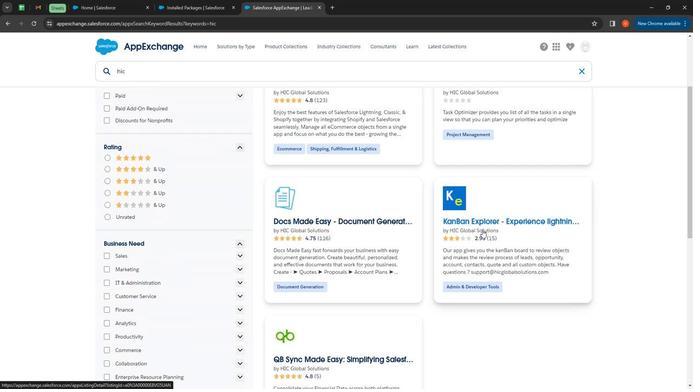 
Action: Mouse scrolled (480, 230) with delta (0, 0)
Screenshot: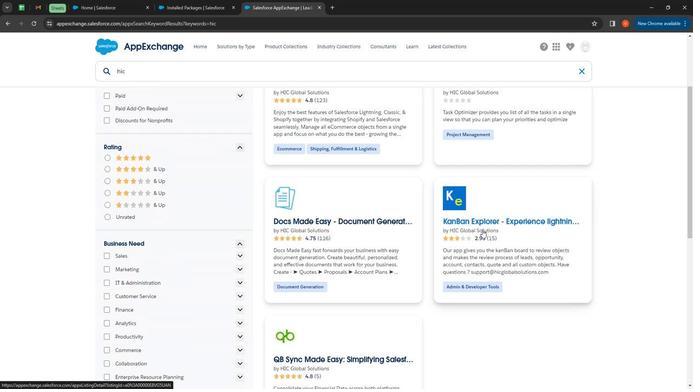 
Action: Mouse moved to (344, 163)
Screenshot: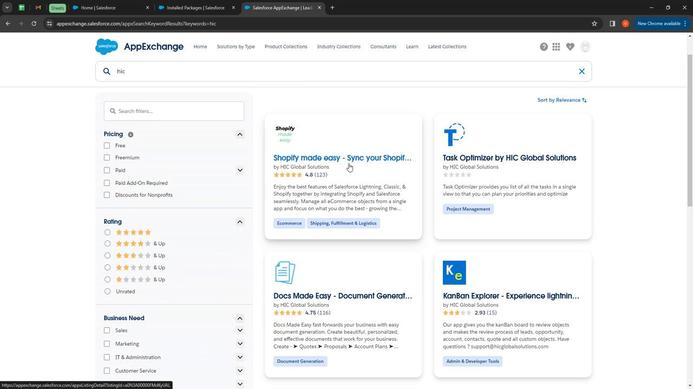 
Action: Mouse pressed left at (344, 163)
Screenshot: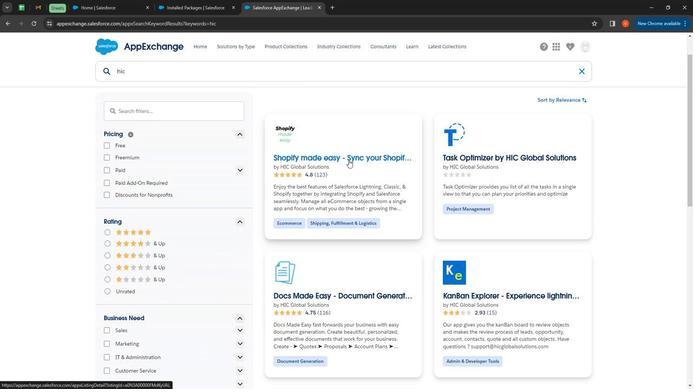 
Action: Mouse moved to (236, 181)
Screenshot: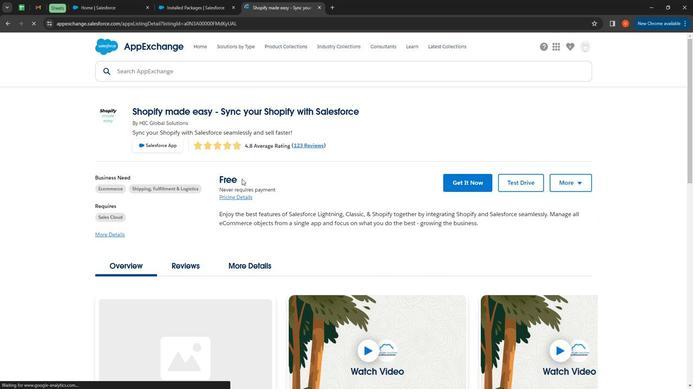 
Action: Mouse pressed left at (236, 181)
Screenshot: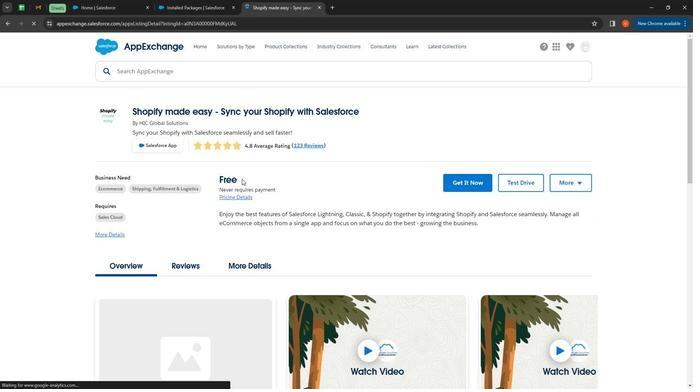 
Action: Mouse moved to (224, 181)
Screenshot: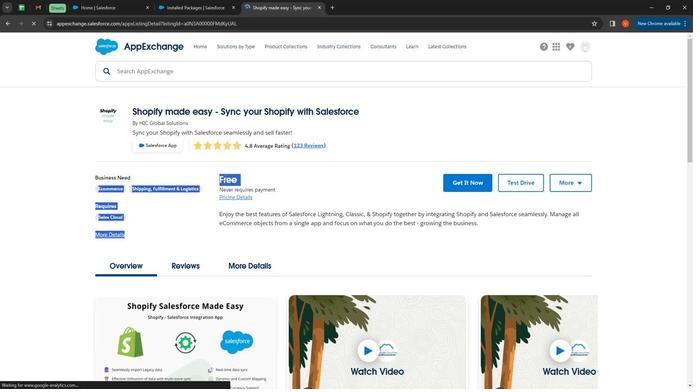 
Action: Mouse pressed left at (224, 181)
Screenshot: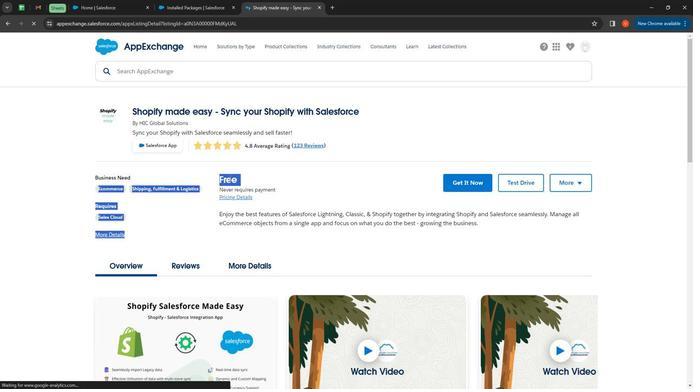 
Action: Mouse moved to (273, 190)
Screenshot: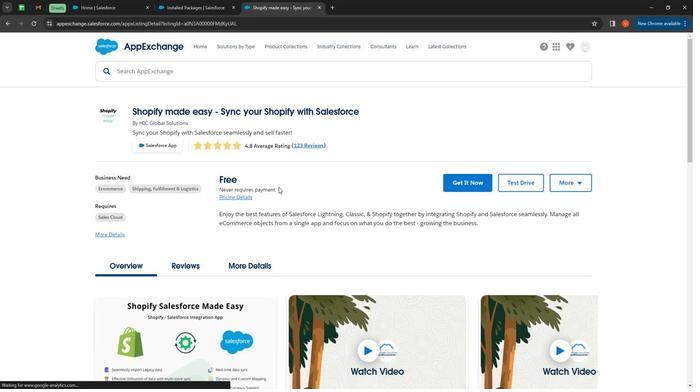 
Action: Mouse pressed left at (273, 190)
Screenshot: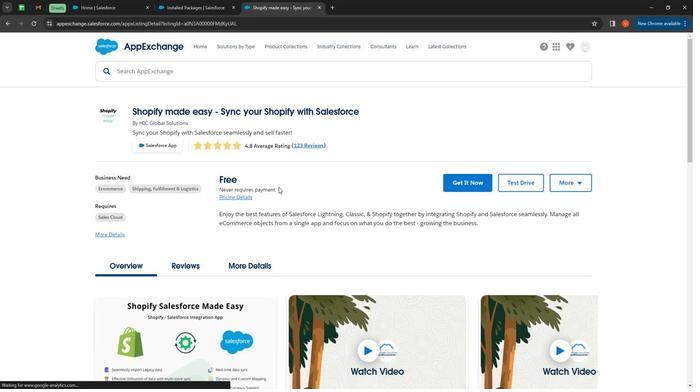 
Action: Mouse moved to (203, 217)
Screenshot: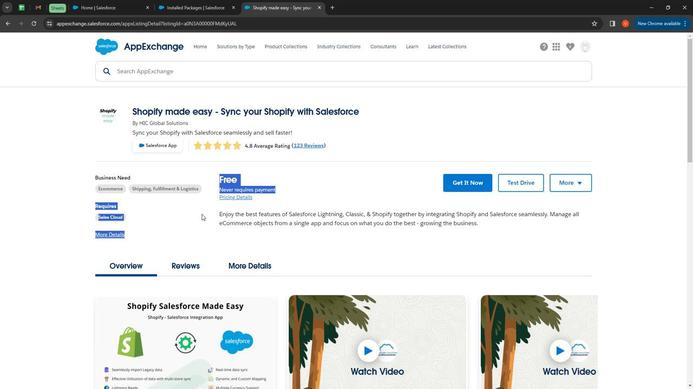
Action: Mouse pressed left at (203, 217)
Screenshot: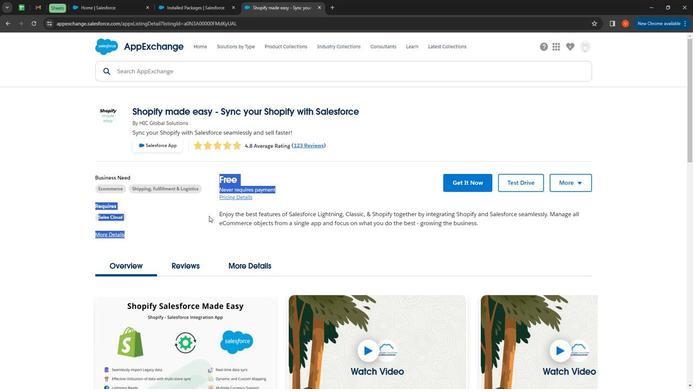 
Action: Mouse moved to (337, 222)
Screenshot: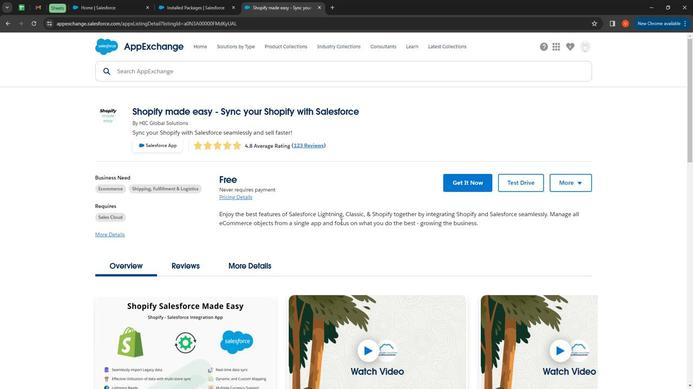 
Action: Mouse scrolled (337, 222) with delta (0, 0)
Screenshot: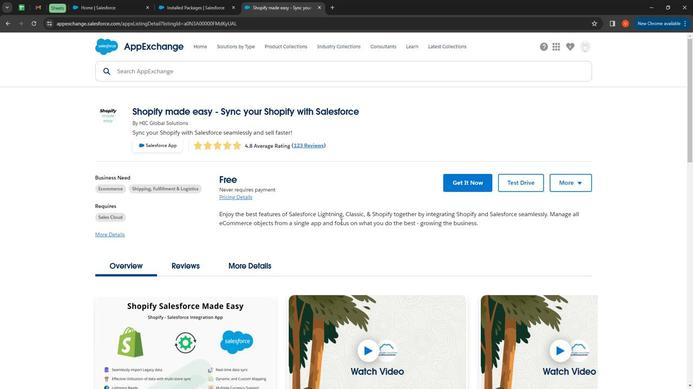 
Action: Mouse moved to (339, 222)
Screenshot: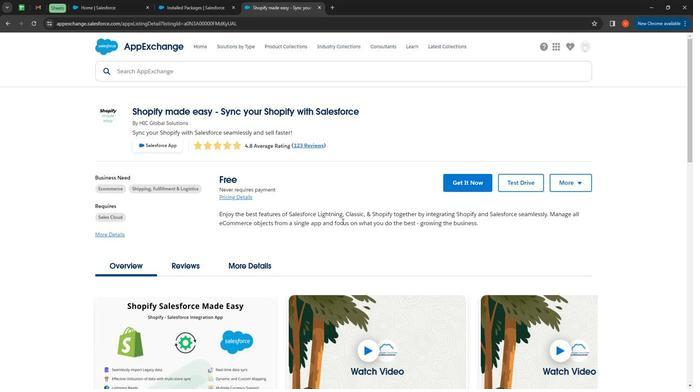 
Action: Mouse scrolled (339, 222) with delta (0, 0)
